 Task: Look for space in Carmelo, Uruguay from 6th September, 2023 to 12th September, 2023 for 4 adults in price range Rs.10000 to Rs.14000. Place can be private room with 4 bedrooms having 4 beds and 4 bathrooms. Property type can be house, flat, guest house. Amenities needed are: wifi, TV, free parkinig on premises, gym, breakfast. Booking option can be shelf check-in. Required host language is English.
Action: Mouse moved to (479, 113)
Screenshot: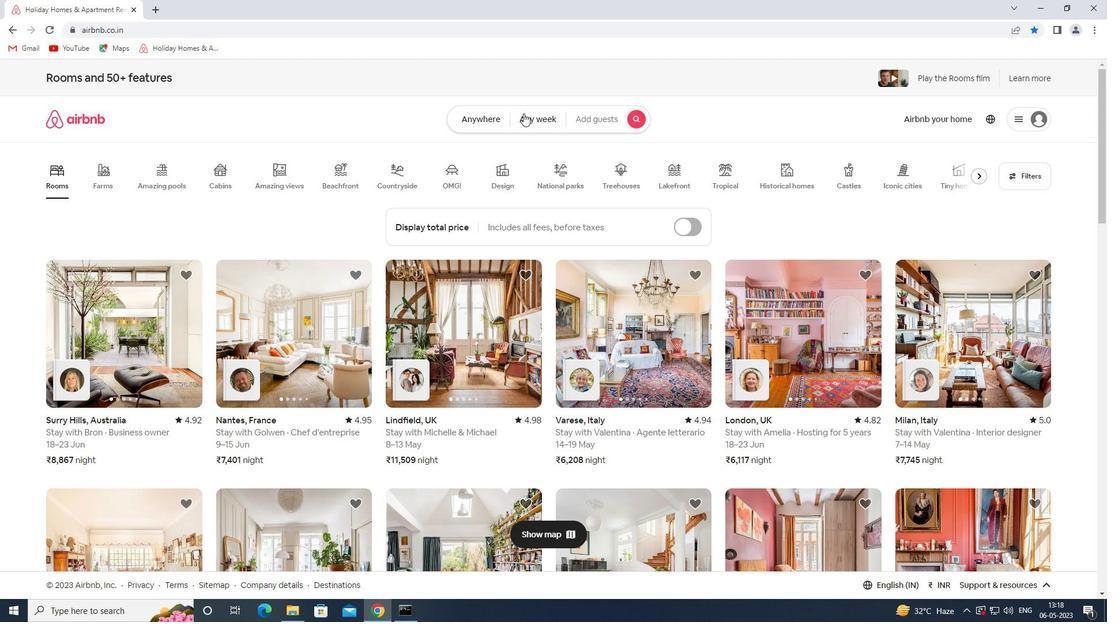 
Action: Mouse pressed left at (479, 113)
Screenshot: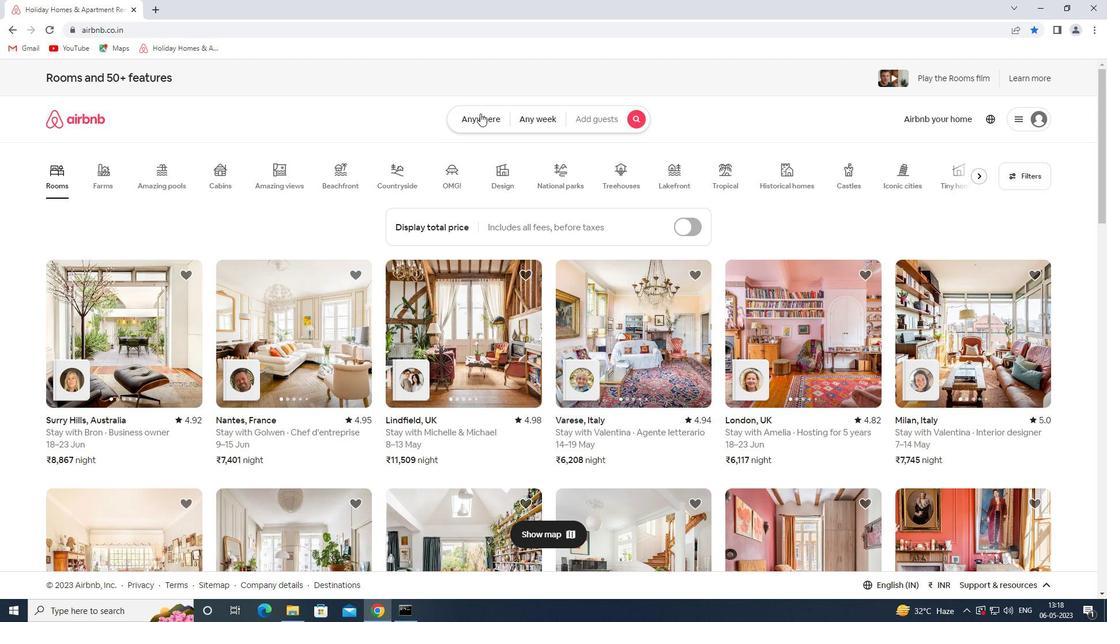 
Action: Mouse moved to (423, 166)
Screenshot: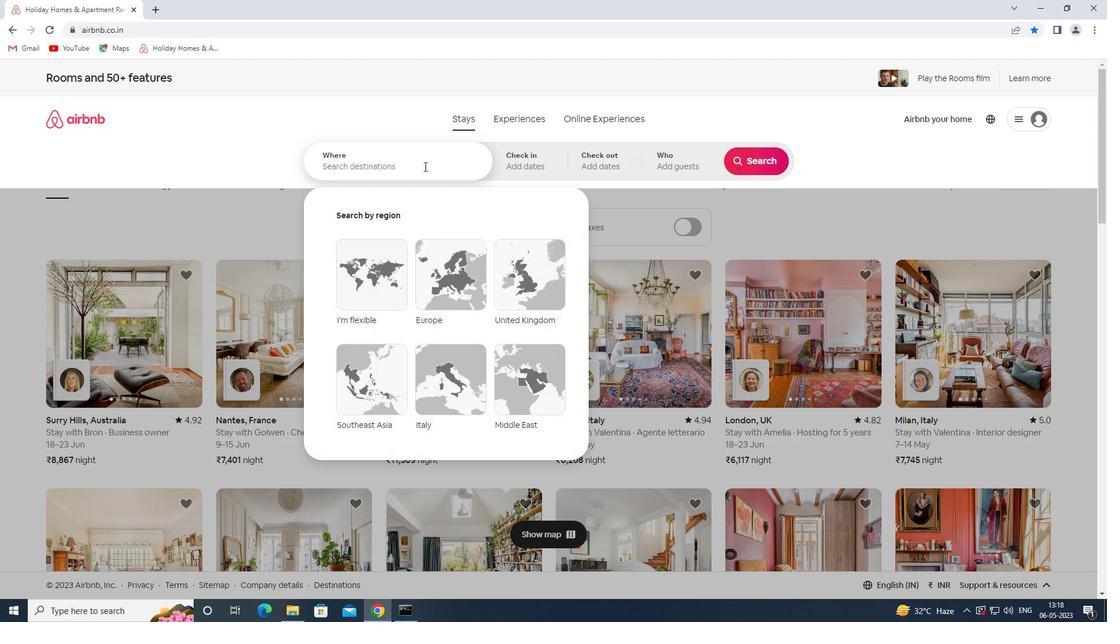 
Action: Mouse pressed left at (423, 166)
Screenshot: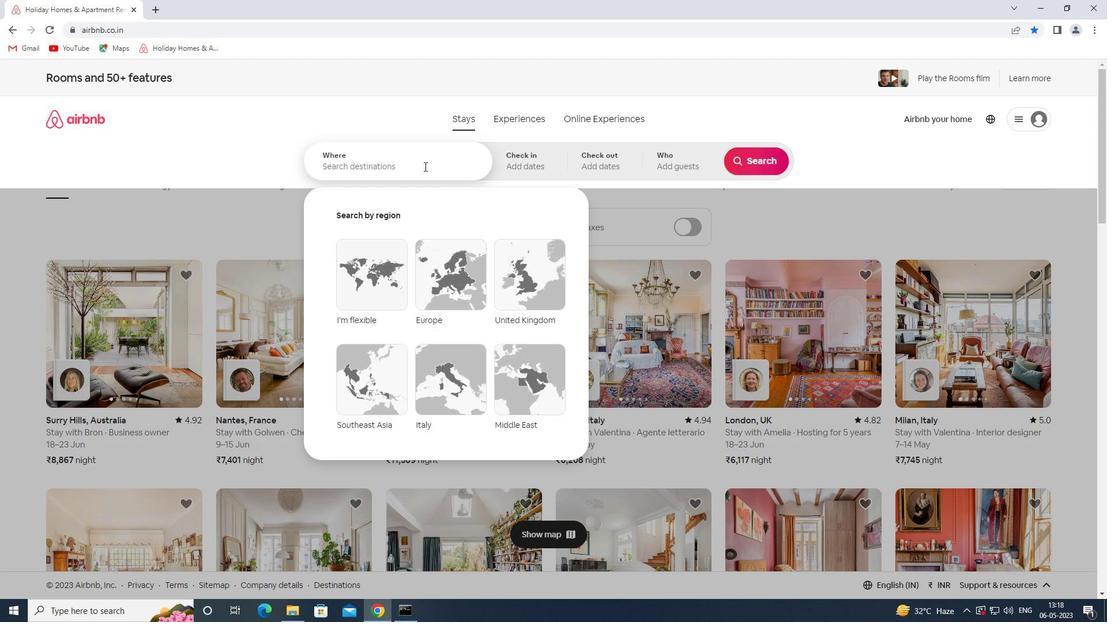 
Action: Key pressed carmelo<Key.space>uruguay<Key.space><Key.enter>
Screenshot: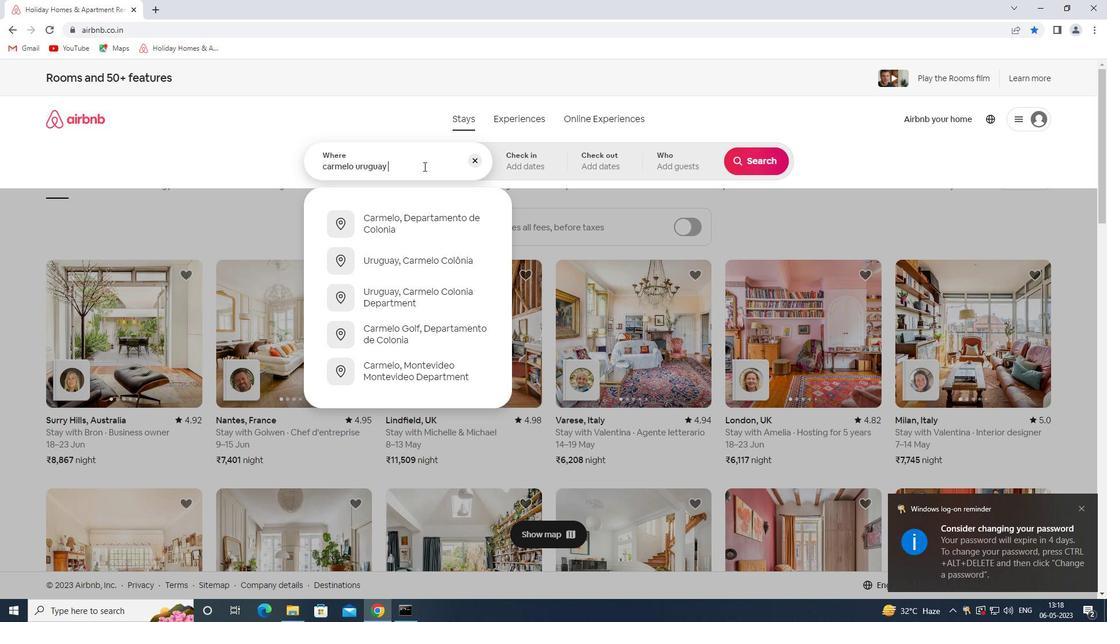 
Action: Mouse moved to (744, 253)
Screenshot: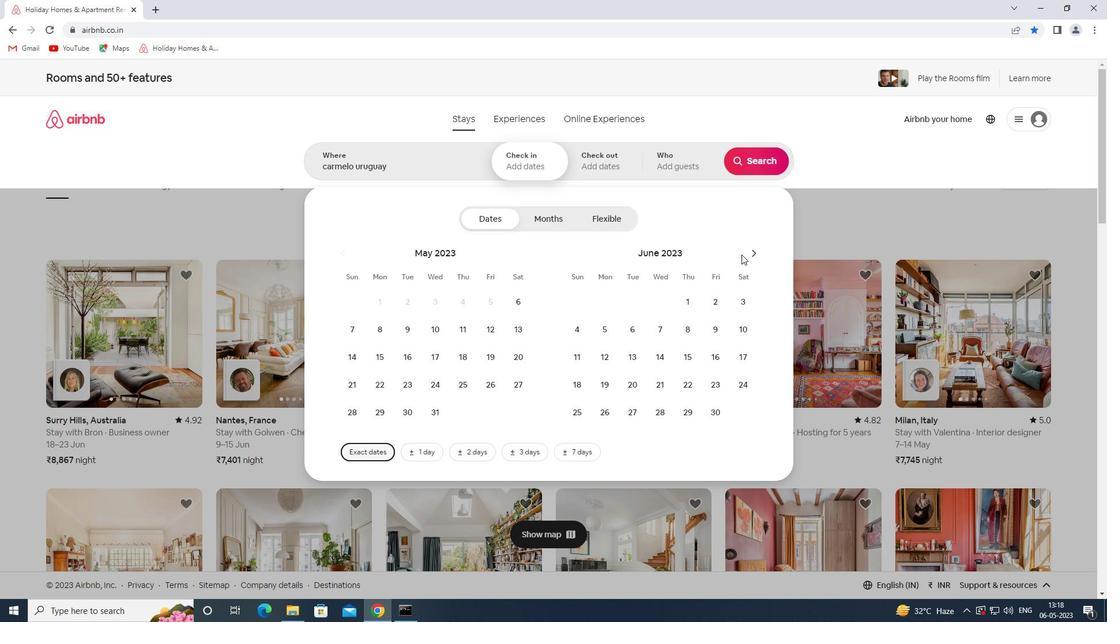
Action: Mouse pressed left at (744, 253)
Screenshot: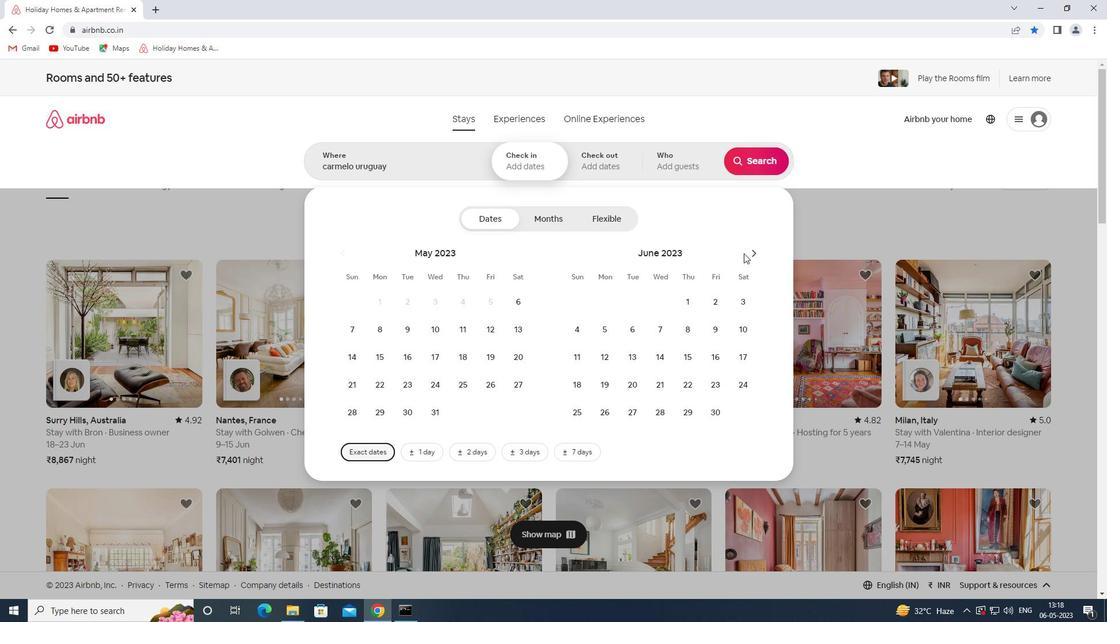 
Action: Mouse moved to (757, 254)
Screenshot: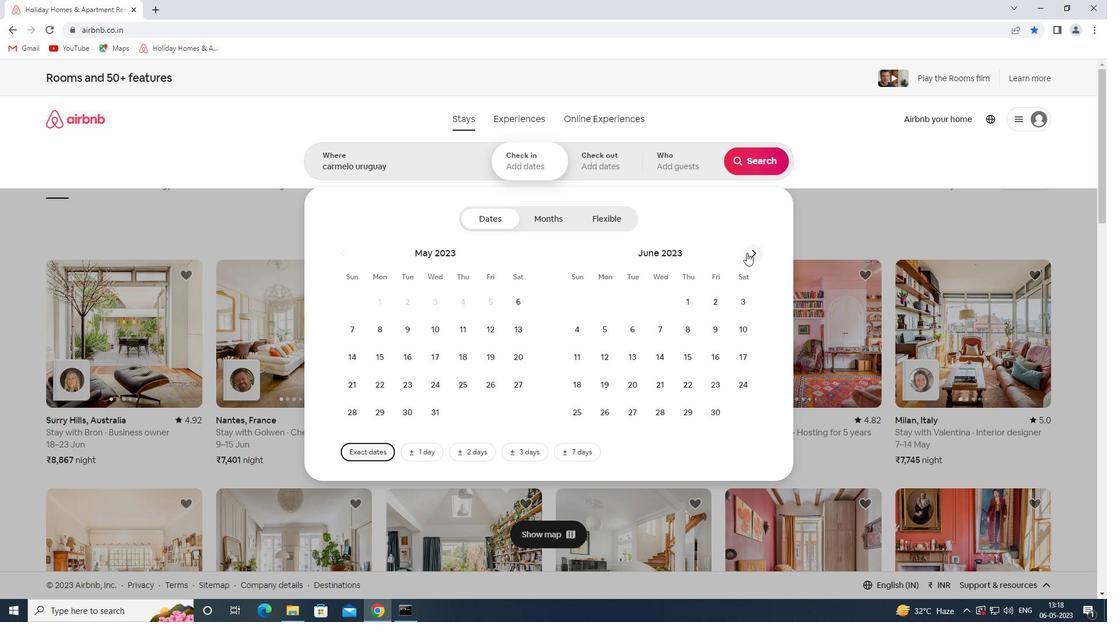 
Action: Mouse pressed left at (757, 254)
Screenshot: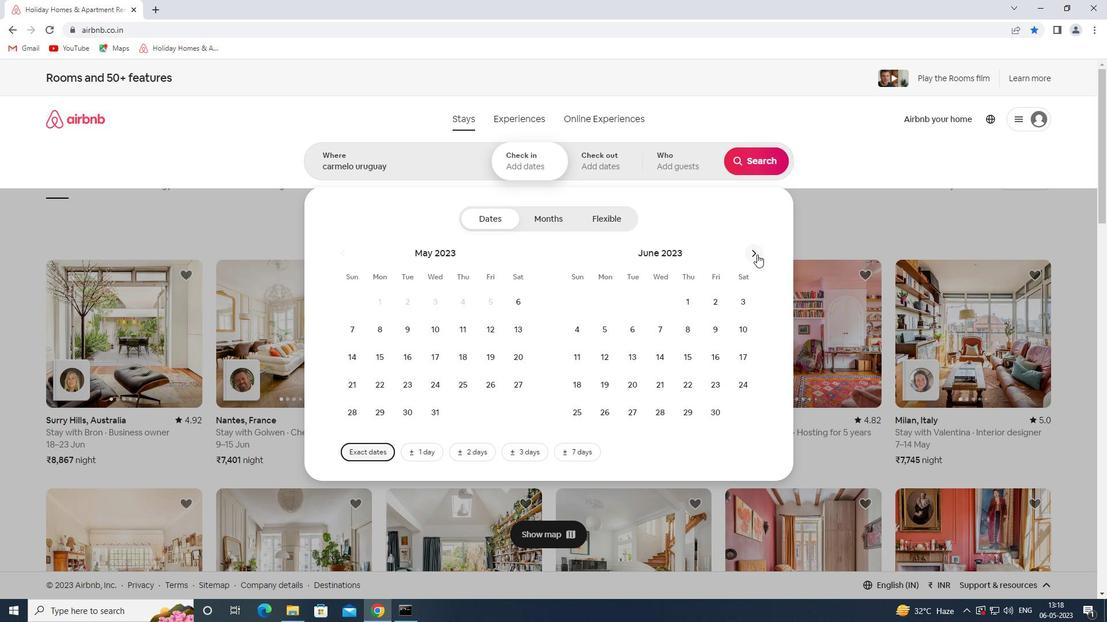 
Action: Mouse pressed left at (757, 254)
Screenshot: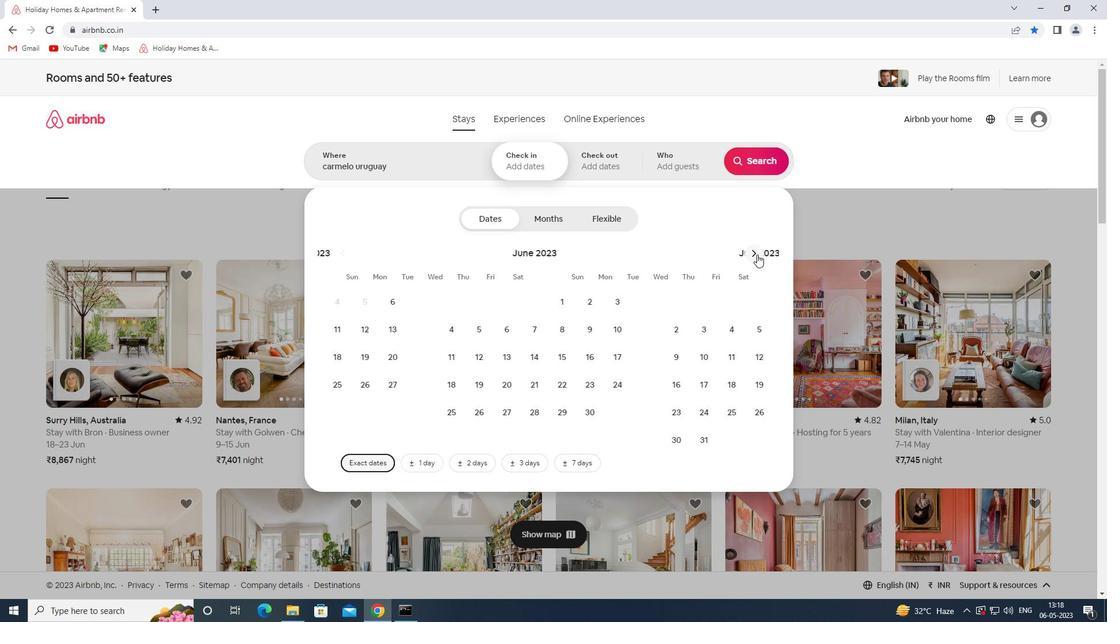 
Action: Mouse pressed left at (757, 254)
Screenshot: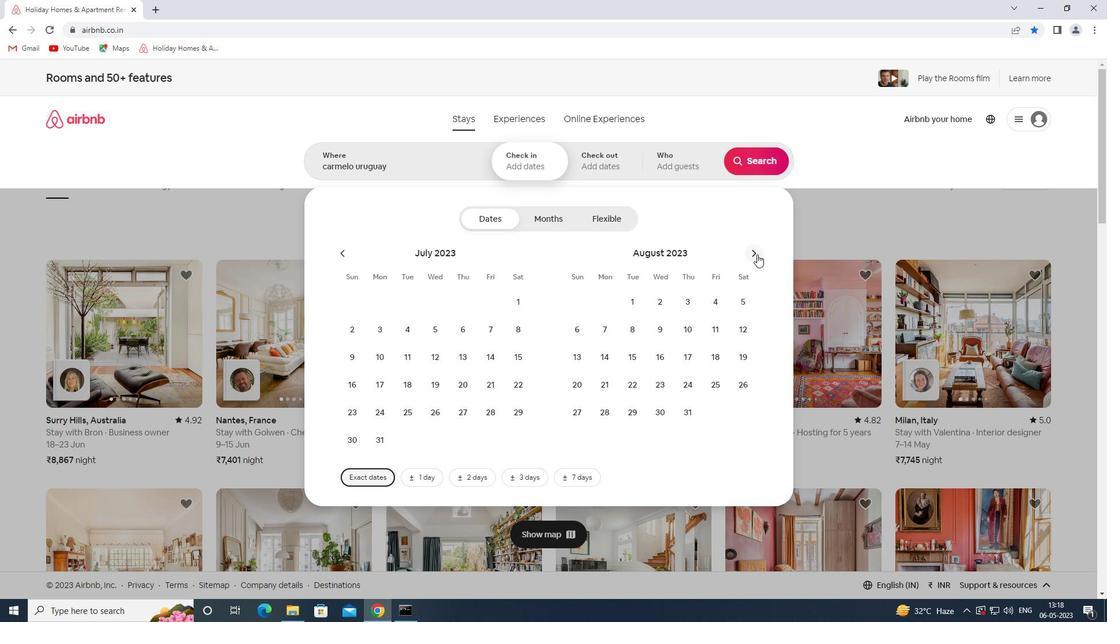 
Action: Mouse moved to (656, 329)
Screenshot: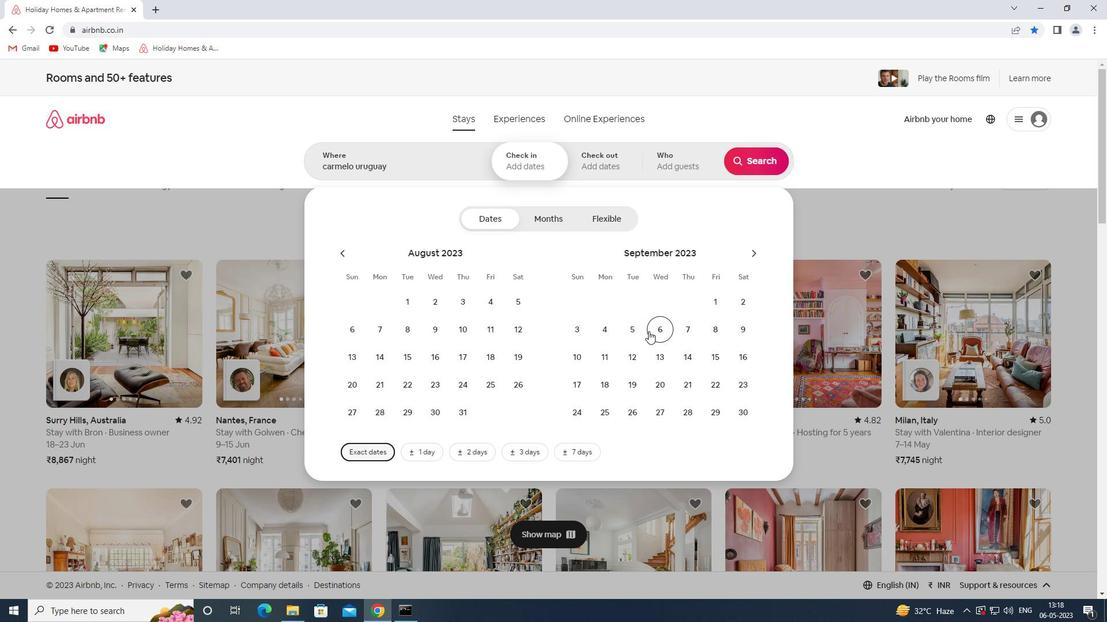 
Action: Mouse pressed left at (656, 329)
Screenshot: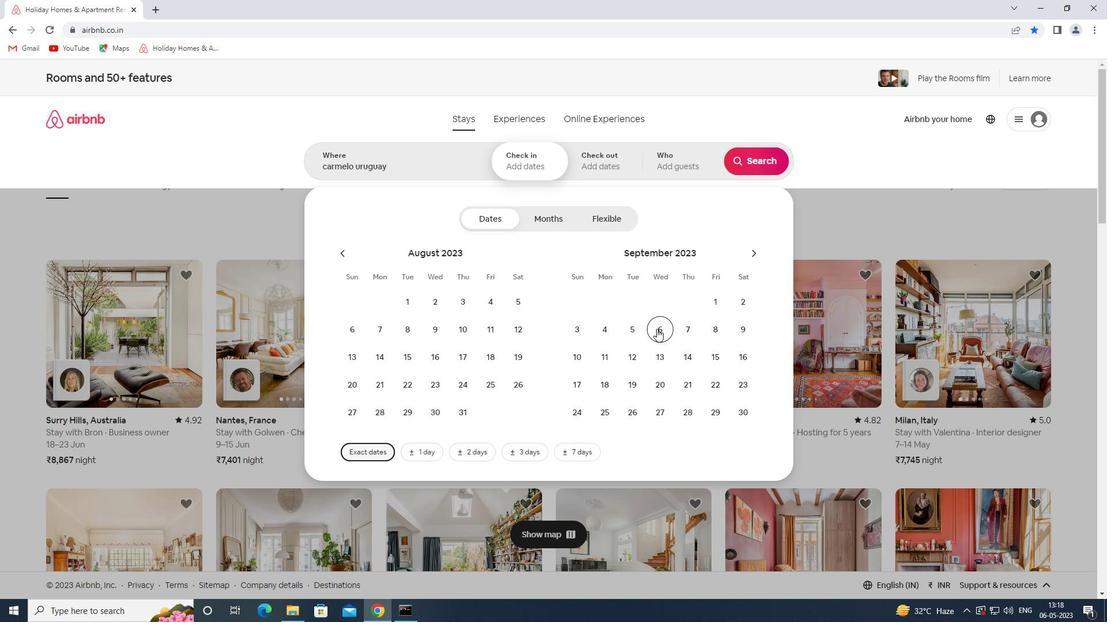 
Action: Mouse moved to (629, 362)
Screenshot: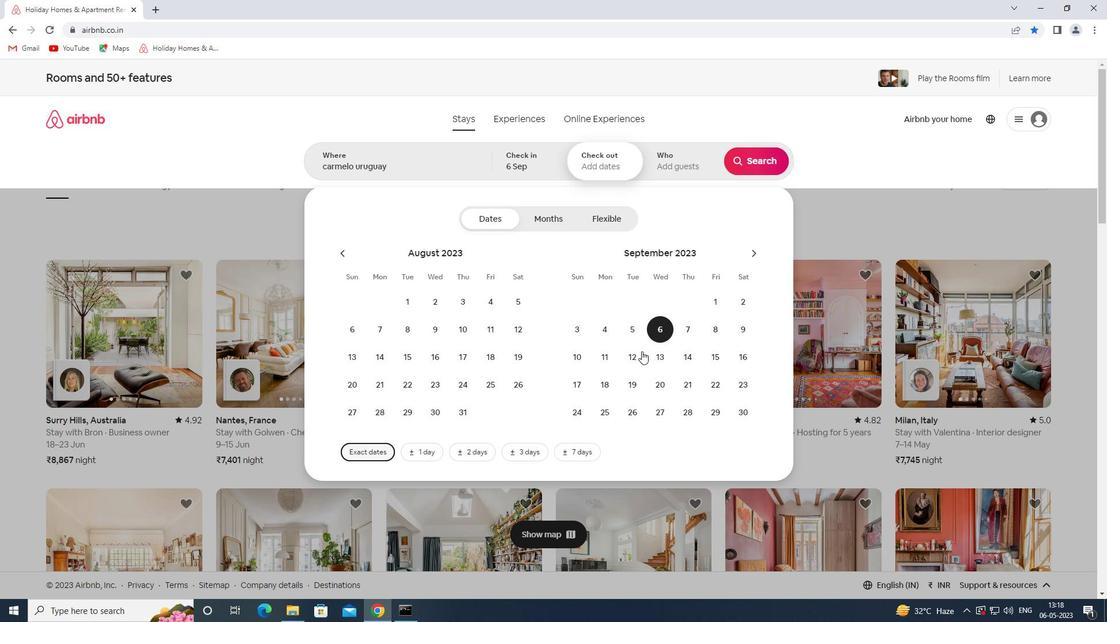 
Action: Mouse pressed left at (629, 362)
Screenshot: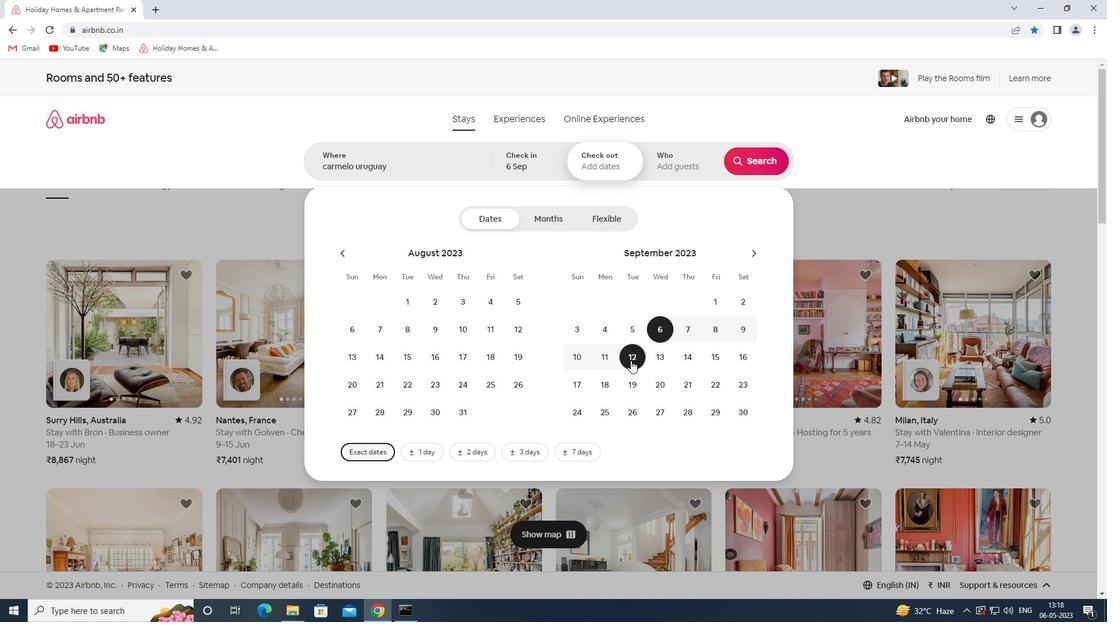 
Action: Mouse moved to (683, 169)
Screenshot: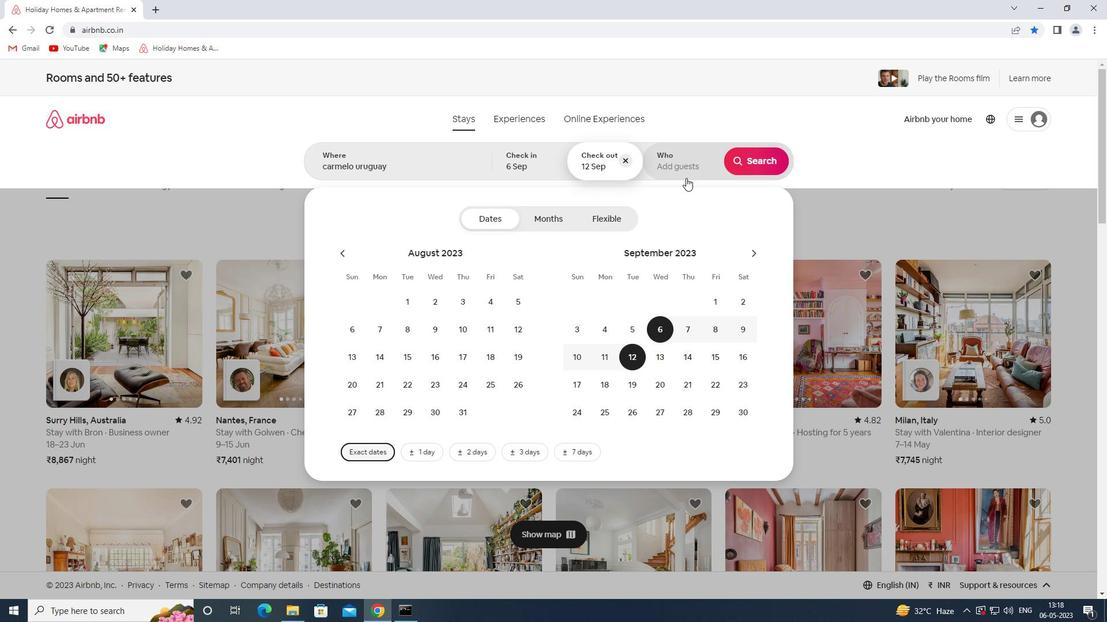 
Action: Mouse pressed left at (683, 169)
Screenshot: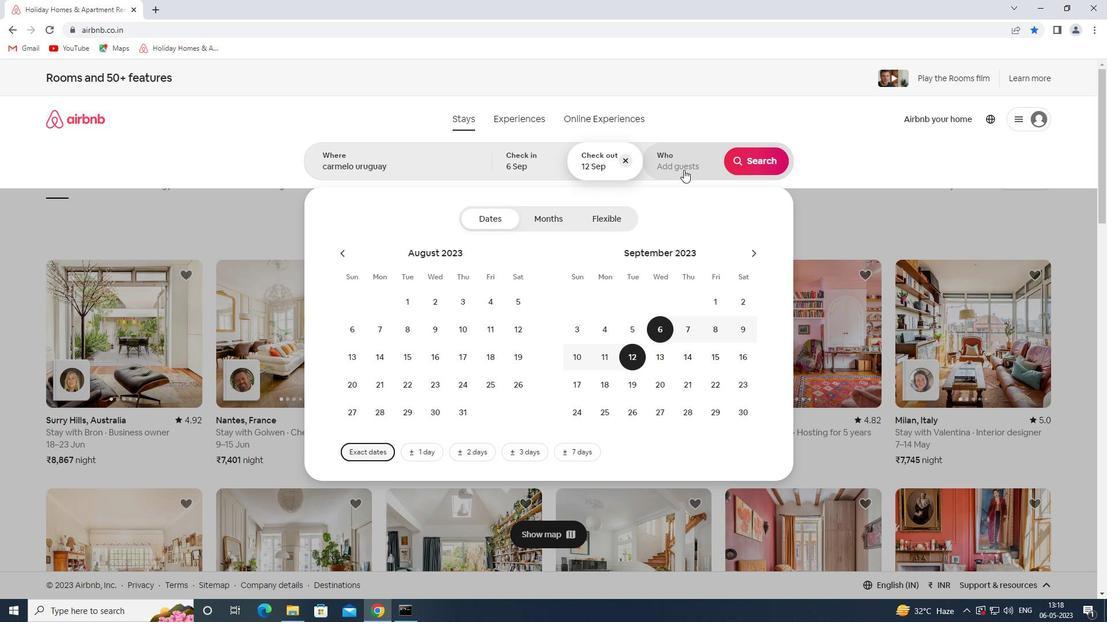 
Action: Mouse moved to (758, 220)
Screenshot: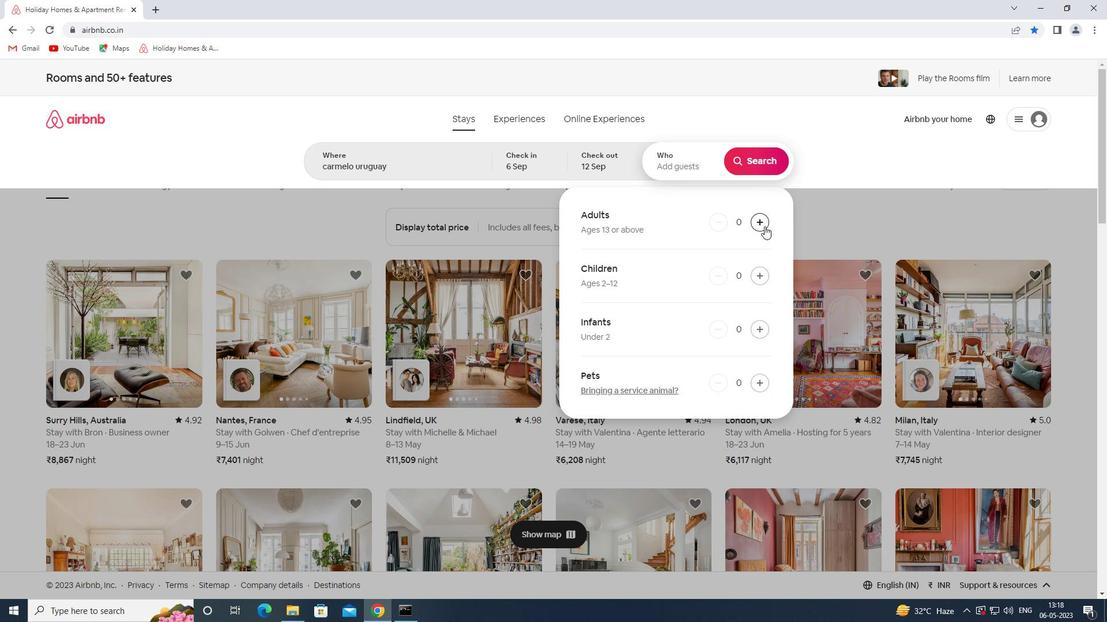 
Action: Mouse pressed left at (758, 220)
Screenshot: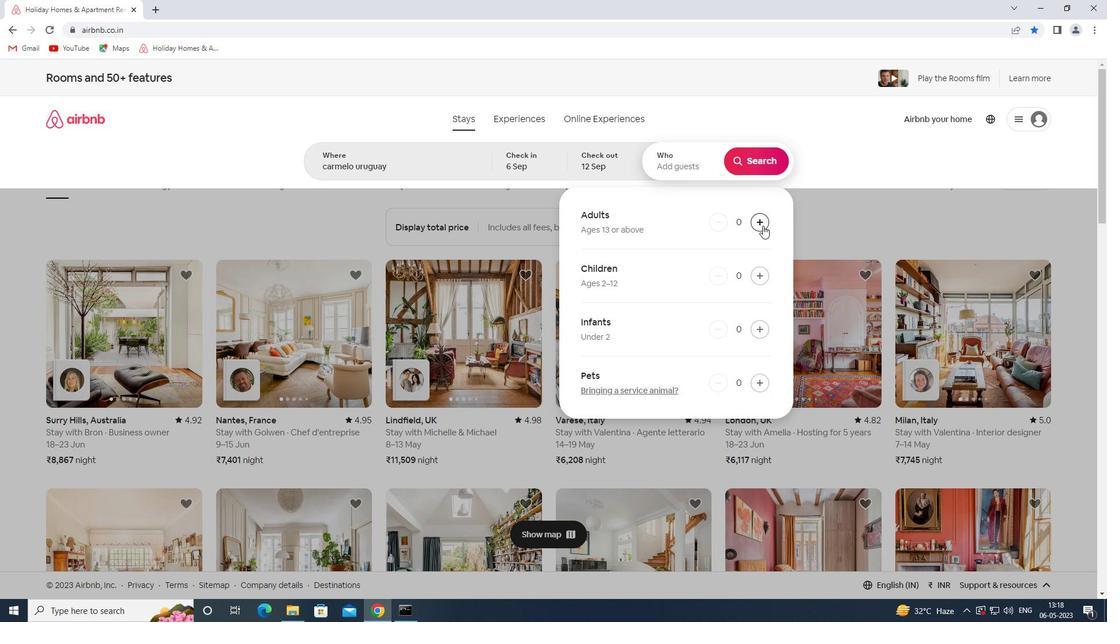 
Action: Mouse moved to (758, 219)
Screenshot: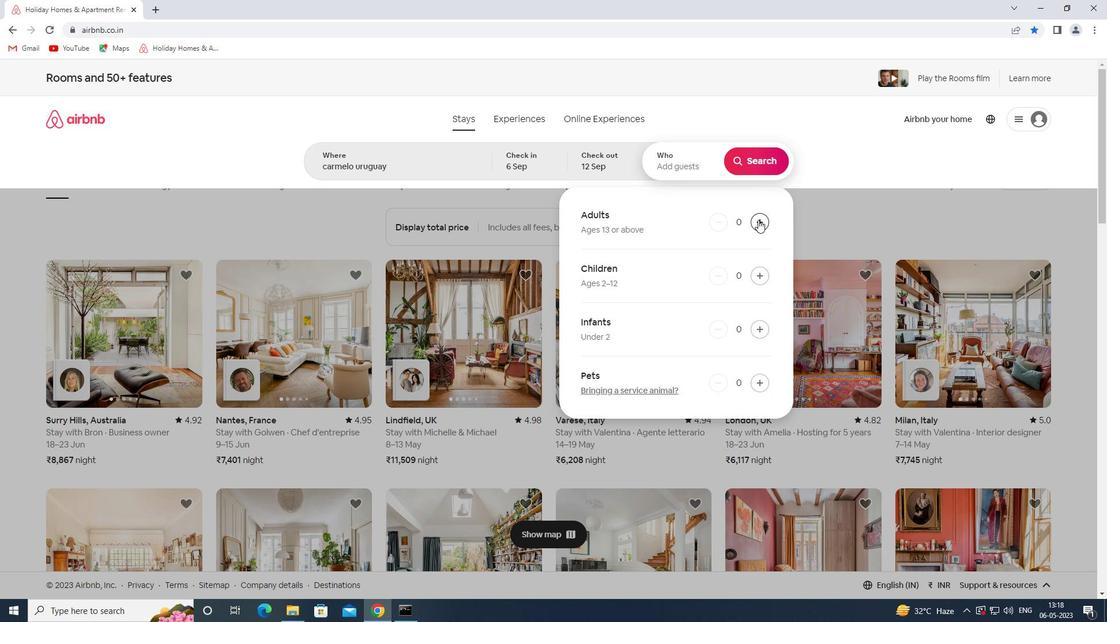 
Action: Mouse pressed left at (758, 219)
Screenshot: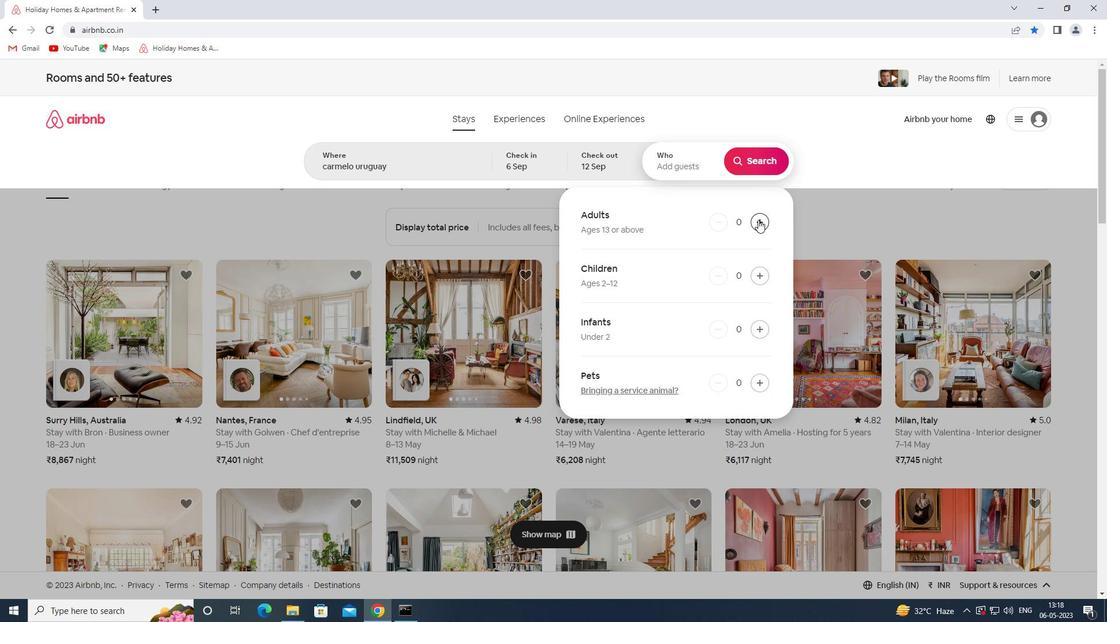 
Action: Mouse moved to (759, 219)
Screenshot: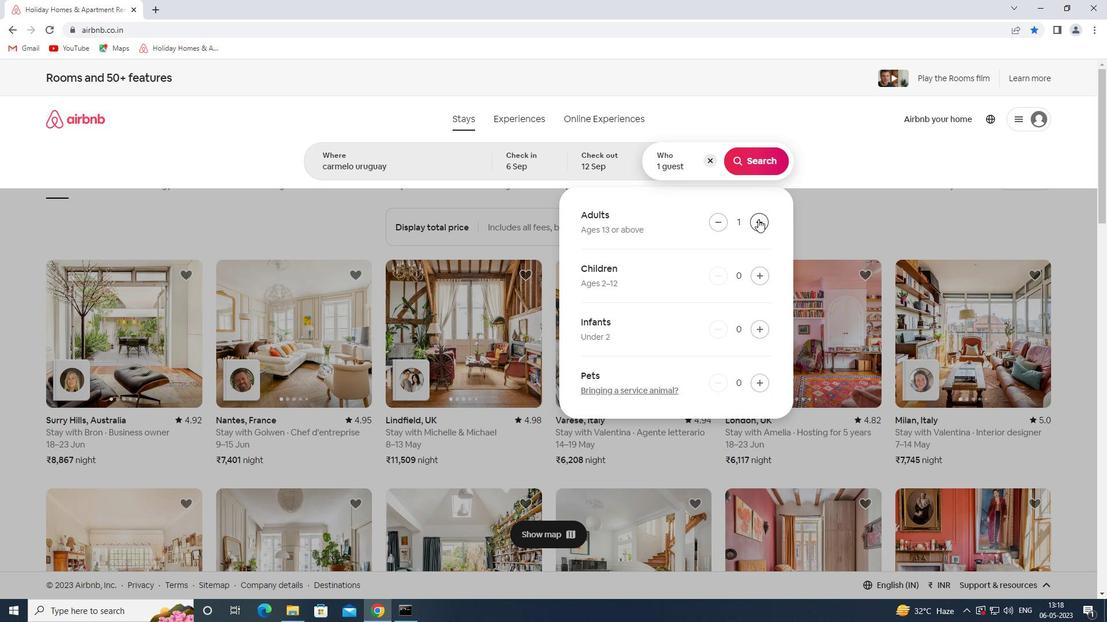 
Action: Mouse pressed left at (759, 219)
Screenshot: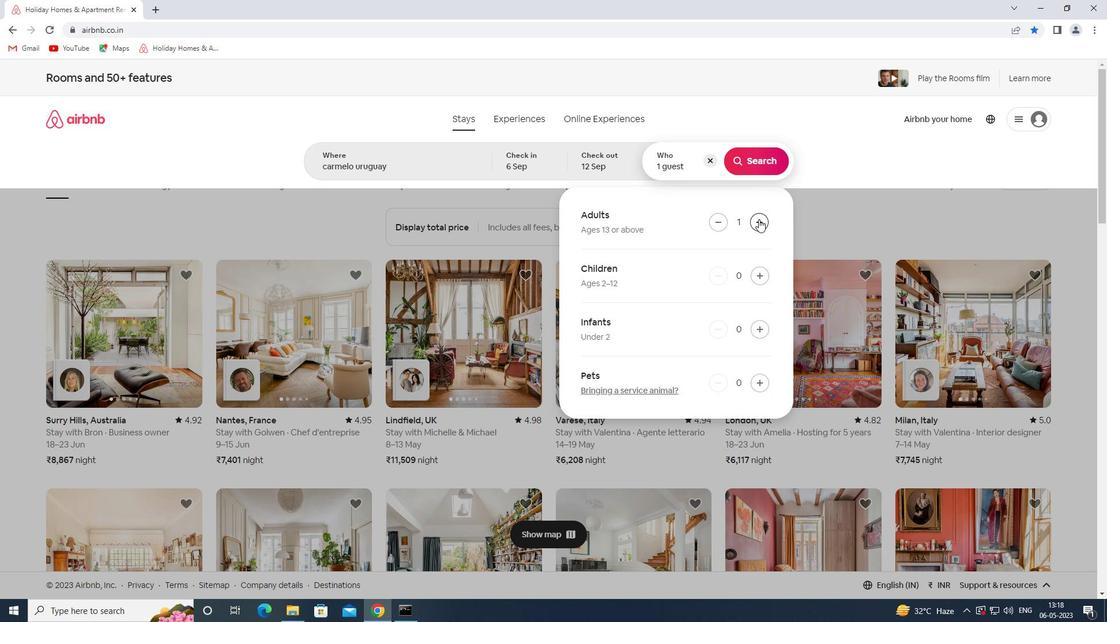 
Action: Mouse moved to (760, 219)
Screenshot: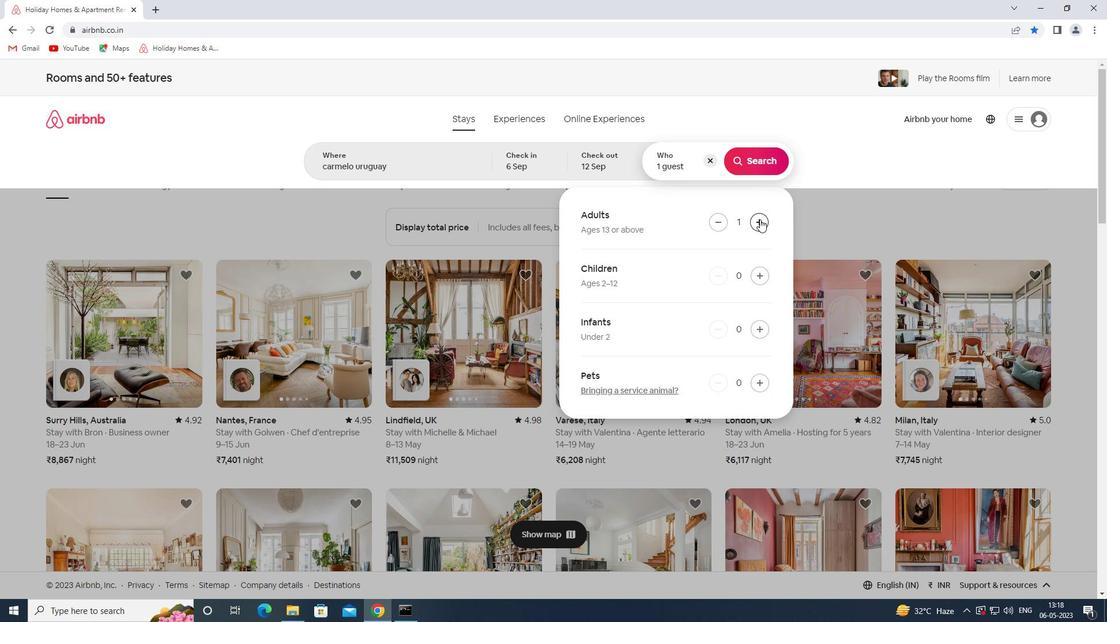
Action: Mouse pressed left at (760, 219)
Screenshot: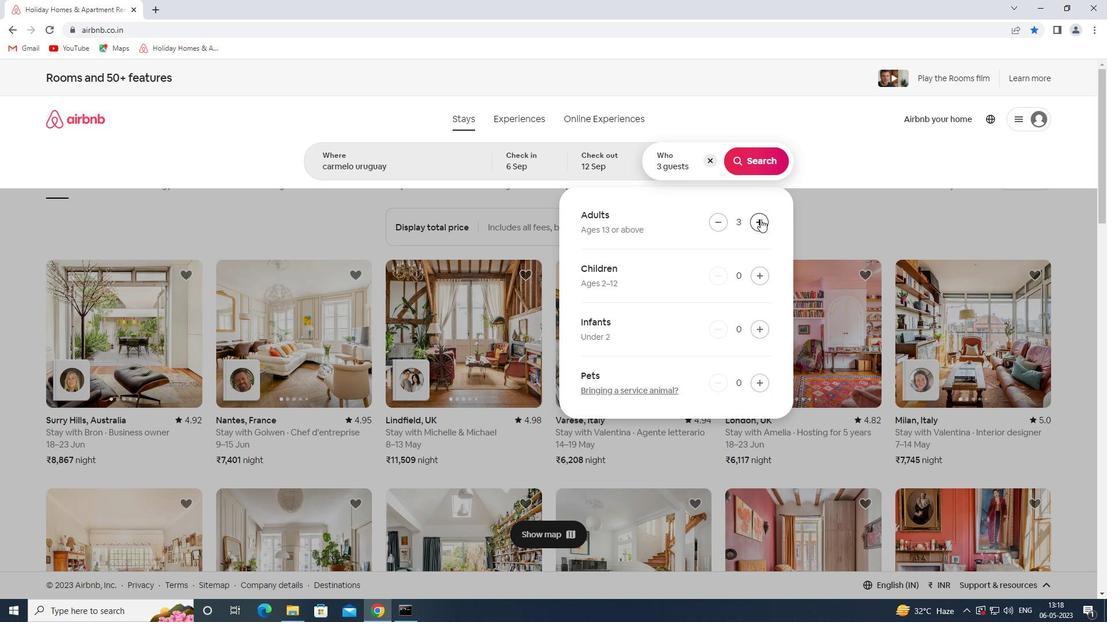 
Action: Mouse moved to (761, 166)
Screenshot: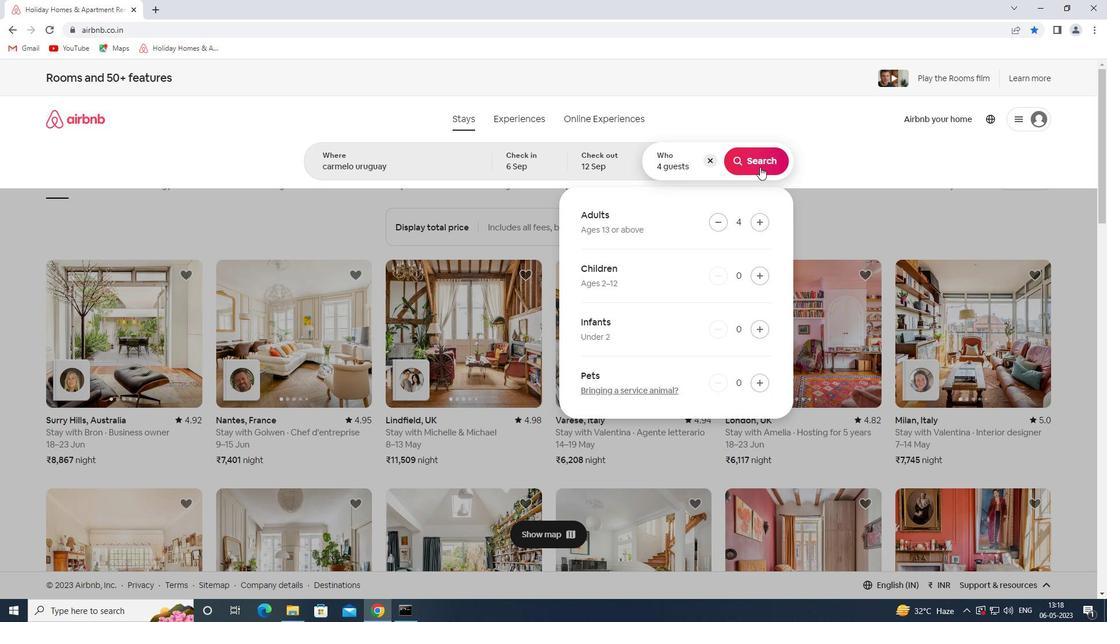 
Action: Mouse pressed left at (761, 166)
Screenshot: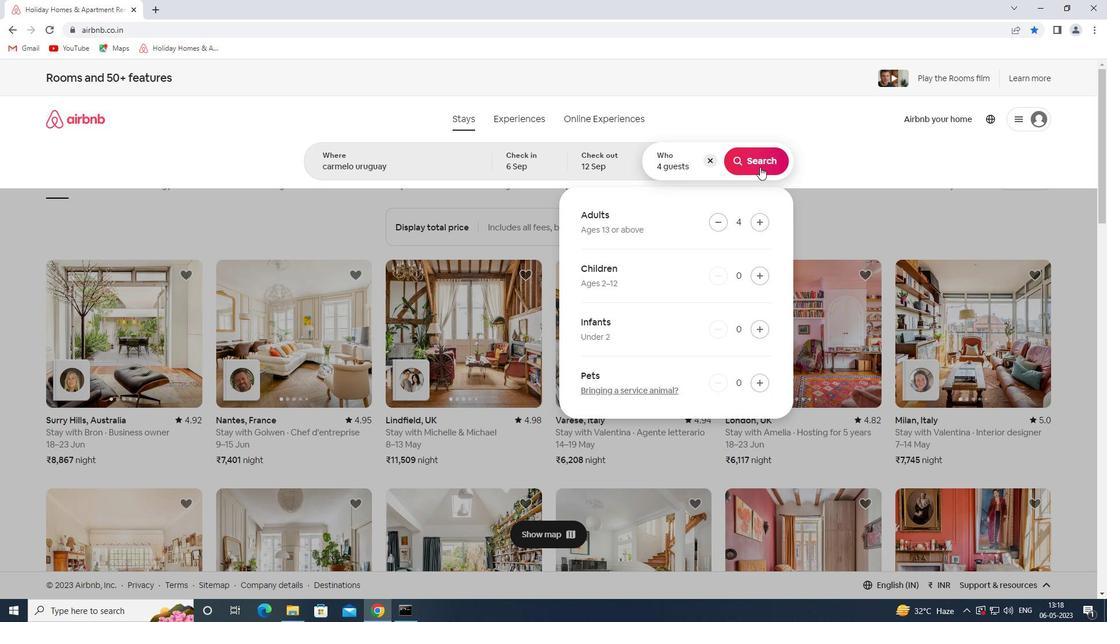 
Action: Mouse moved to (1055, 122)
Screenshot: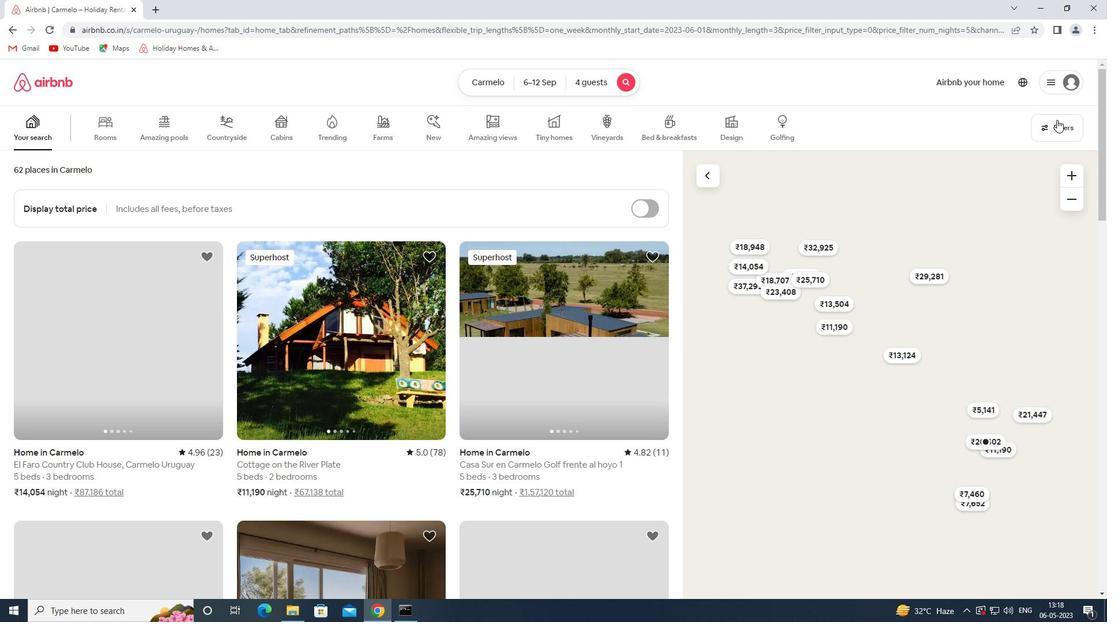 
Action: Mouse pressed left at (1055, 122)
Screenshot: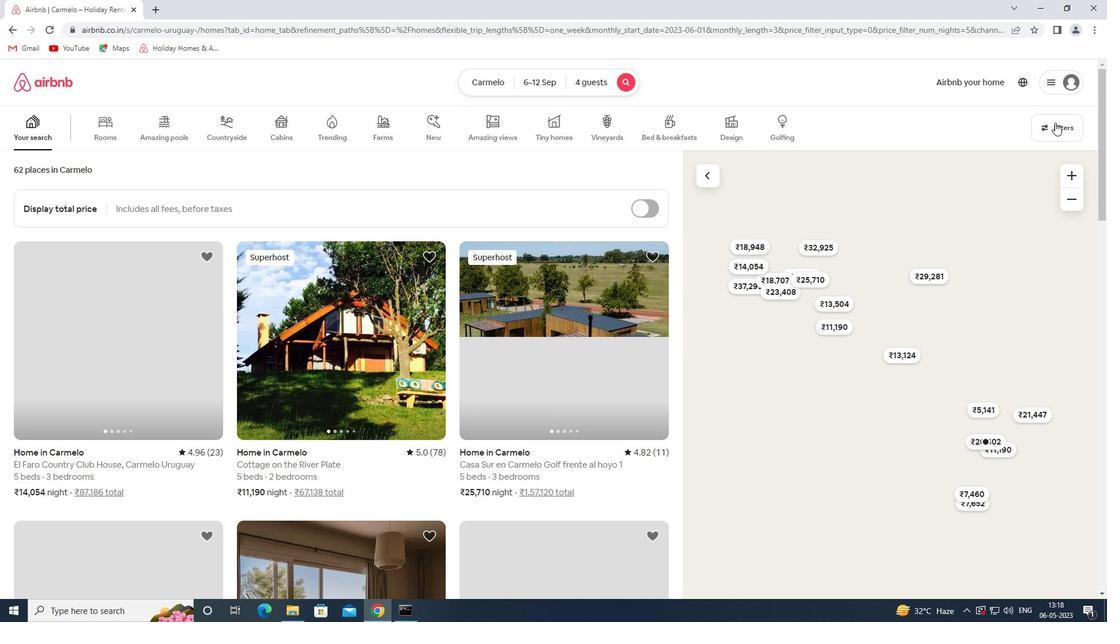 
Action: Mouse moved to (403, 410)
Screenshot: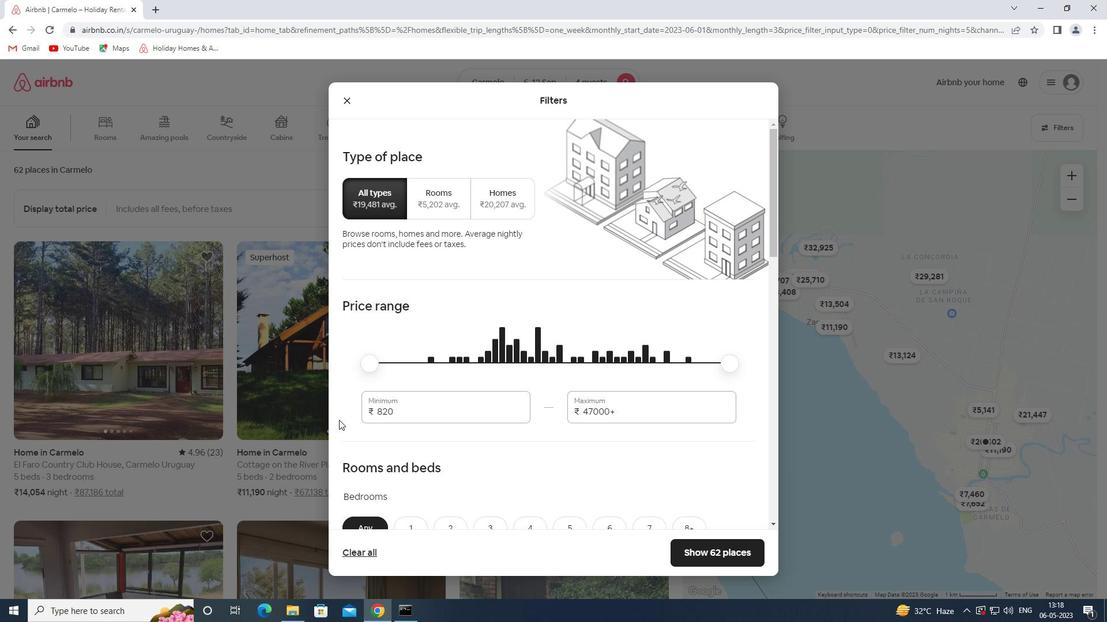 
Action: Mouse pressed left at (403, 410)
Screenshot: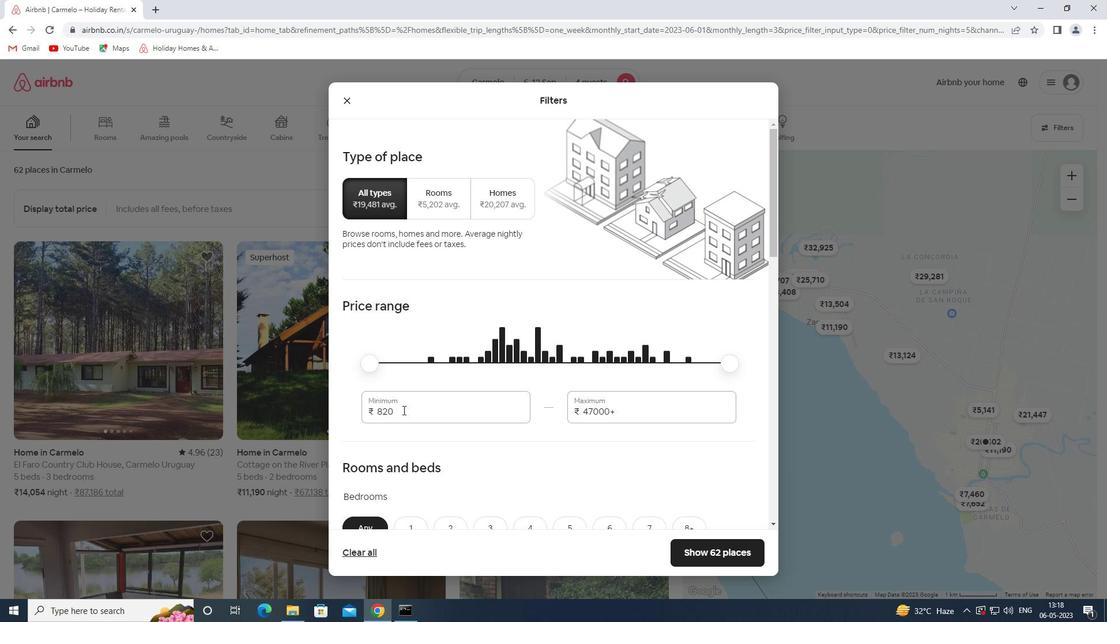 
Action: Mouse pressed left at (403, 410)
Screenshot: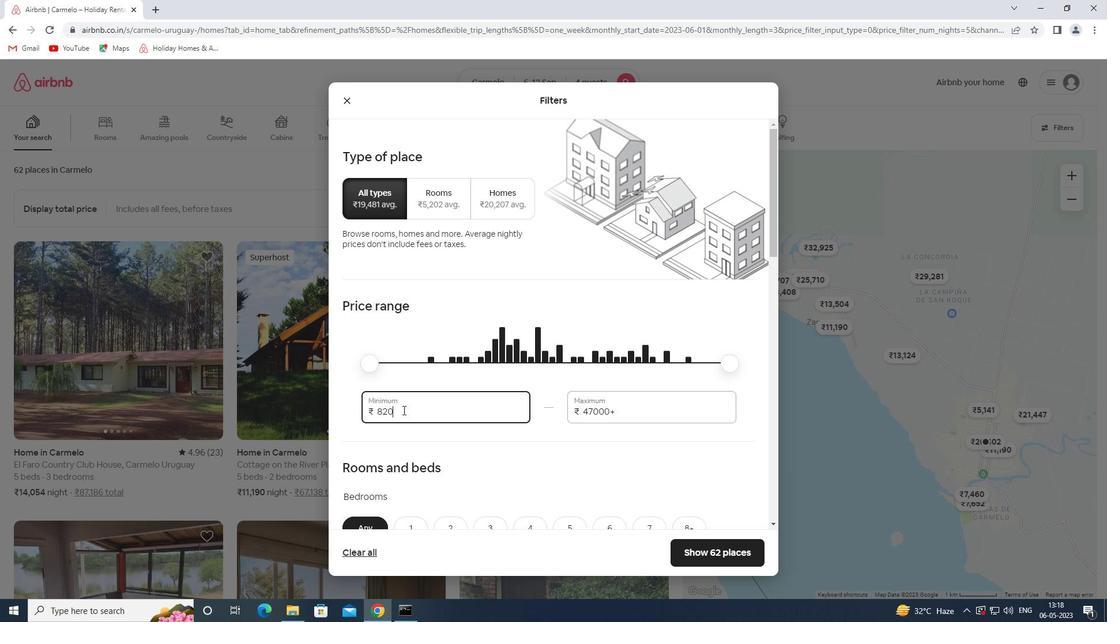 
Action: Key pressed 10000<Key.tab>14000
Screenshot: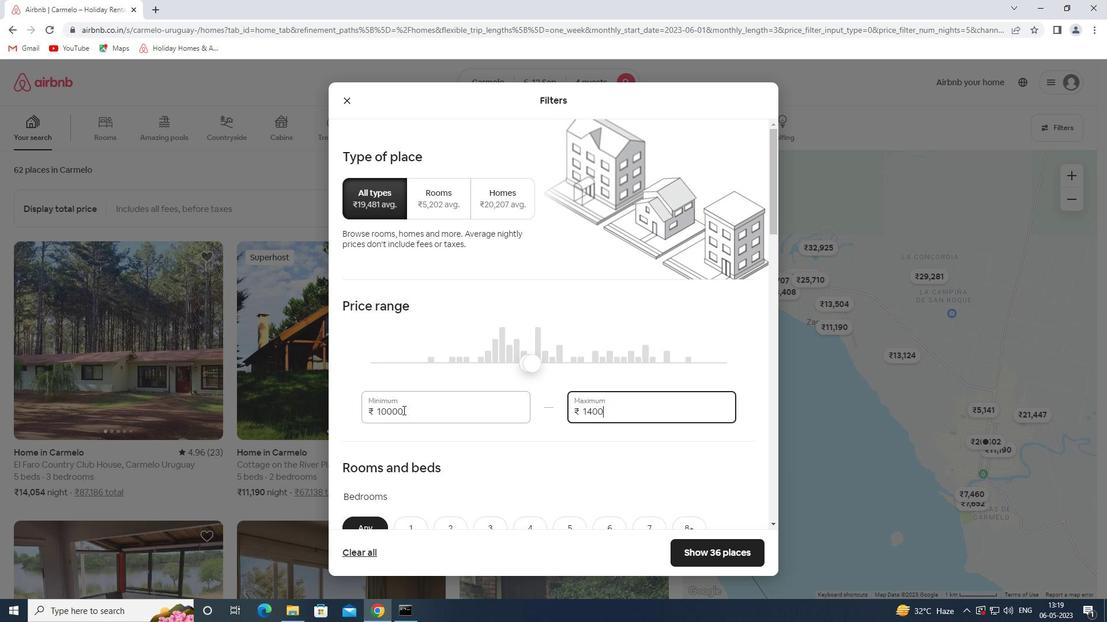
Action: Mouse moved to (487, 471)
Screenshot: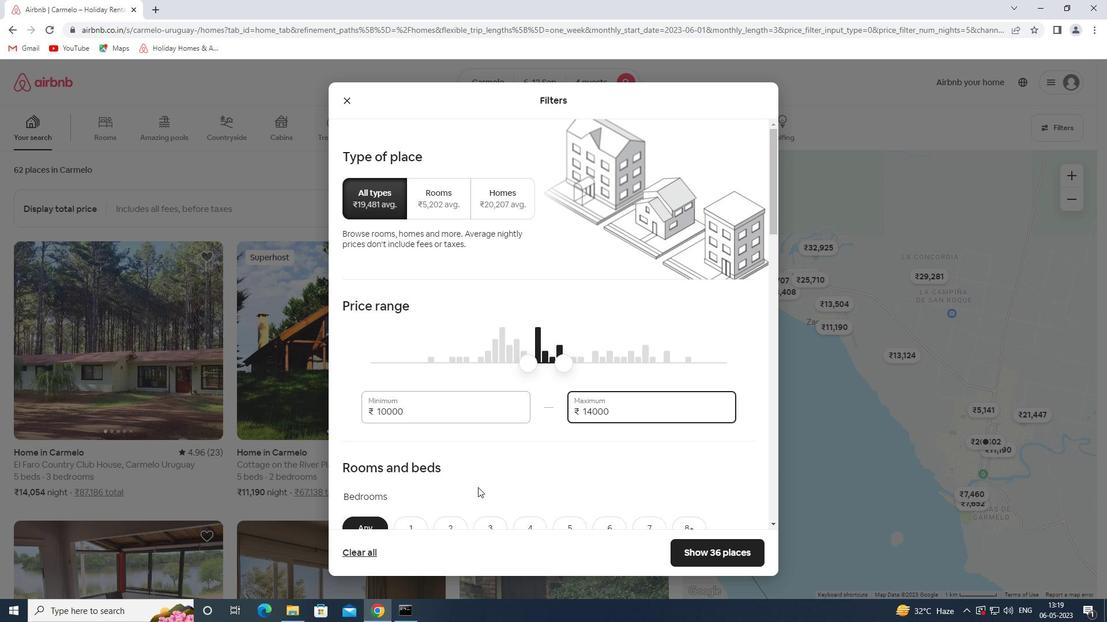 
Action: Mouse scrolled (487, 470) with delta (0, 0)
Screenshot: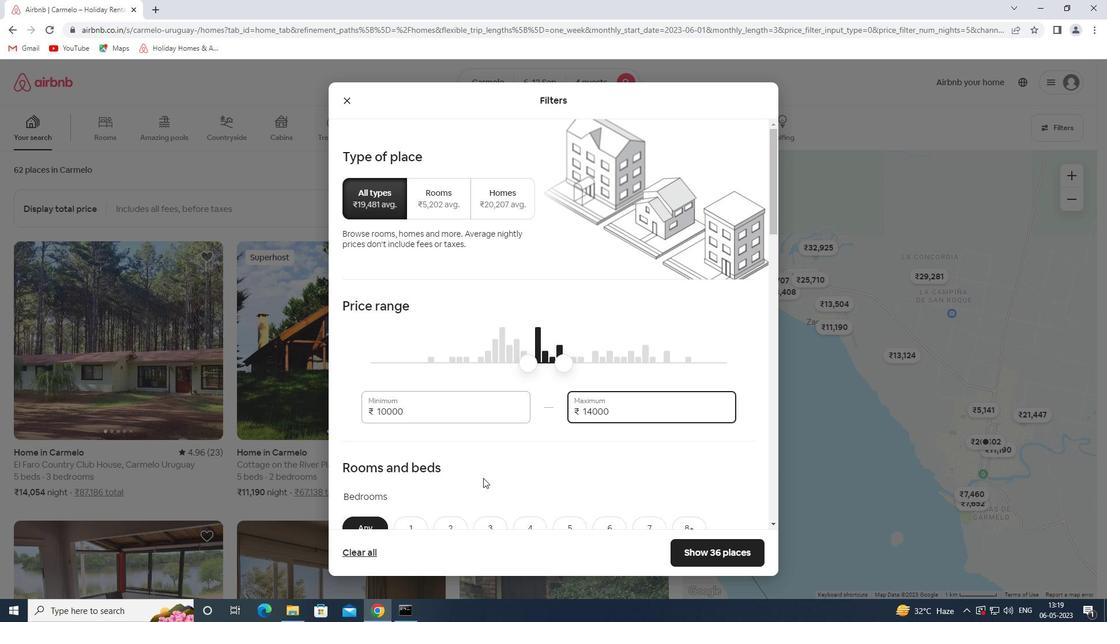 
Action: Mouse scrolled (487, 470) with delta (0, 0)
Screenshot: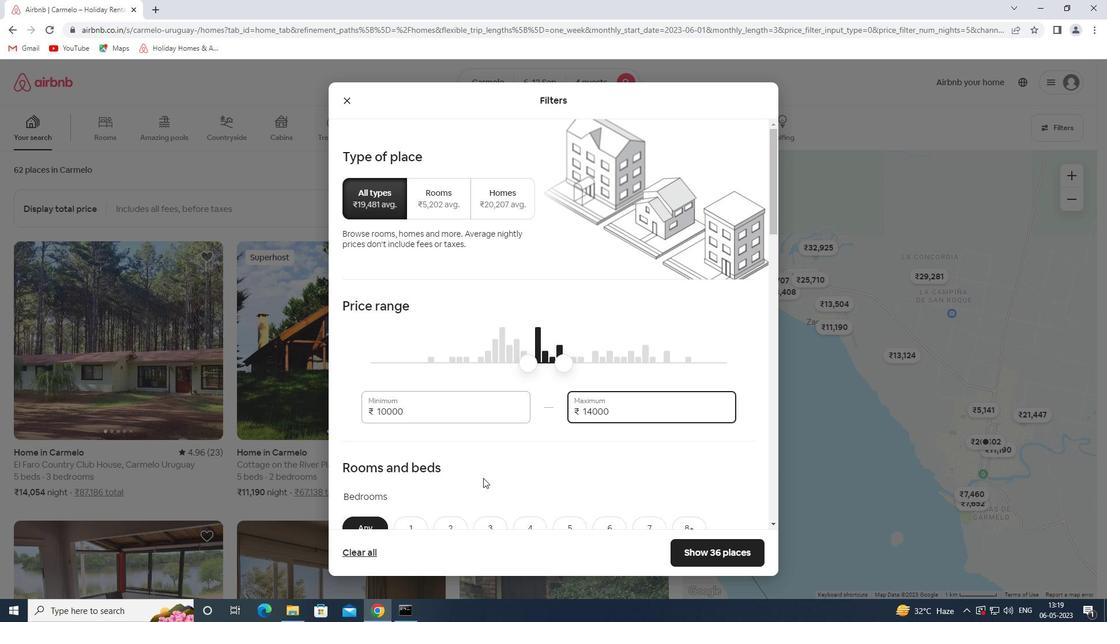
Action: Mouse moved to (490, 468)
Screenshot: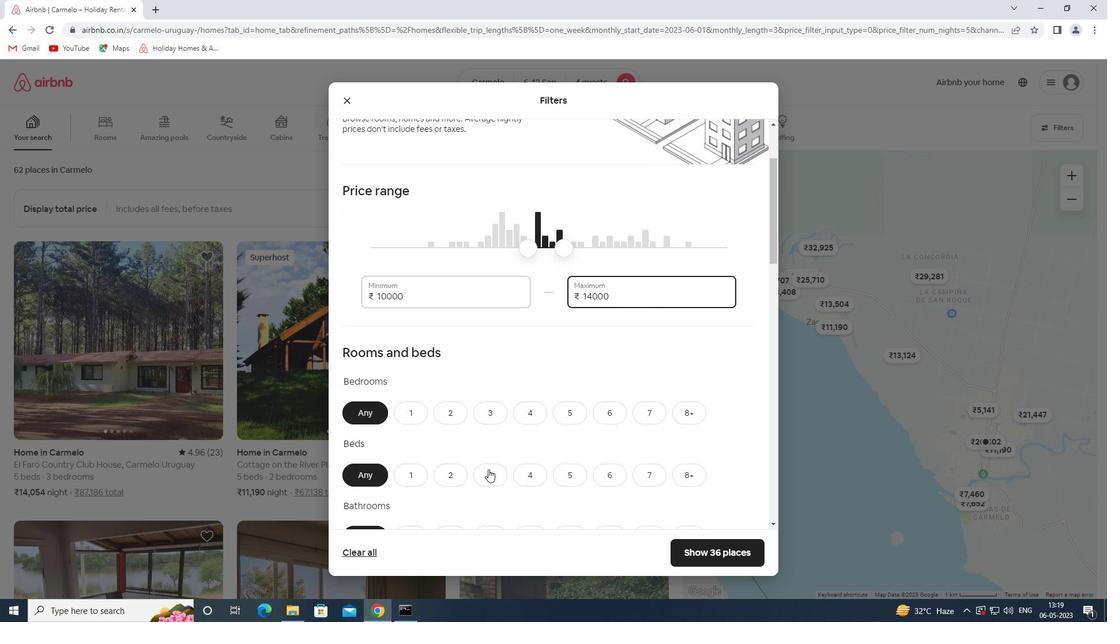 
Action: Mouse scrolled (490, 467) with delta (0, 0)
Screenshot: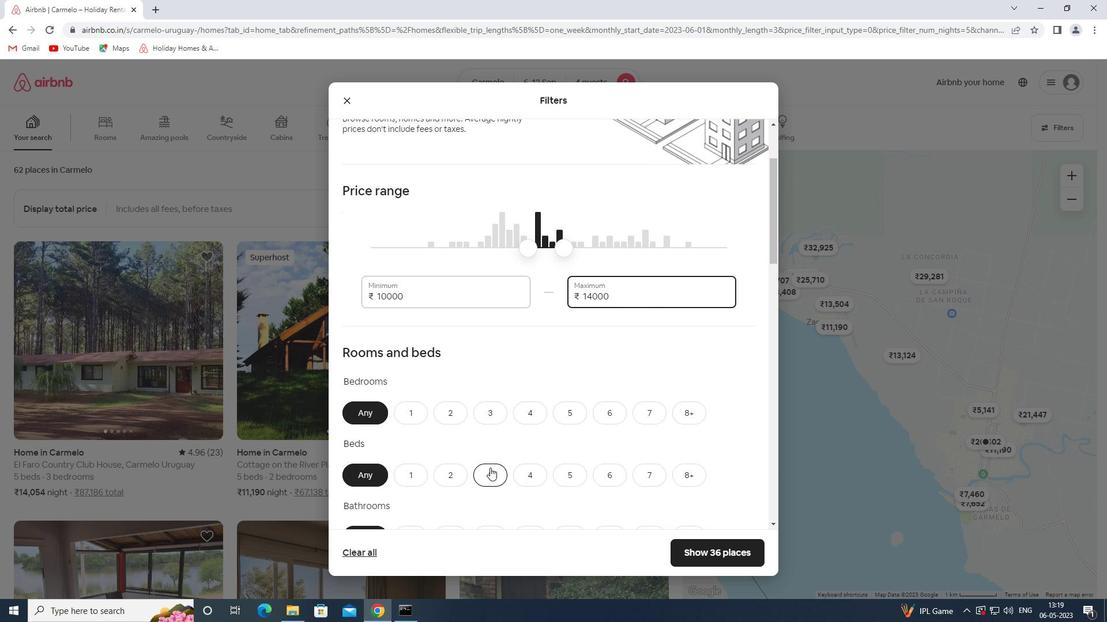 
Action: Mouse scrolled (490, 467) with delta (0, 0)
Screenshot: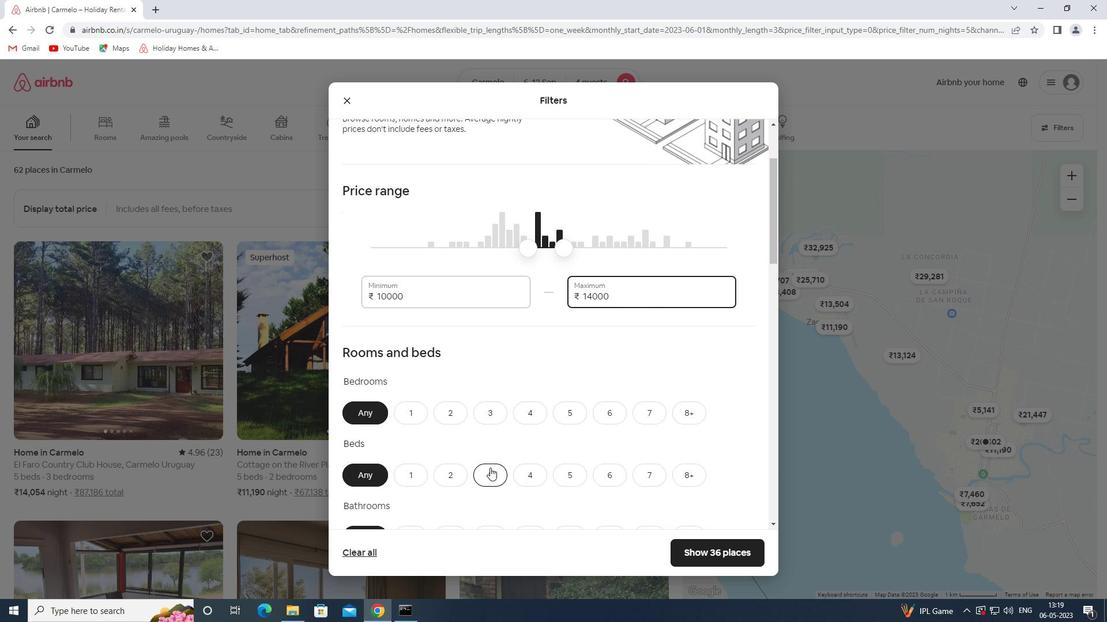 
Action: Mouse scrolled (490, 467) with delta (0, 0)
Screenshot: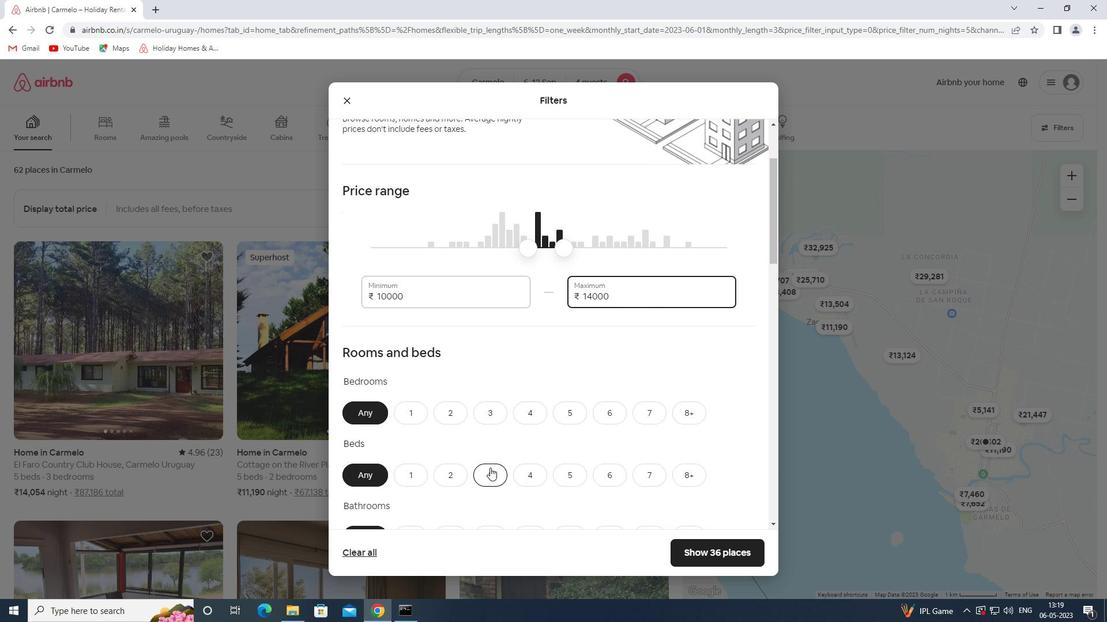 
Action: Mouse moved to (533, 246)
Screenshot: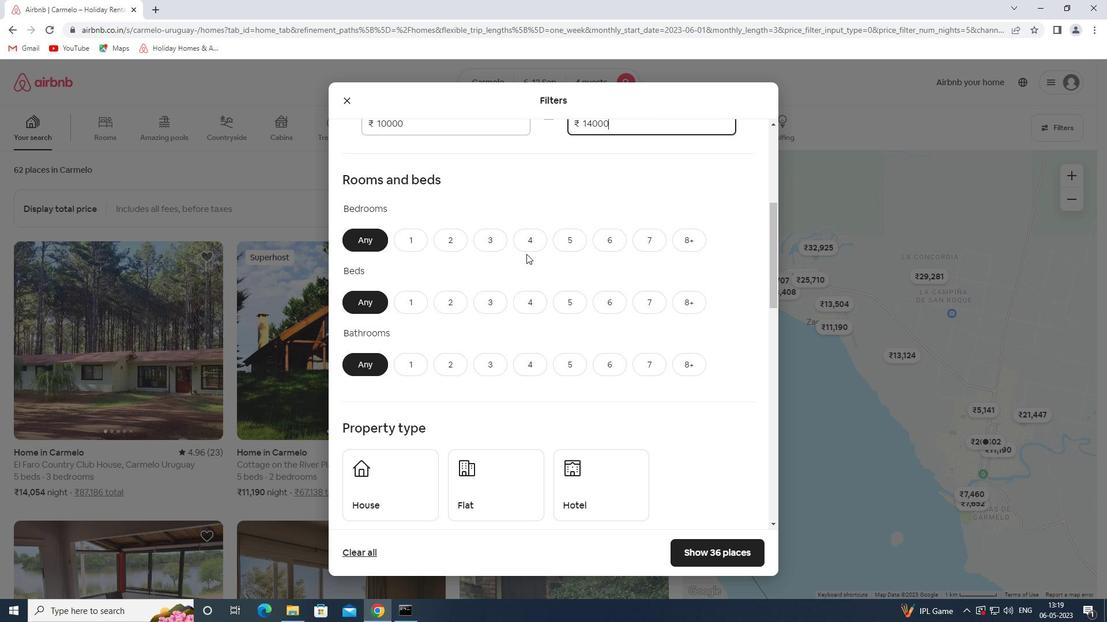 
Action: Mouse pressed left at (533, 246)
Screenshot: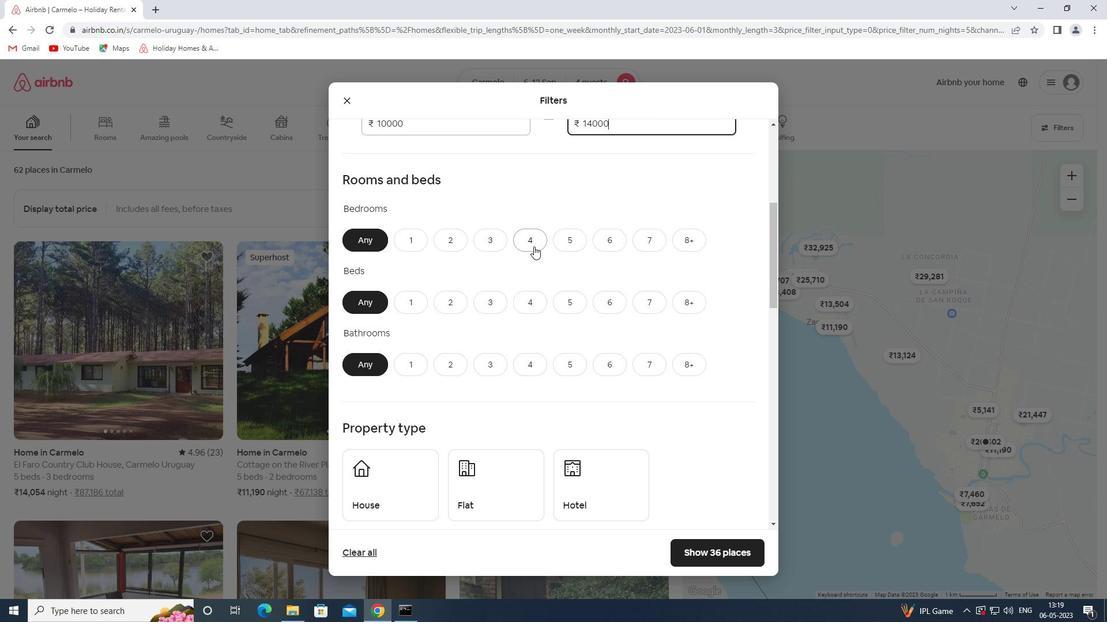 
Action: Mouse moved to (533, 296)
Screenshot: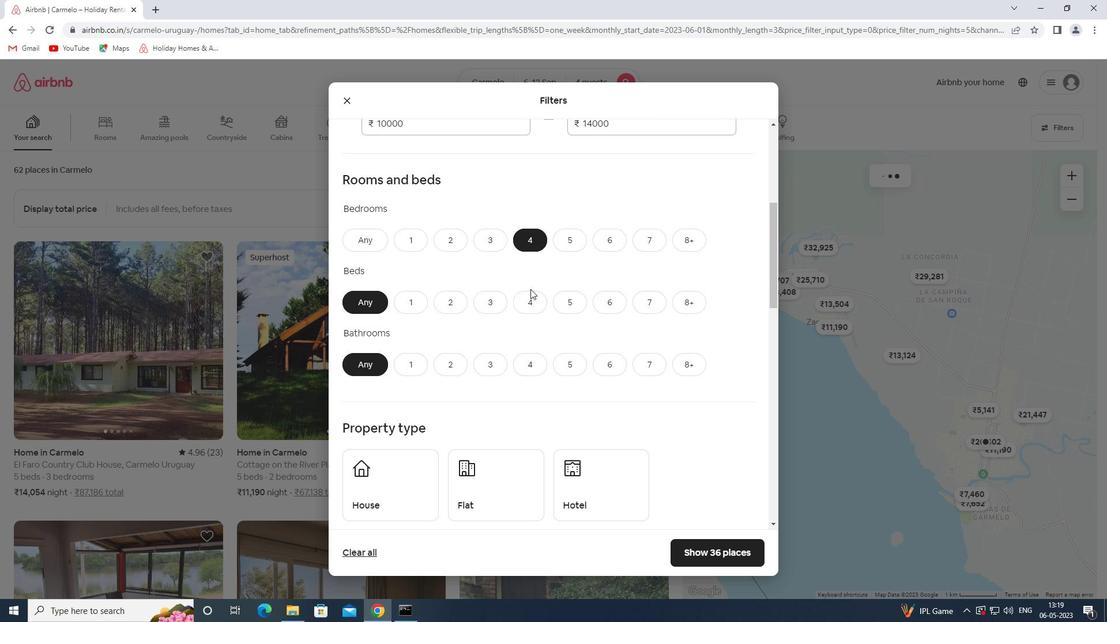 
Action: Mouse pressed left at (533, 296)
Screenshot: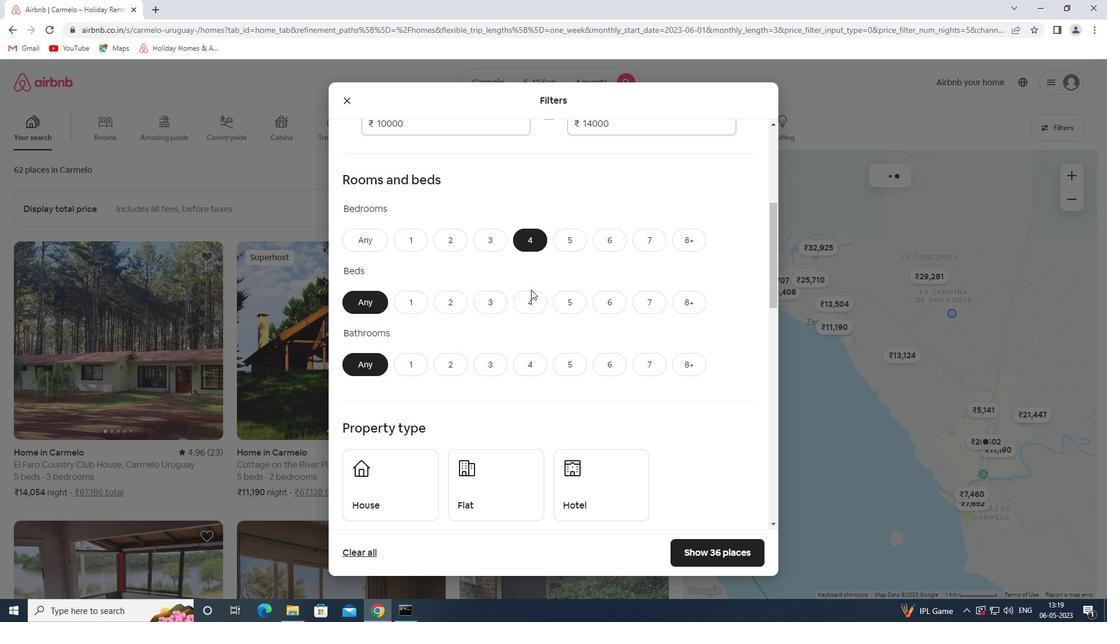 
Action: Mouse moved to (531, 362)
Screenshot: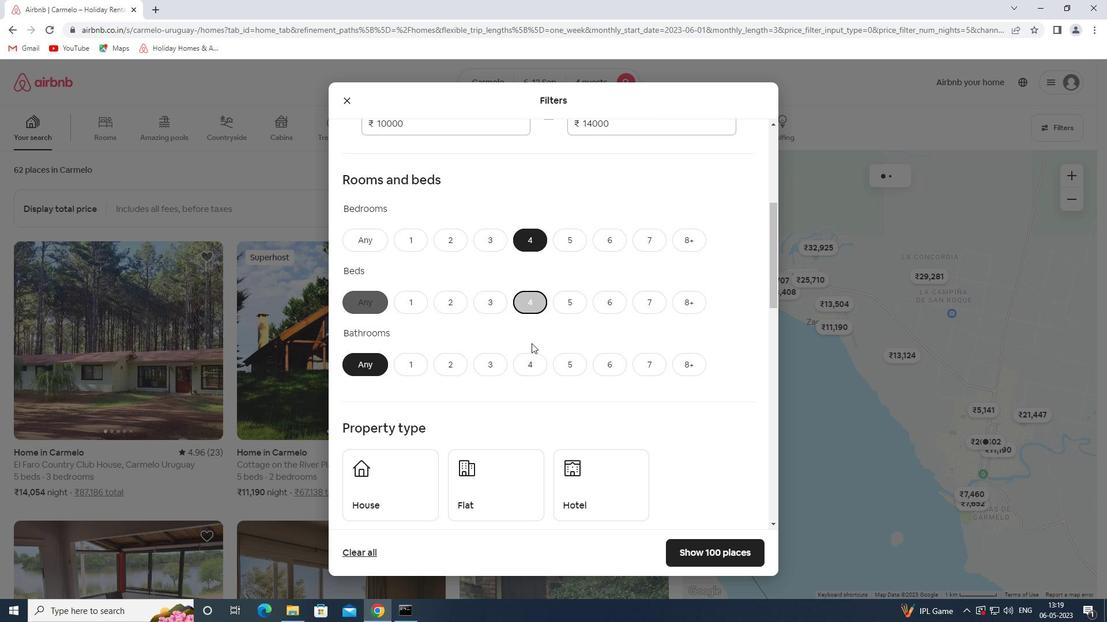 
Action: Mouse pressed left at (531, 362)
Screenshot: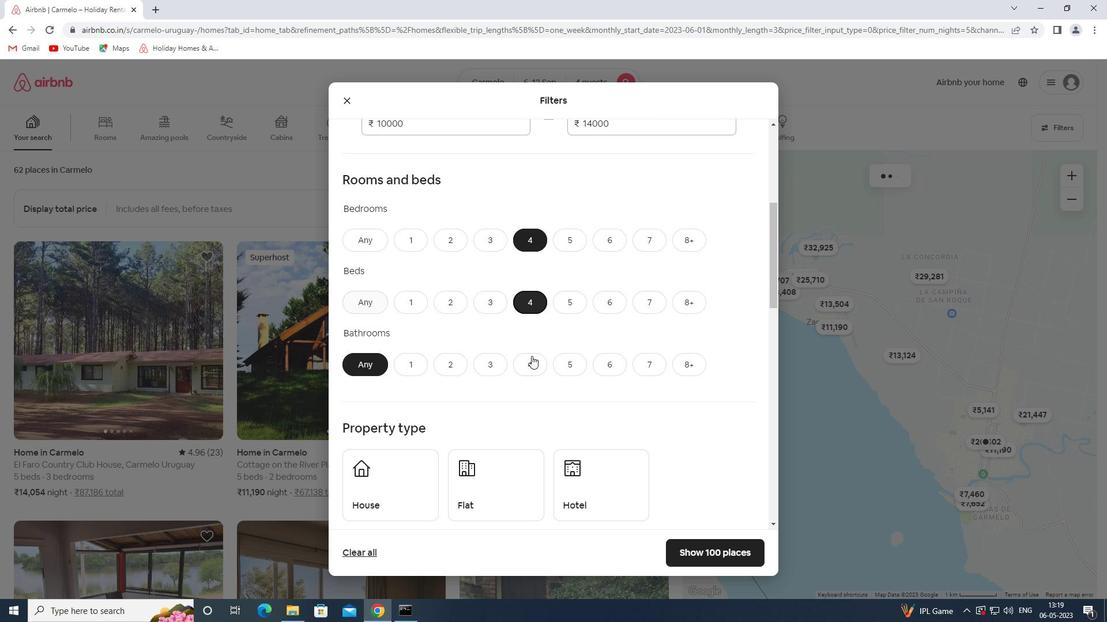 
Action: Mouse moved to (494, 396)
Screenshot: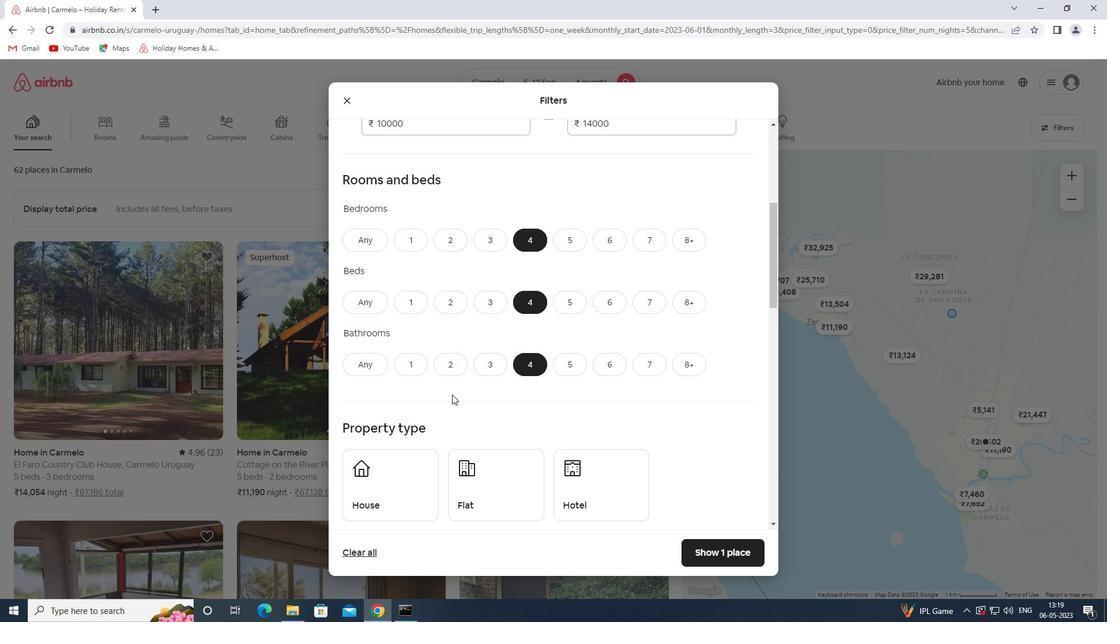 
Action: Mouse scrolled (494, 395) with delta (0, 0)
Screenshot: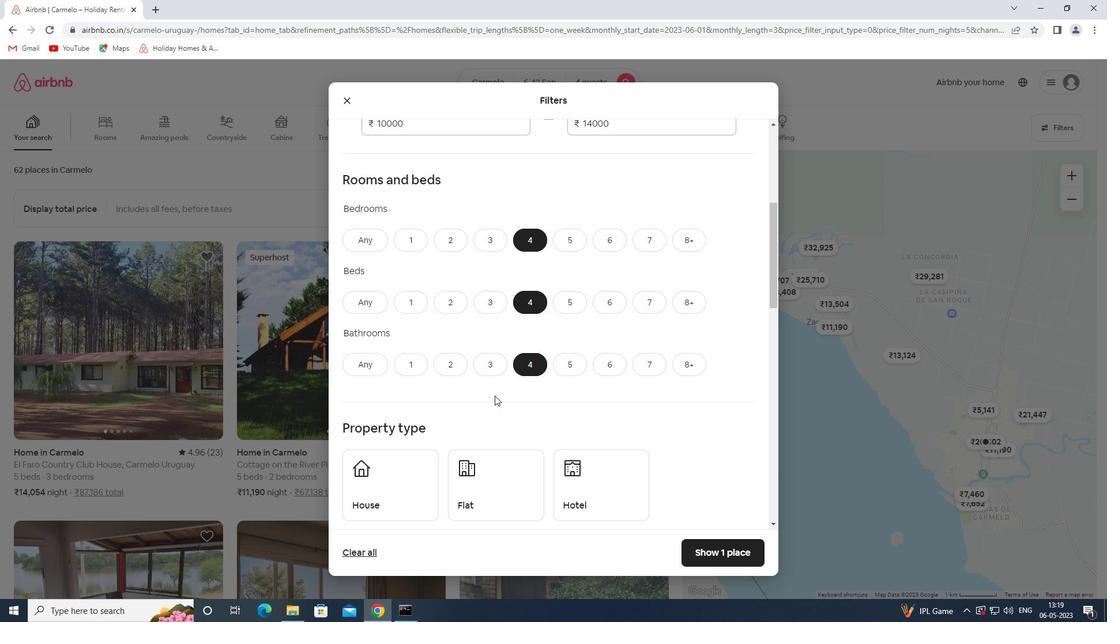 
Action: Mouse moved to (430, 424)
Screenshot: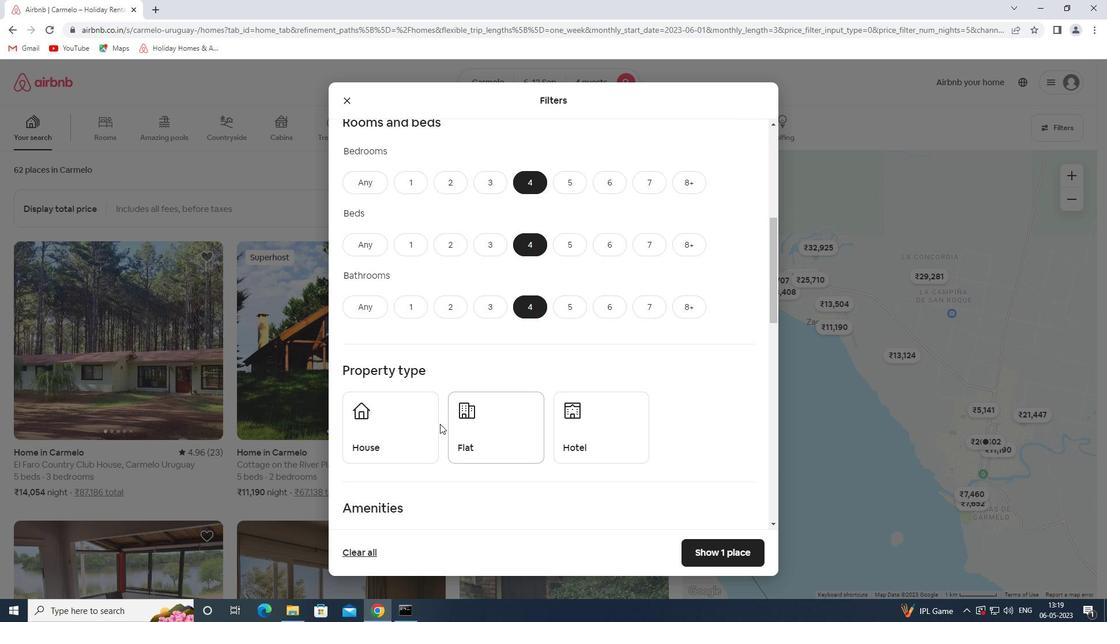 
Action: Mouse pressed left at (430, 424)
Screenshot: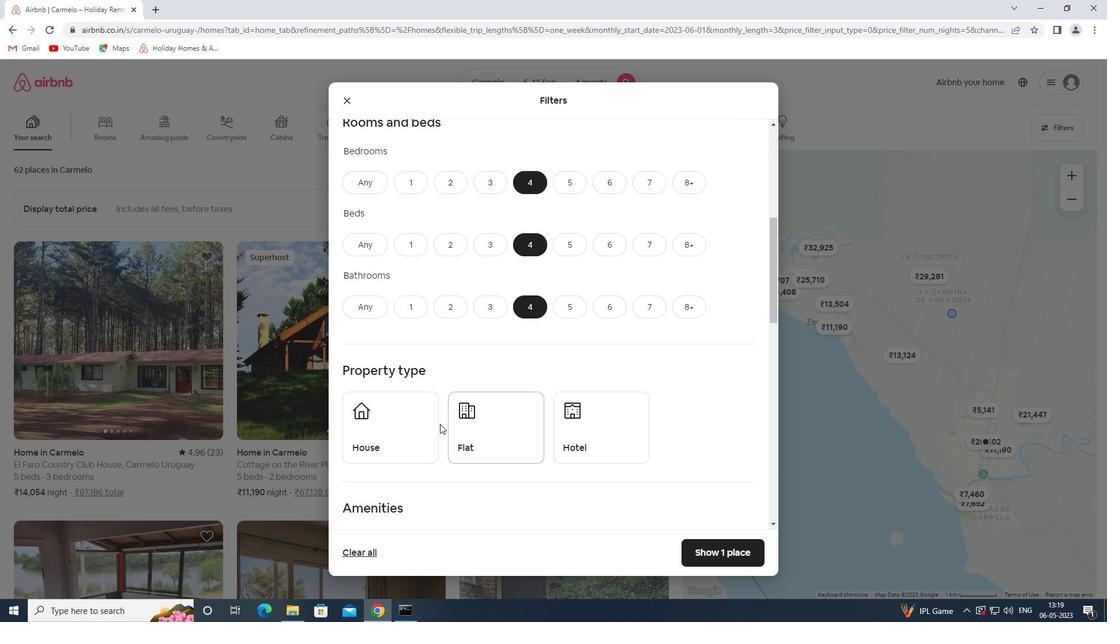 
Action: Mouse moved to (485, 427)
Screenshot: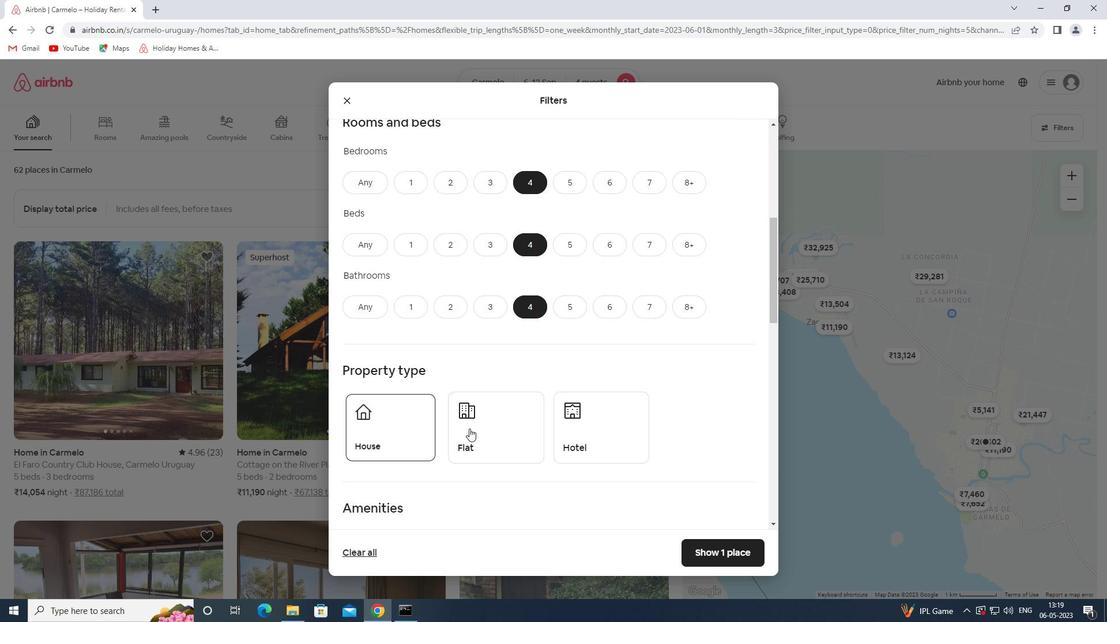 
Action: Mouse pressed left at (485, 427)
Screenshot: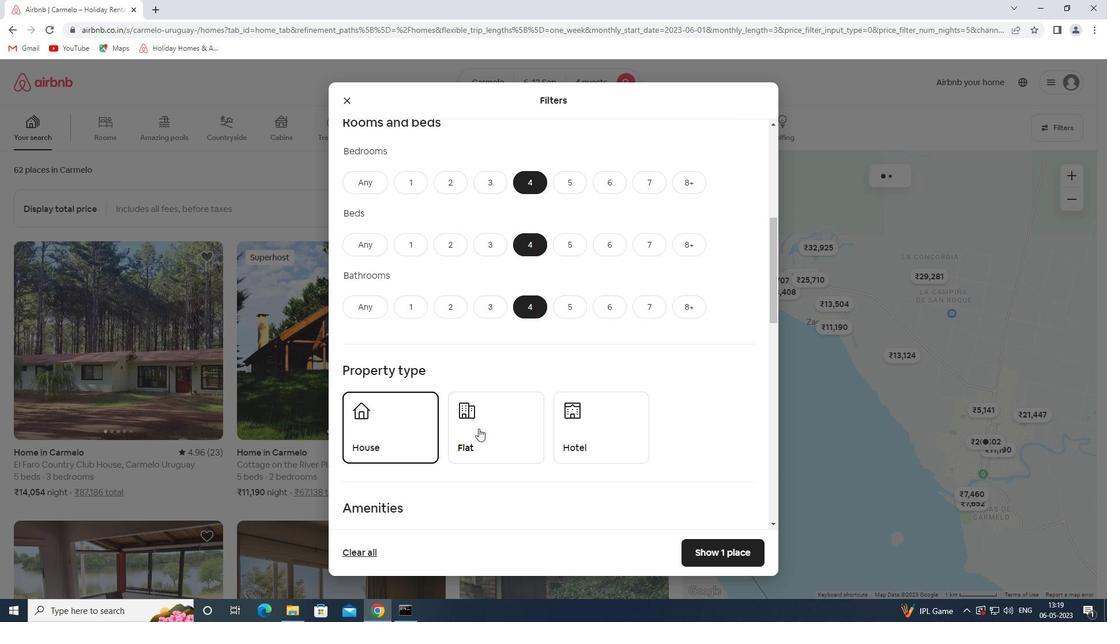 
Action: Mouse moved to (517, 425)
Screenshot: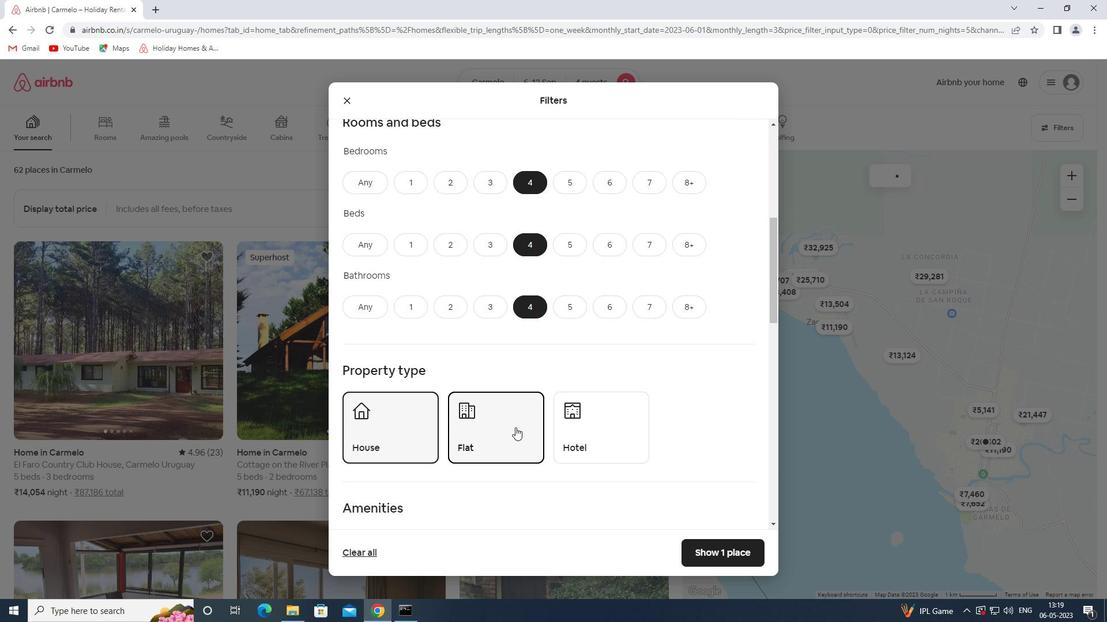 
Action: Mouse scrolled (517, 424) with delta (0, 0)
Screenshot: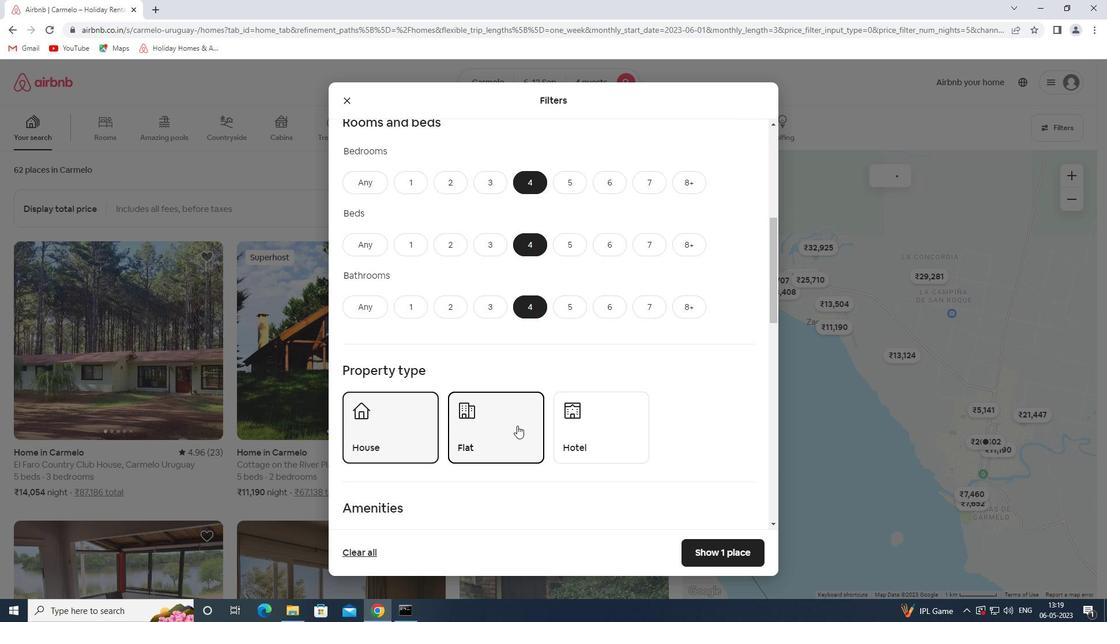 
Action: Mouse scrolled (517, 424) with delta (0, 0)
Screenshot: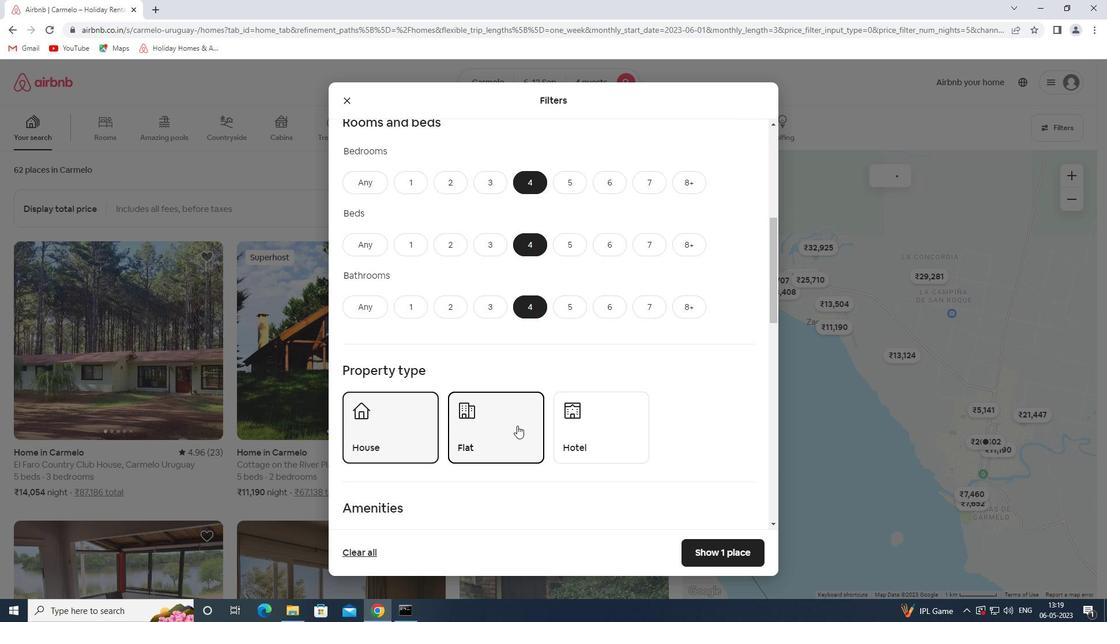 
Action: Mouse scrolled (517, 424) with delta (0, 0)
Screenshot: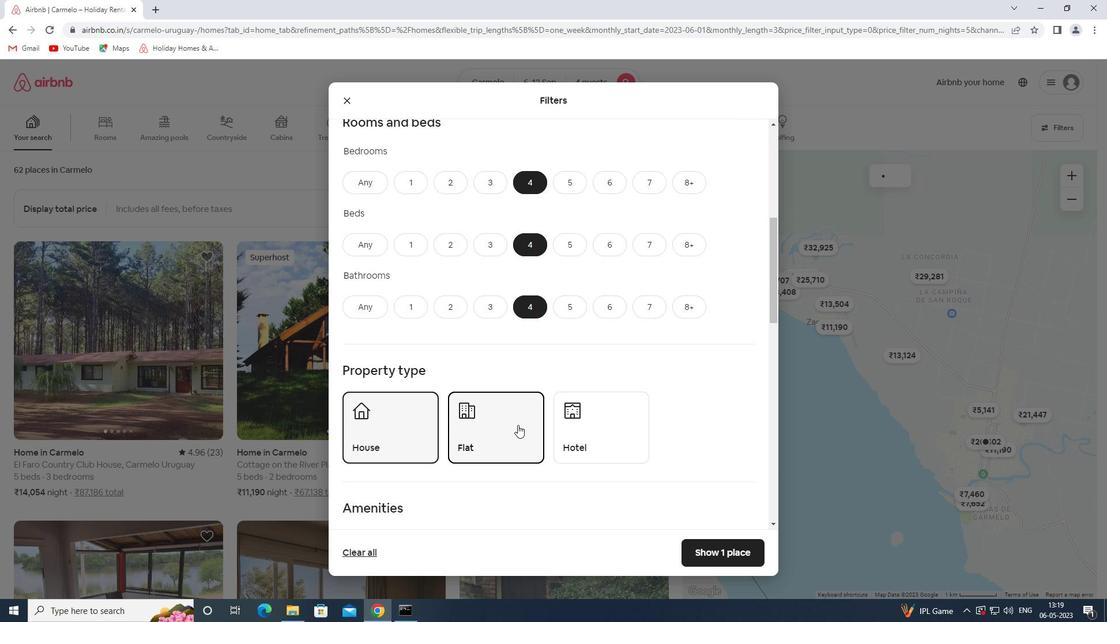 
Action: Mouse moved to (379, 418)
Screenshot: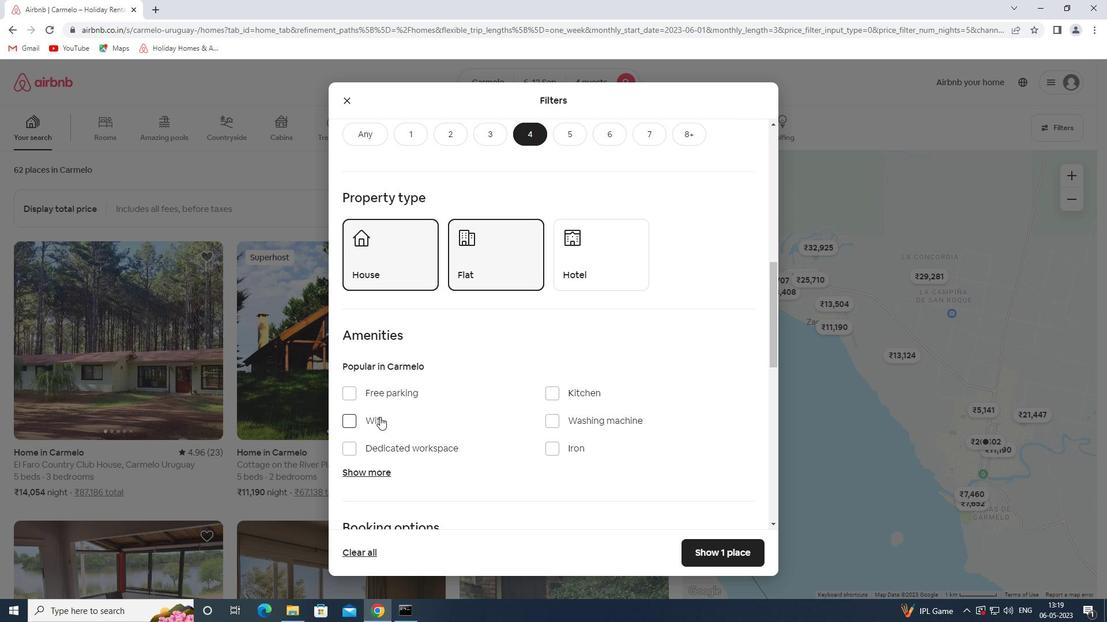 
Action: Mouse pressed left at (379, 418)
Screenshot: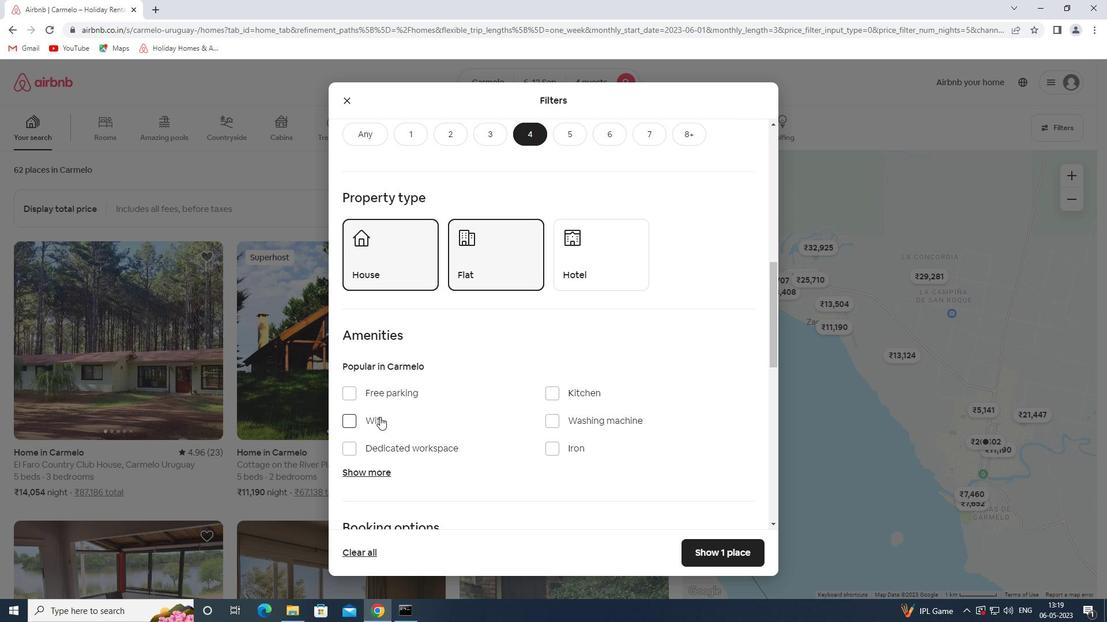 
Action: Mouse moved to (474, 407)
Screenshot: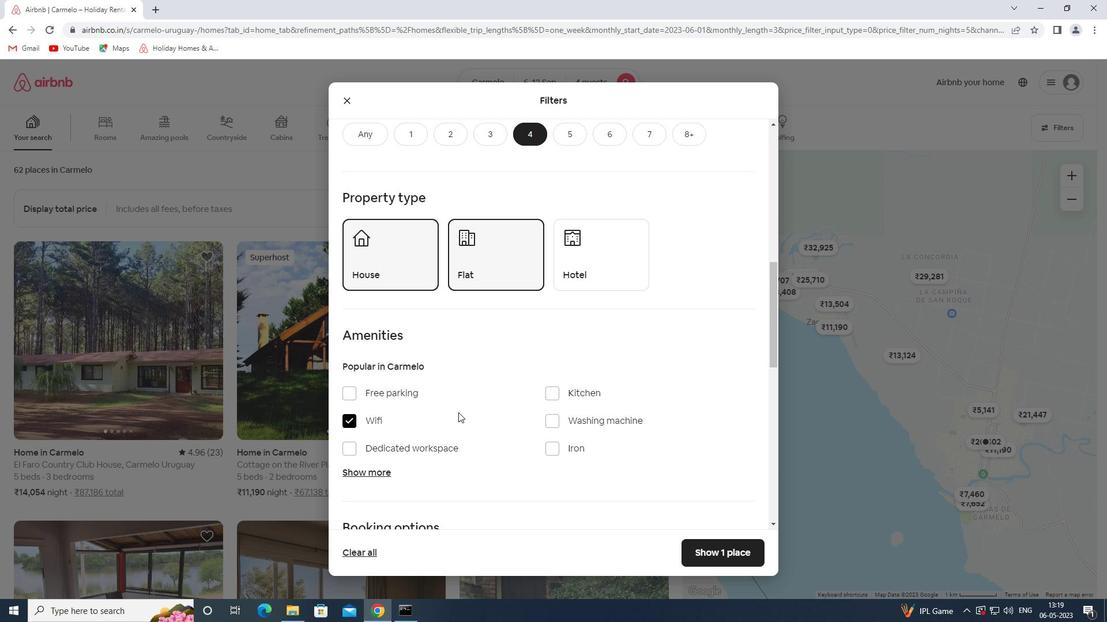 
Action: Mouse scrolled (474, 407) with delta (0, 0)
Screenshot: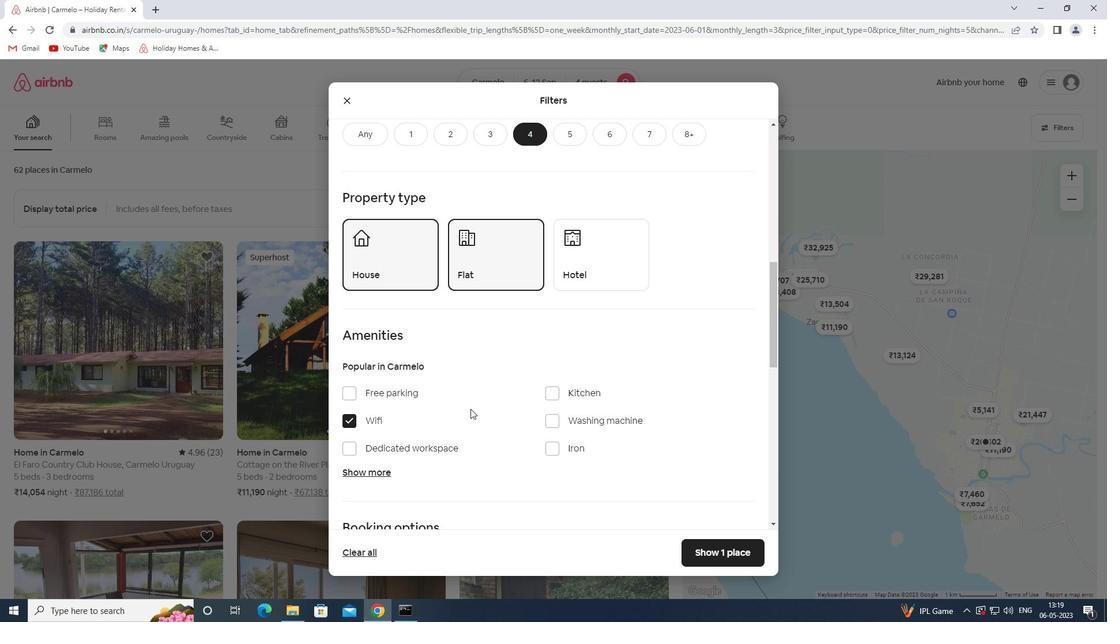 
Action: Mouse scrolled (474, 407) with delta (0, 0)
Screenshot: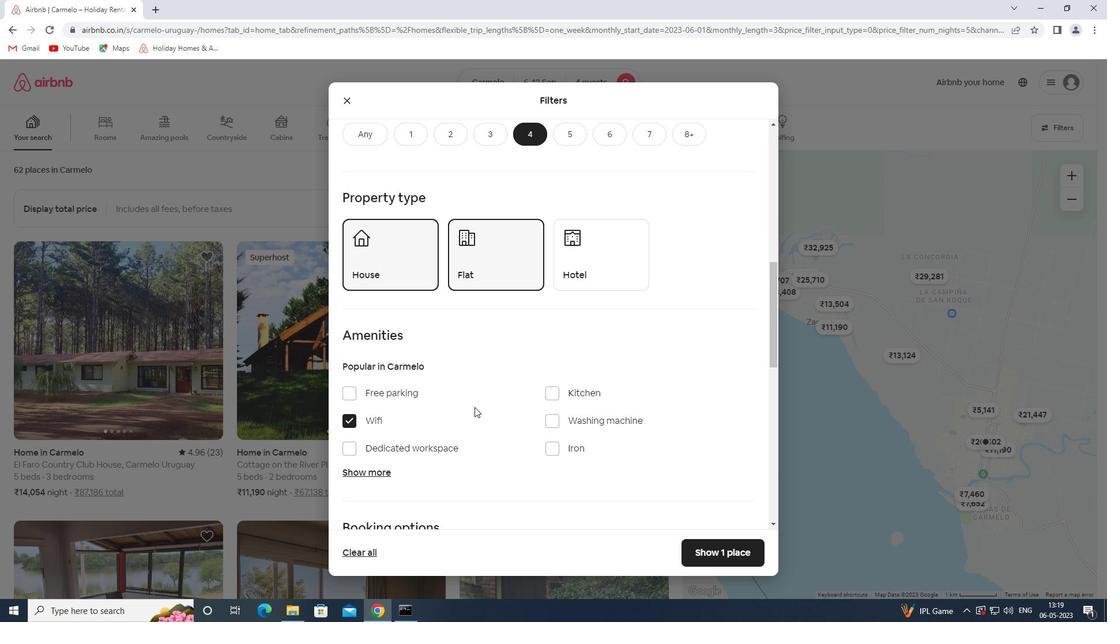 
Action: Mouse scrolled (474, 407) with delta (0, 0)
Screenshot: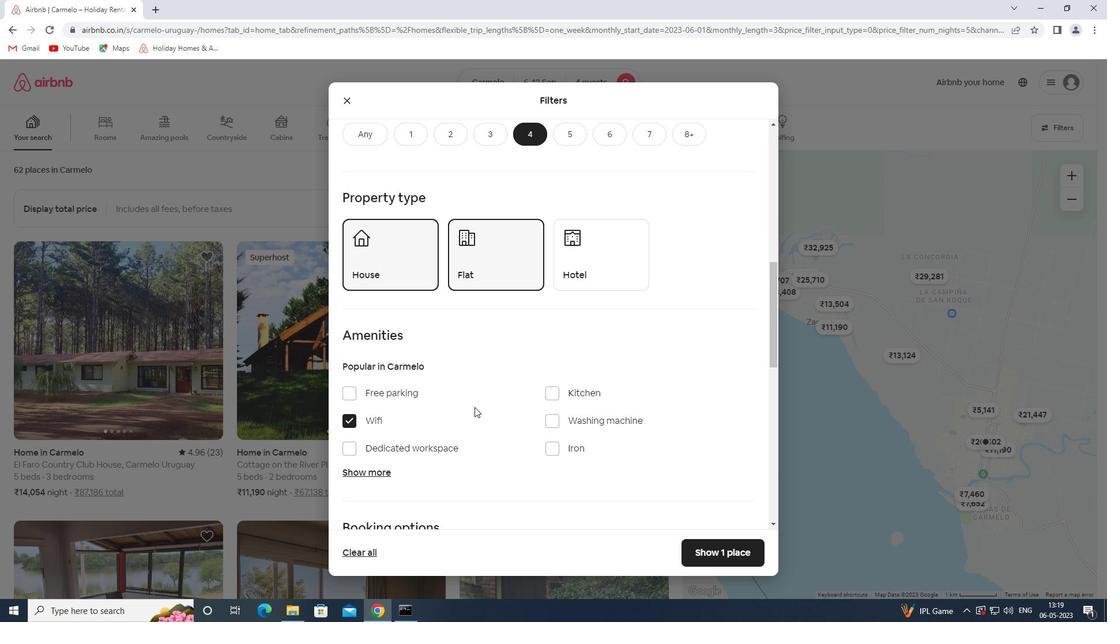 
Action: Mouse moved to (371, 299)
Screenshot: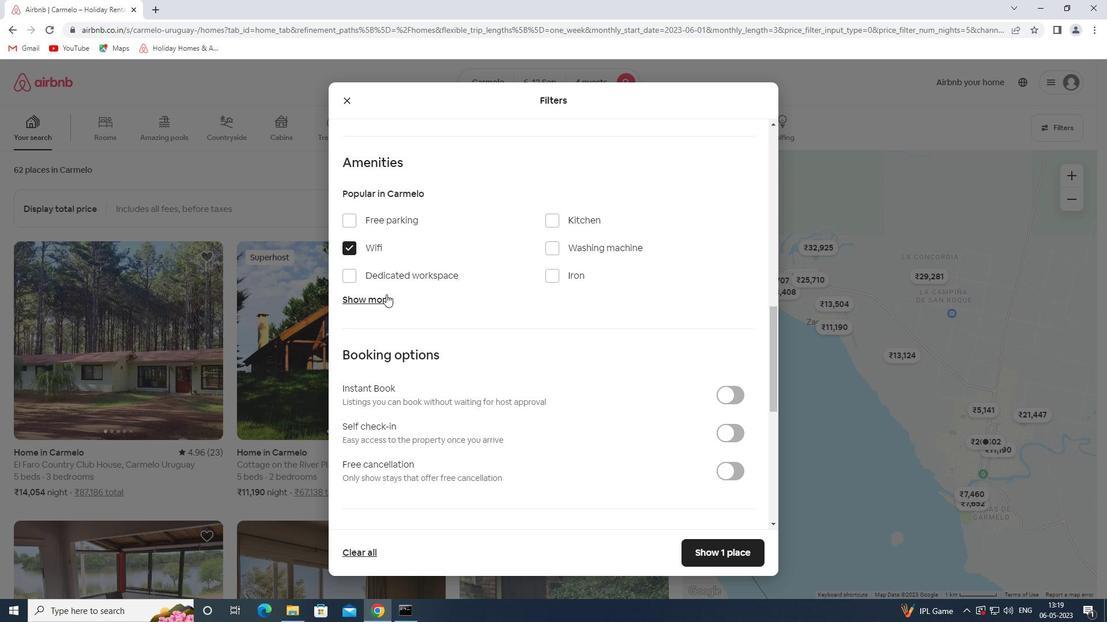 
Action: Mouse pressed left at (371, 299)
Screenshot: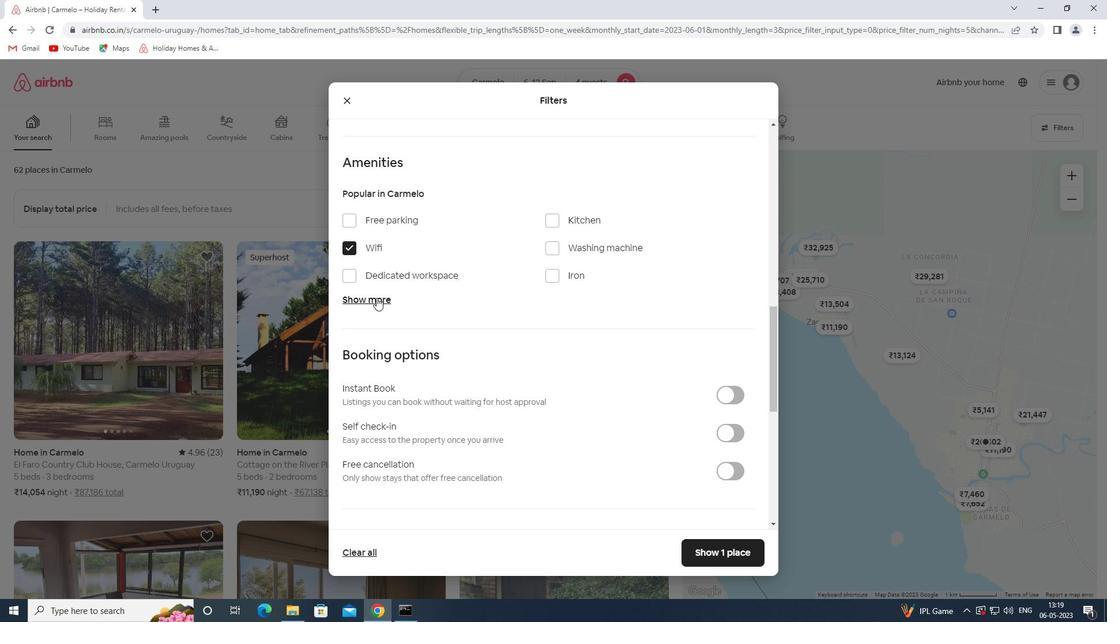 
Action: Mouse moved to (552, 361)
Screenshot: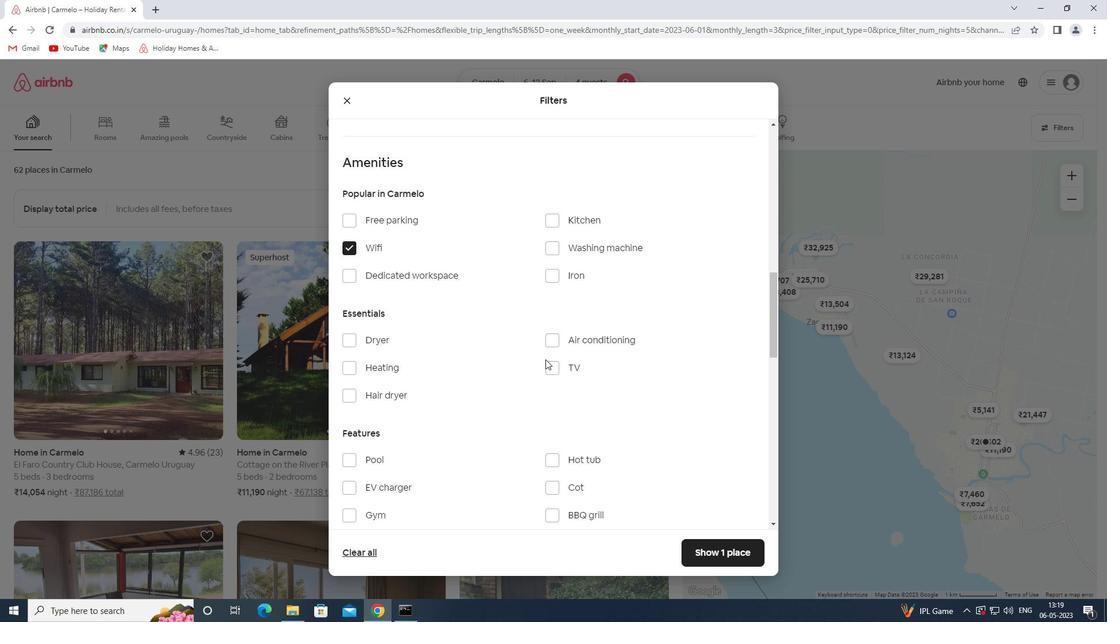 
Action: Mouse pressed left at (552, 361)
Screenshot: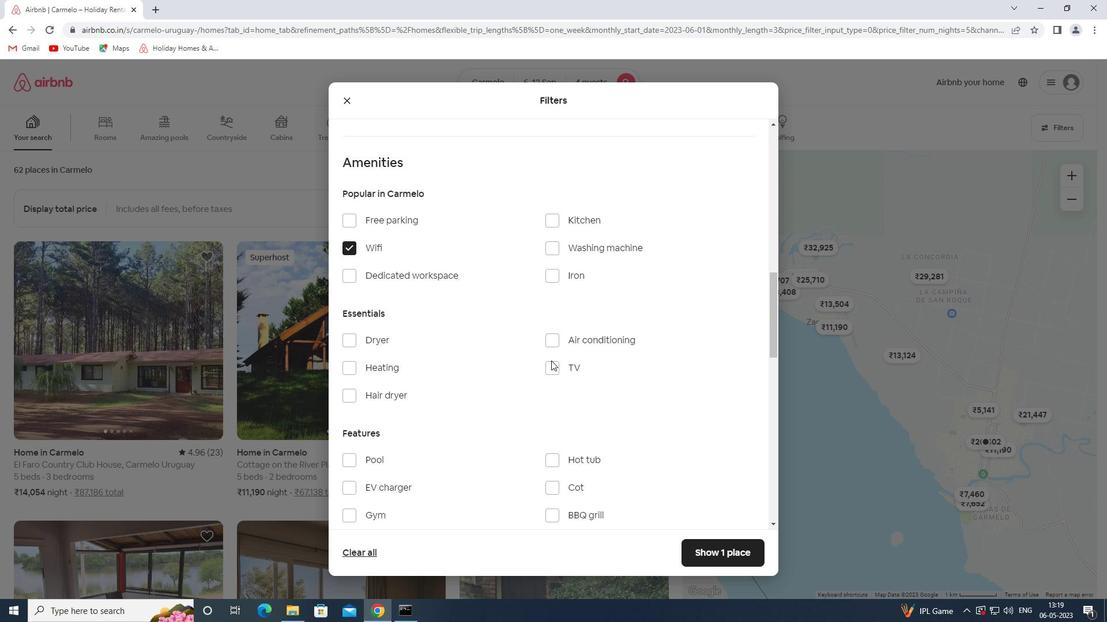
Action: Mouse moved to (498, 426)
Screenshot: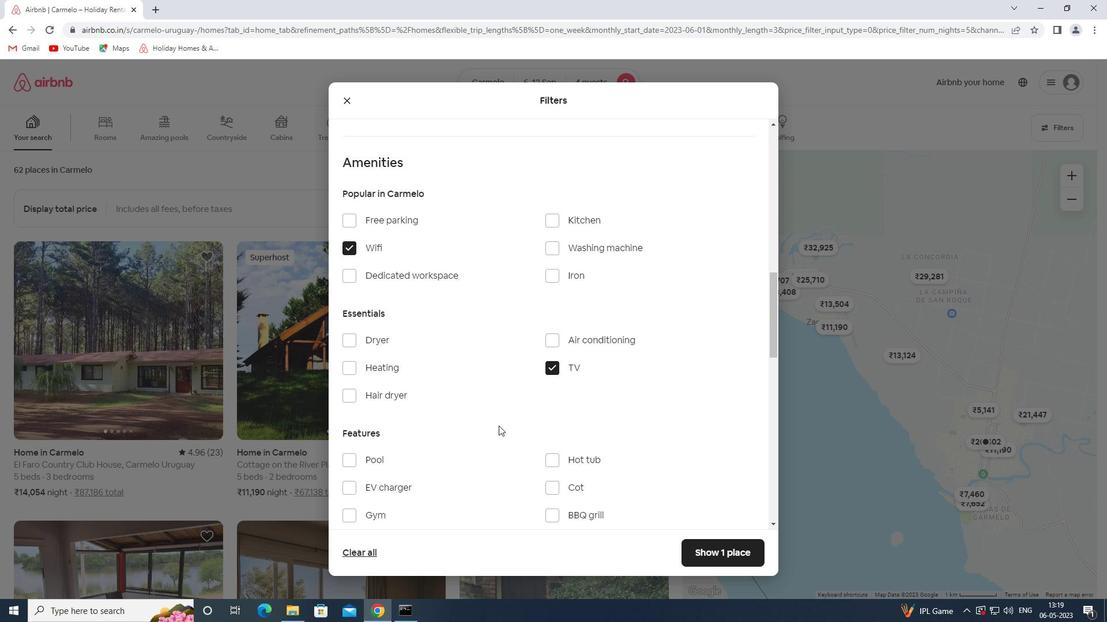 
Action: Mouse scrolled (498, 425) with delta (0, 0)
Screenshot: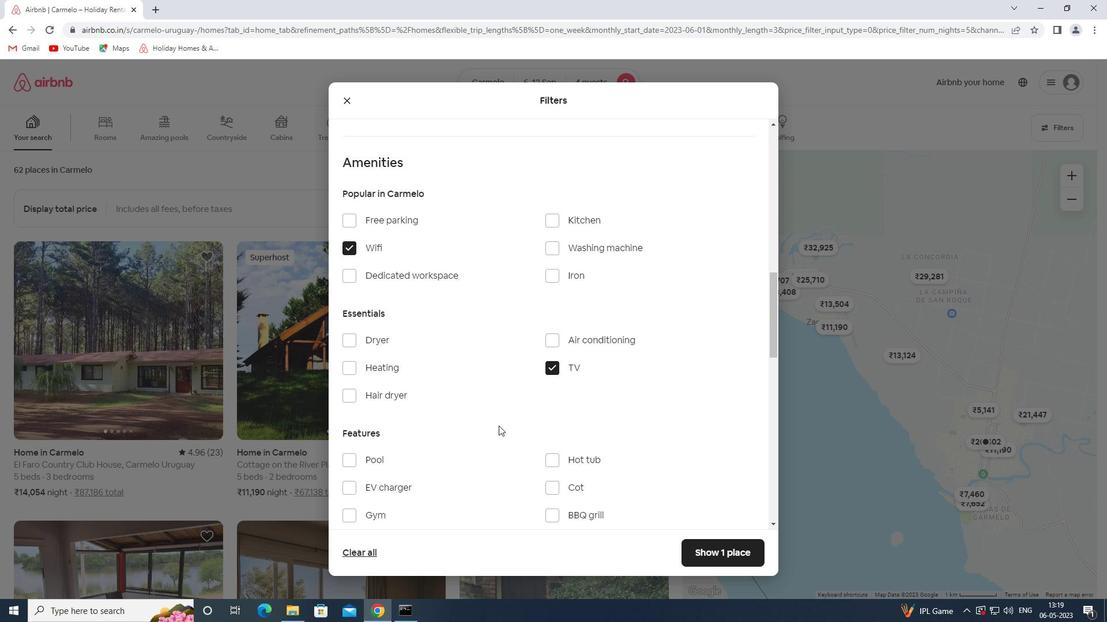 
Action: Mouse moved to (496, 426)
Screenshot: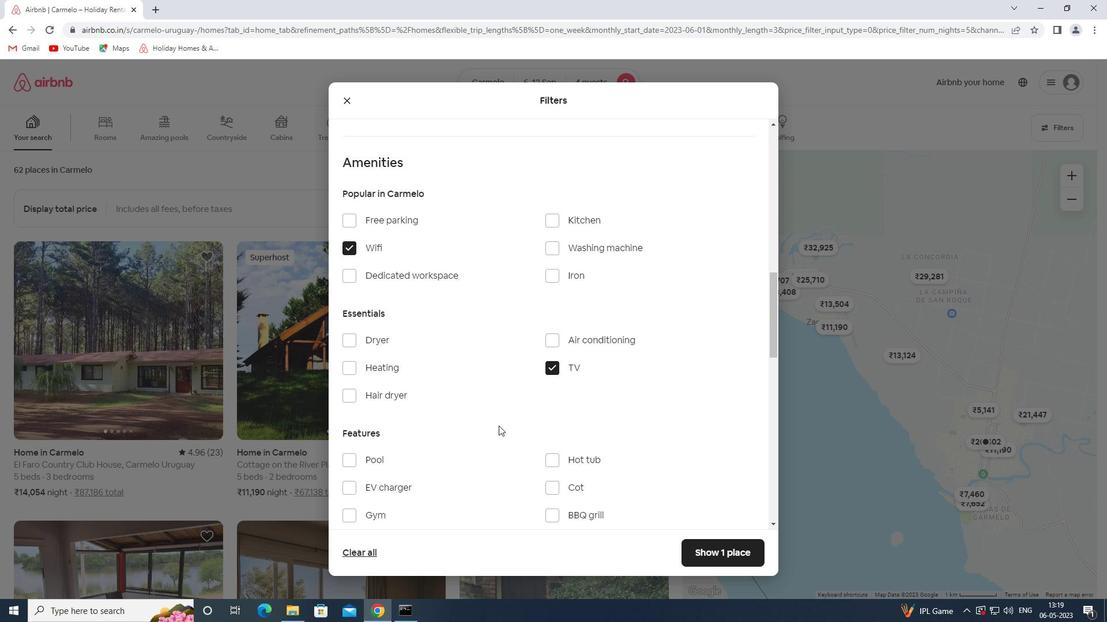 
Action: Mouse scrolled (496, 425) with delta (0, 0)
Screenshot: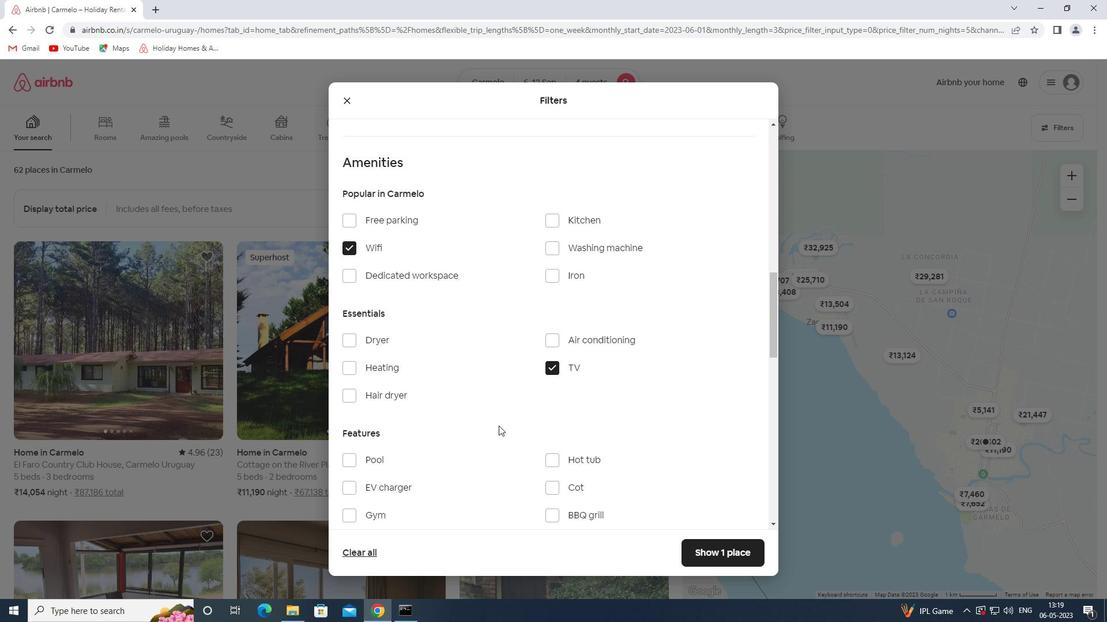 
Action: Mouse moved to (493, 425)
Screenshot: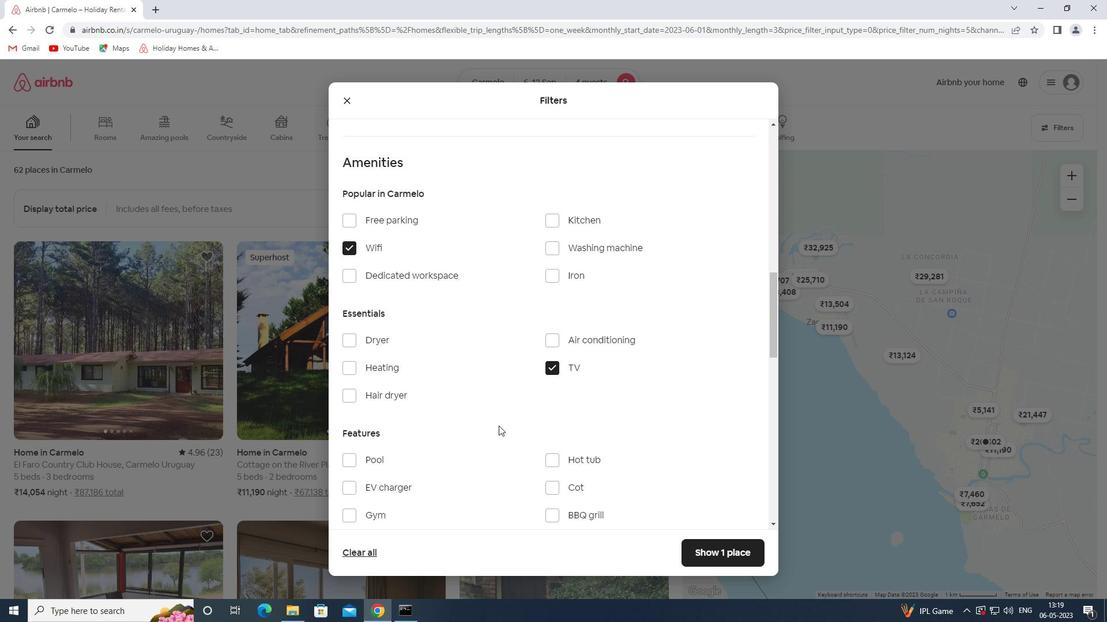 
Action: Mouse scrolled (493, 424) with delta (0, 0)
Screenshot: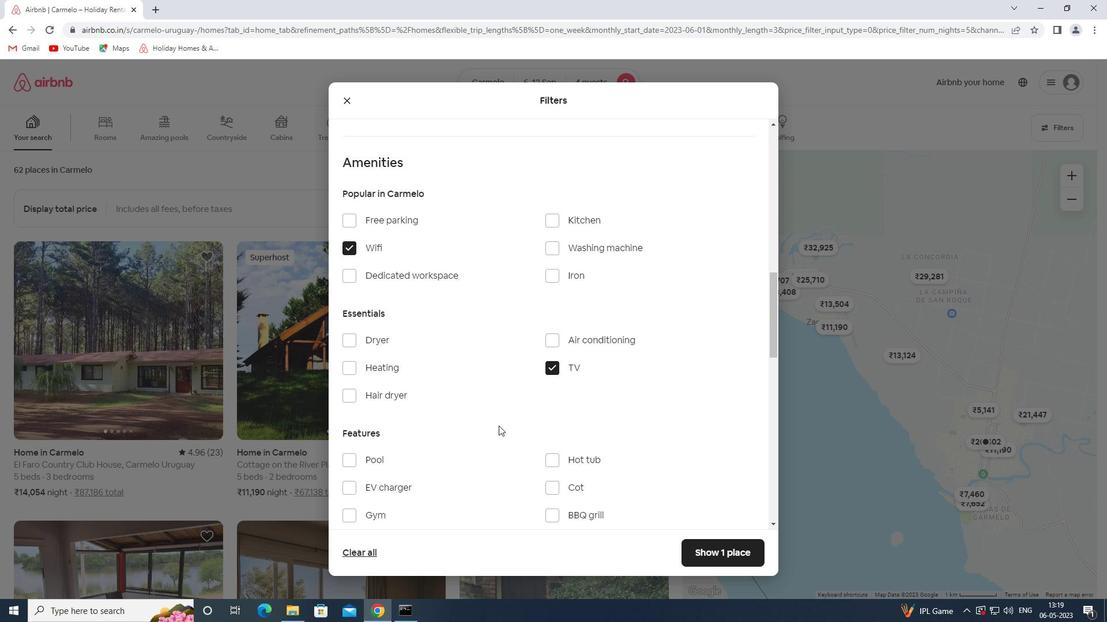 
Action: Mouse moved to (381, 338)
Screenshot: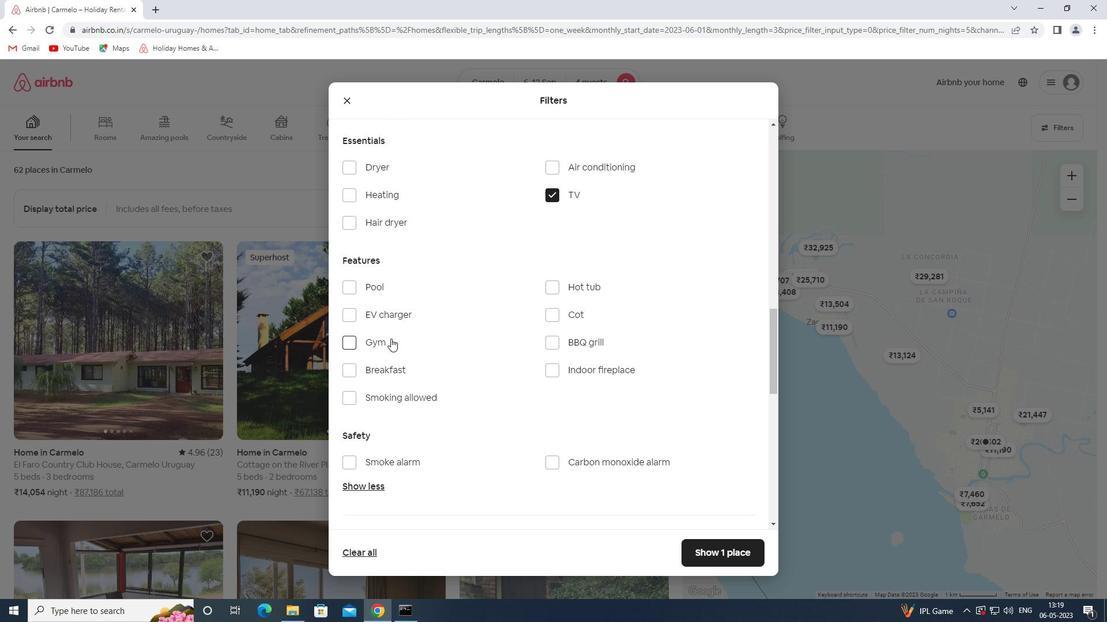 
Action: Mouse scrolled (381, 339) with delta (0, 0)
Screenshot: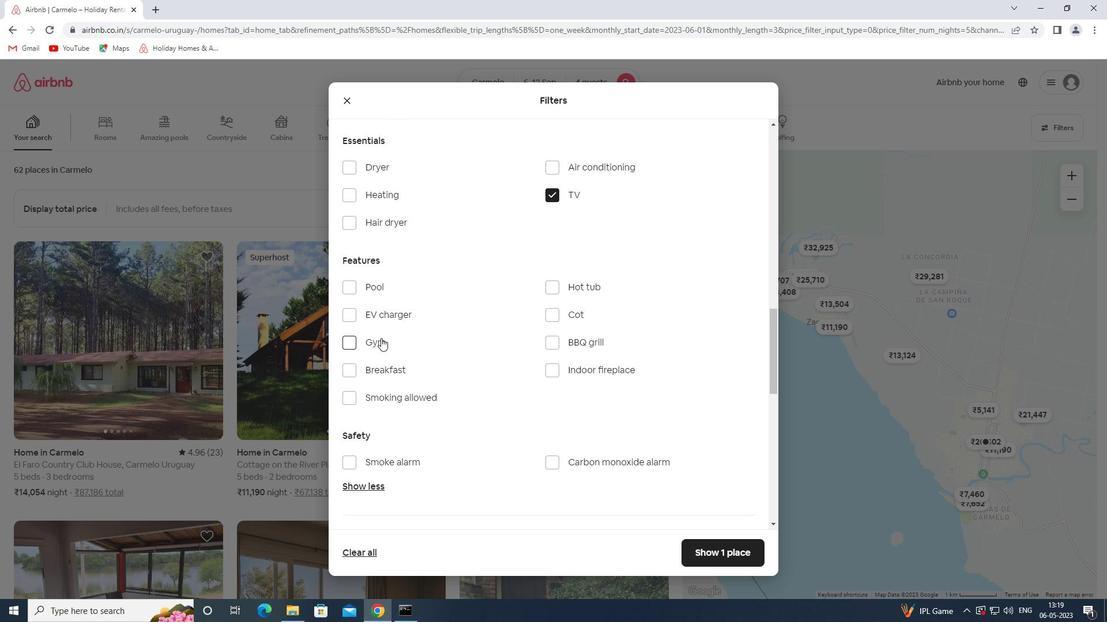 
Action: Mouse scrolled (381, 339) with delta (0, 0)
Screenshot: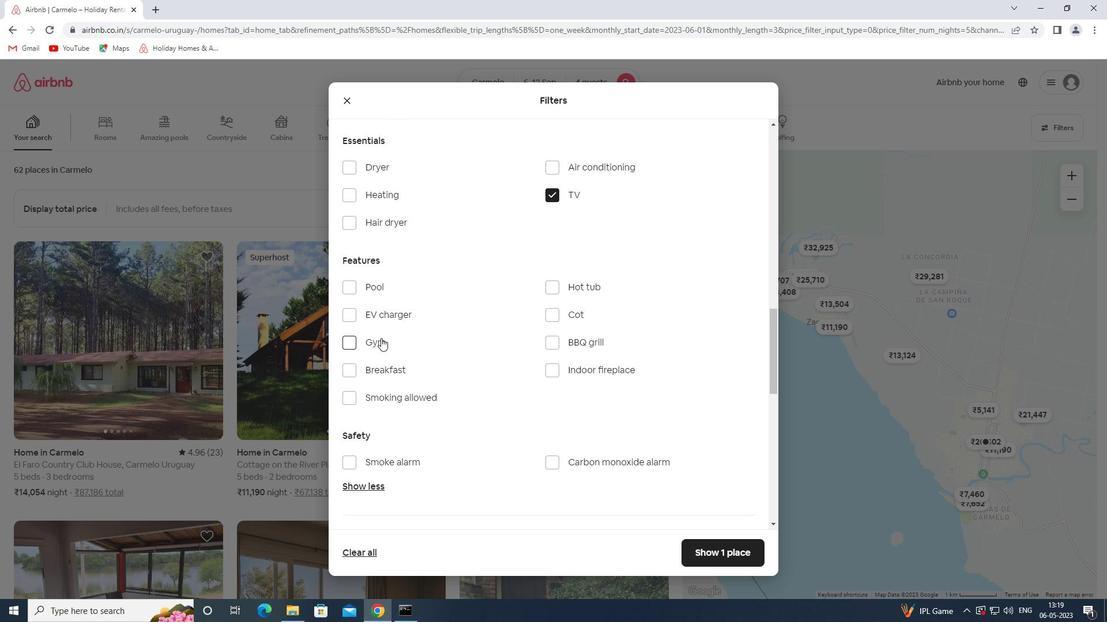
Action: Mouse moved to (406, 170)
Screenshot: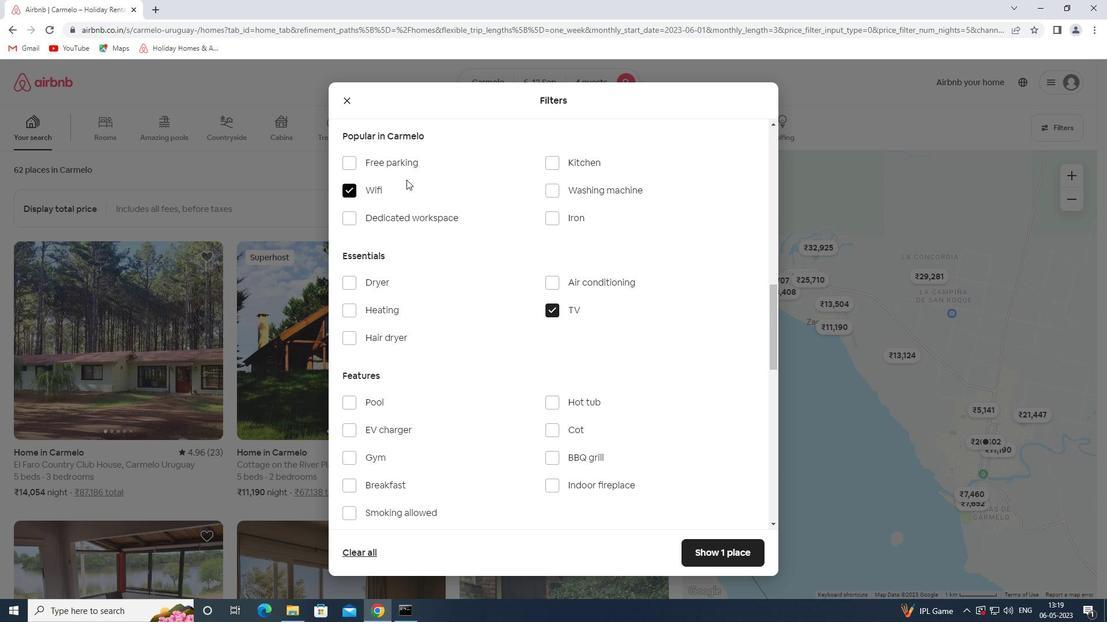 
Action: Mouse pressed left at (406, 170)
Screenshot: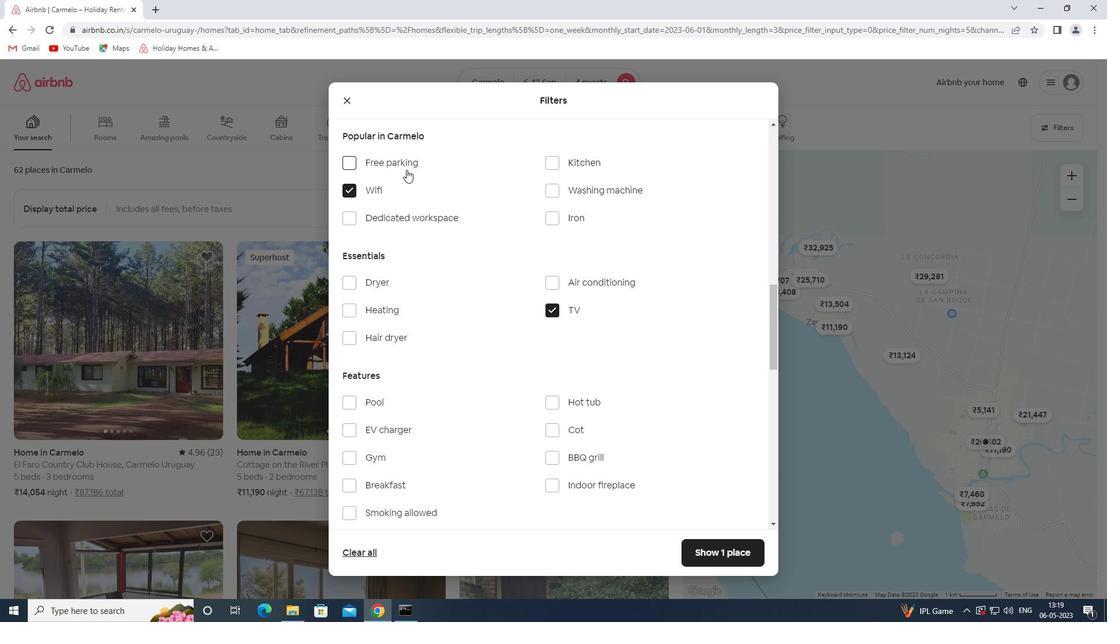 
Action: Mouse moved to (549, 458)
Screenshot: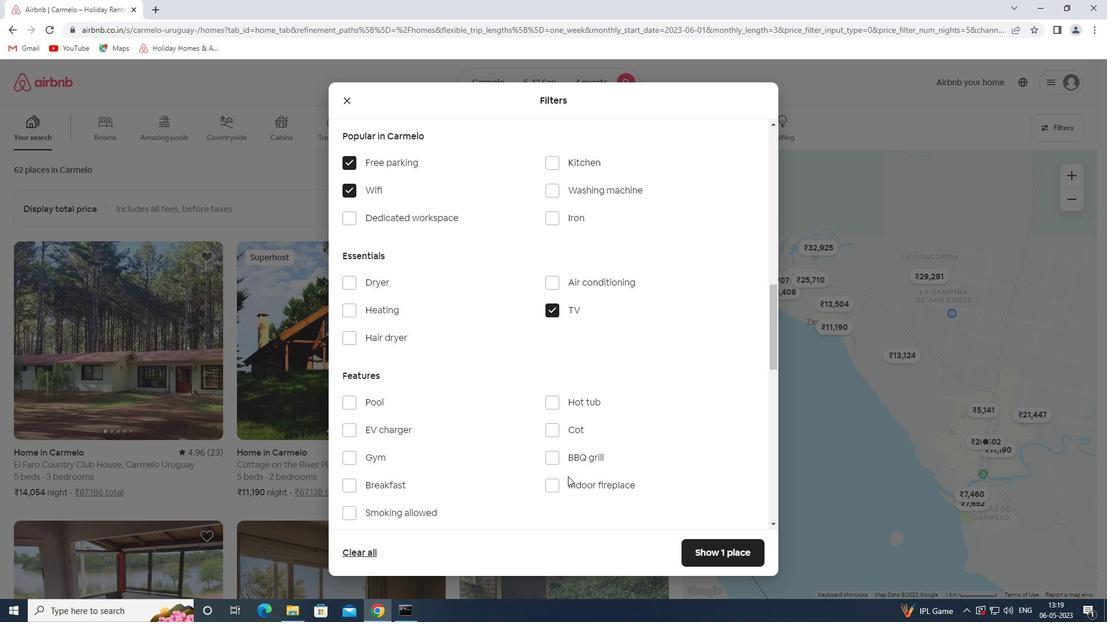 
Action: Mouse scrolled (549, 457) with delta (0, 0)
Screenshot: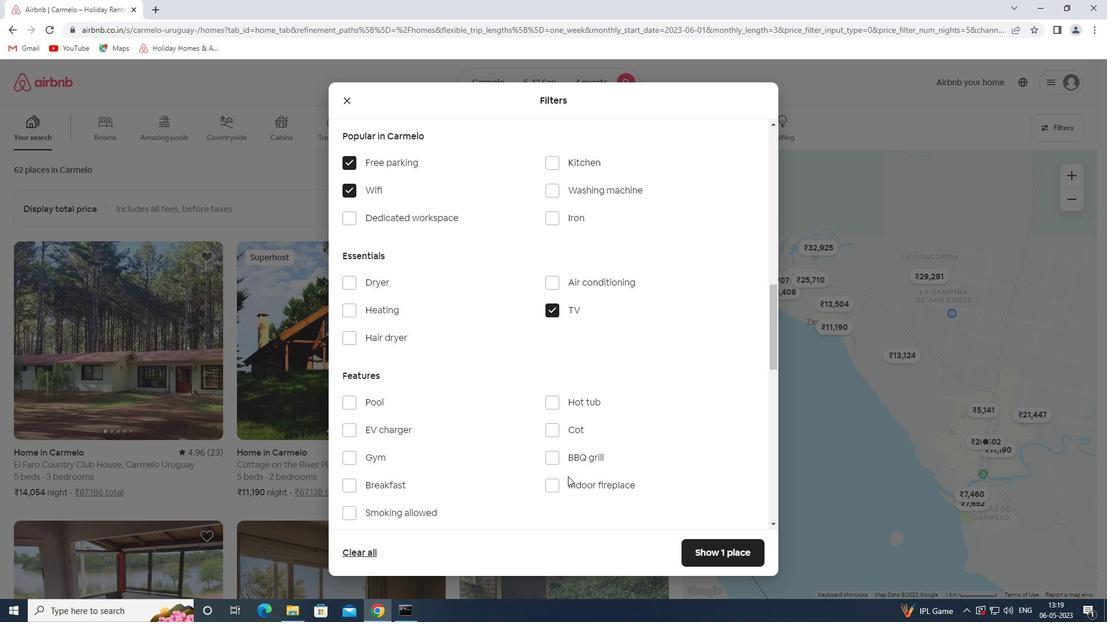 
Action: Mouse moved to (546, 456)
Screenshot: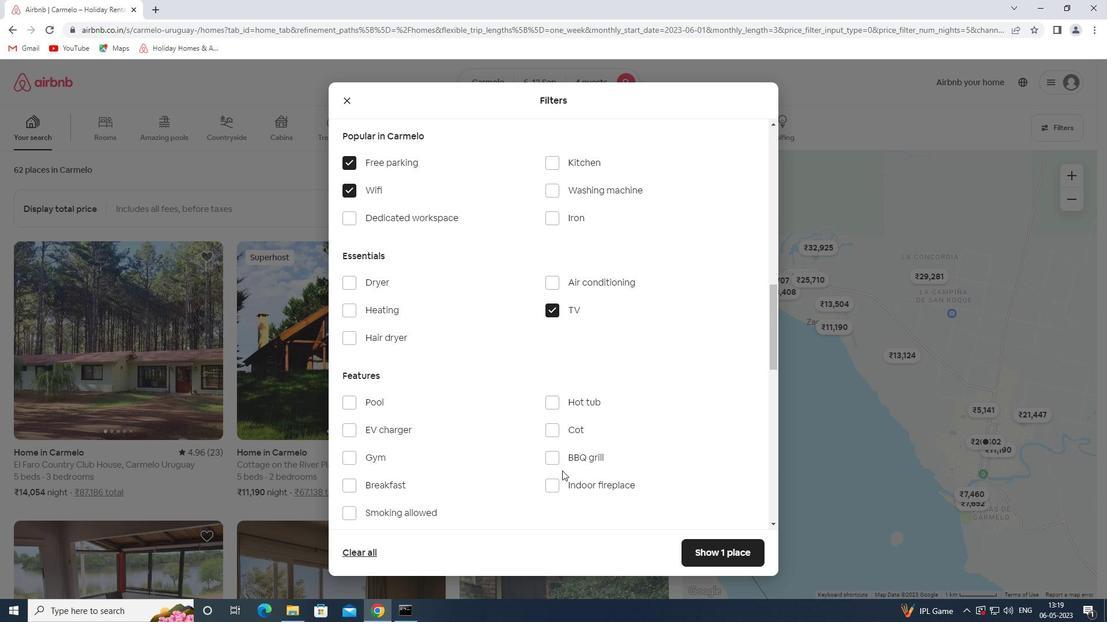 
Action: Mouse scrolled (546, 455) with delta (0, 0)
Screenshot: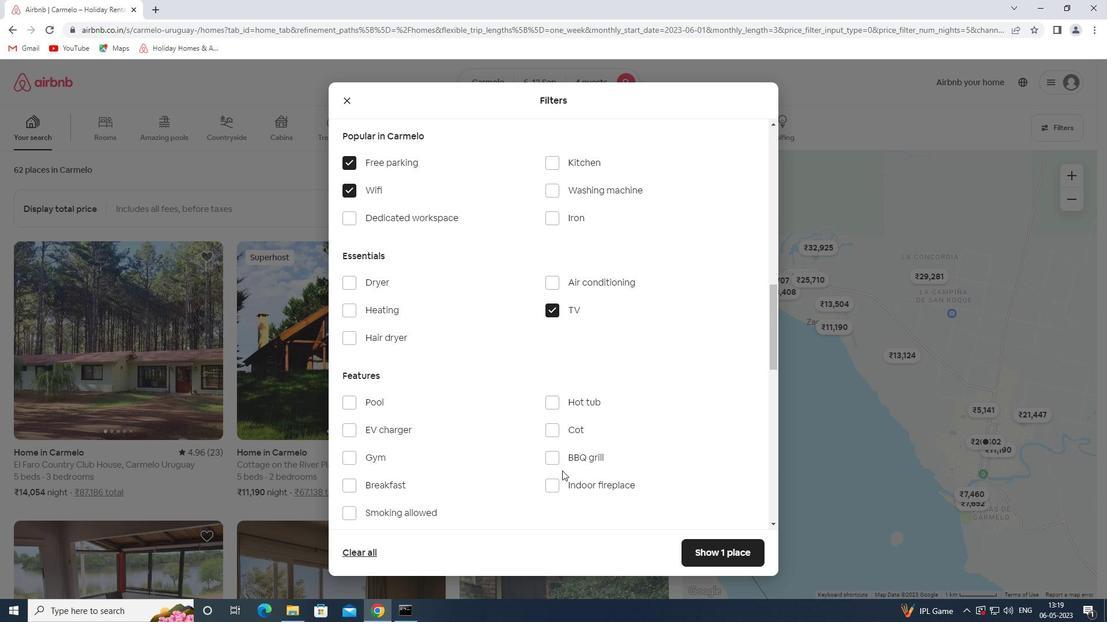 
Action: Mouse moved to (384, 369)
Screenshot: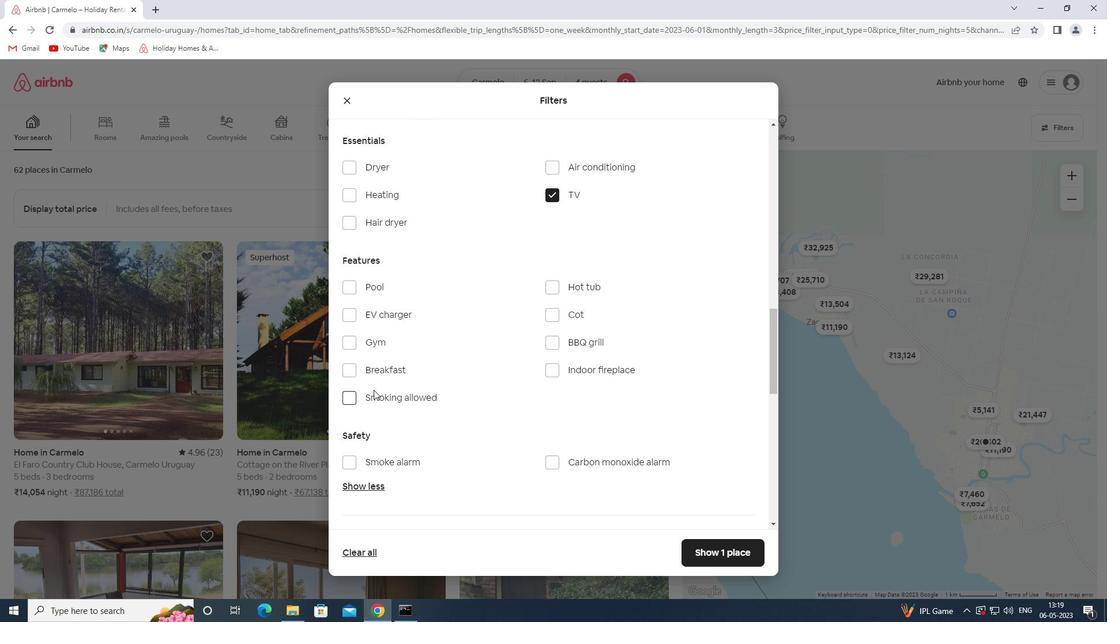
Action: Mouse pressed left at (384, 369)
Screenshot: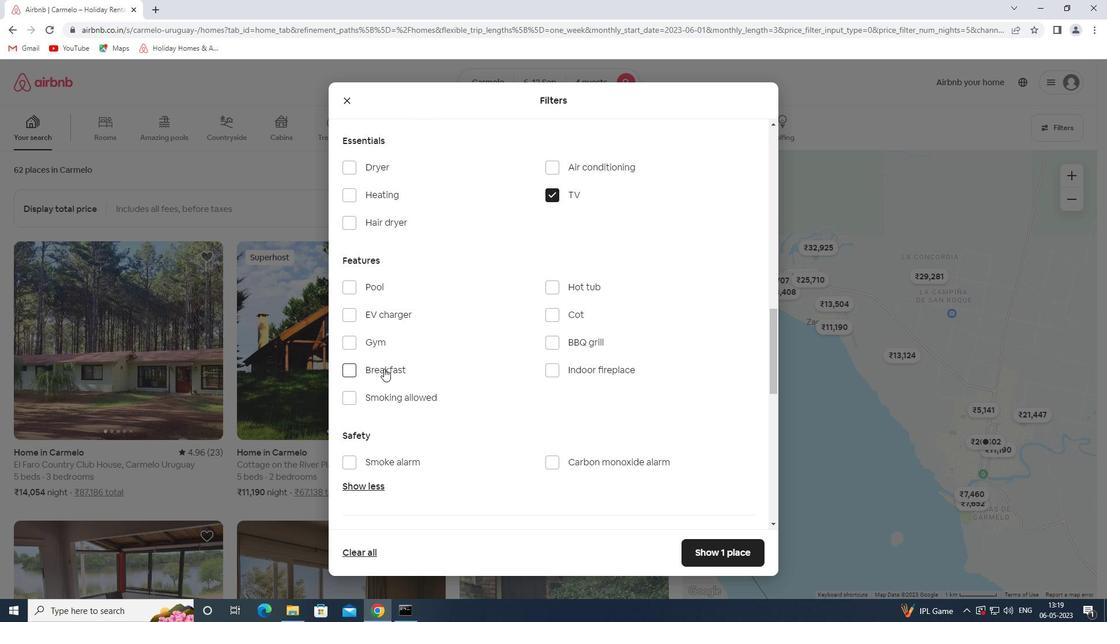 
Action: Mouse moved to (379, 343)
Screenshot: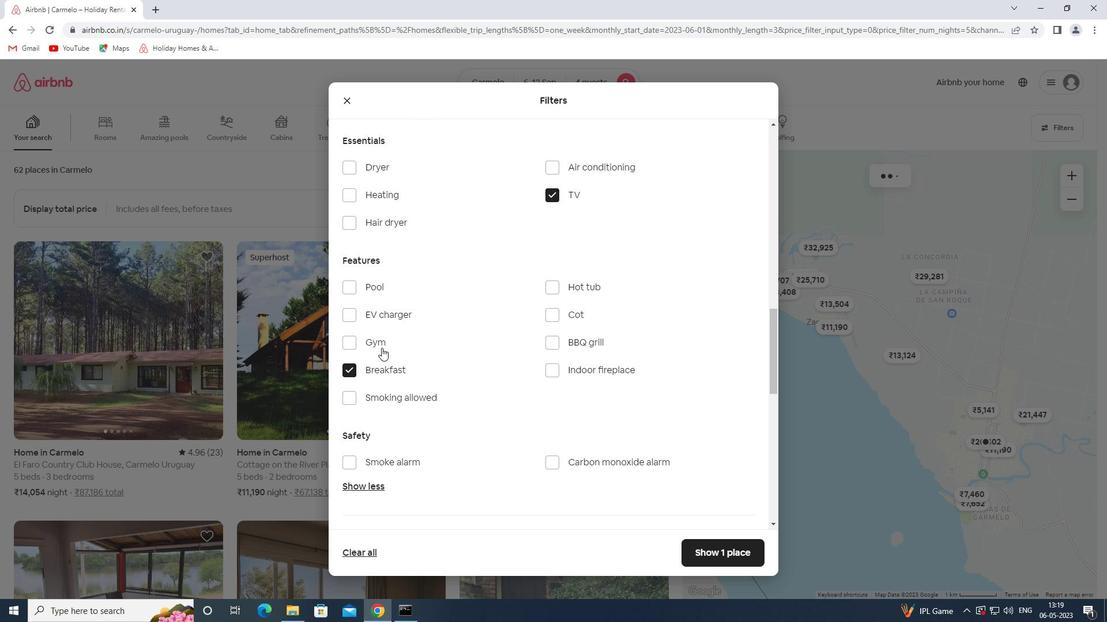 
Action: Mouse pressed left at (379, 343)
Screenshot: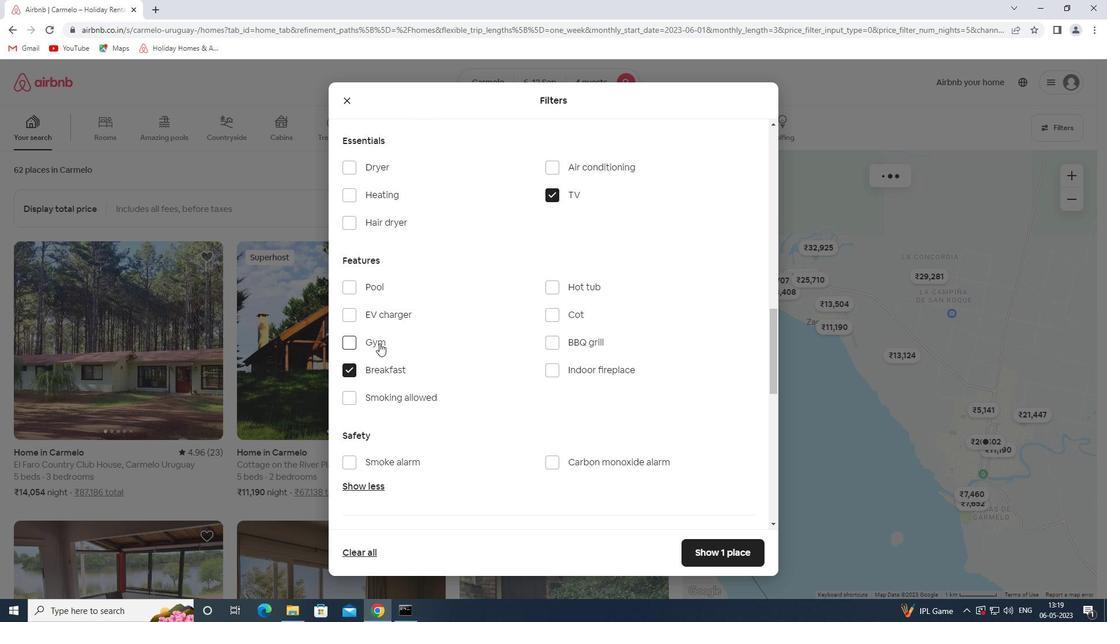 
Action: Mouse moved to (606, 401)
Screenshot: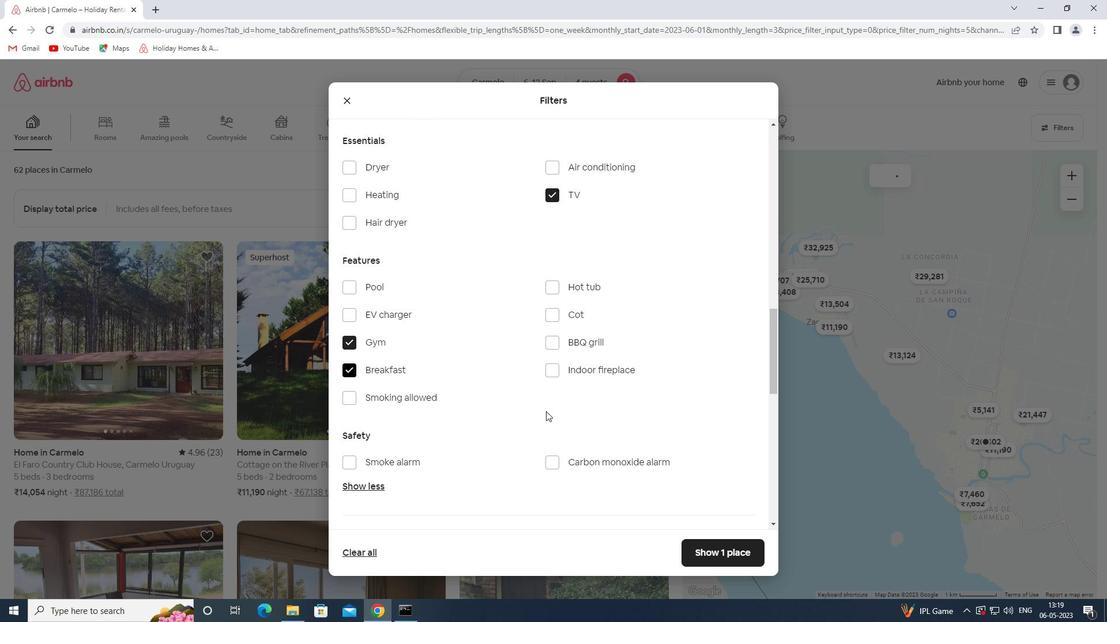 
Action: Mouse scrolled (606, 400) with delta (0, 0)
Screenshot: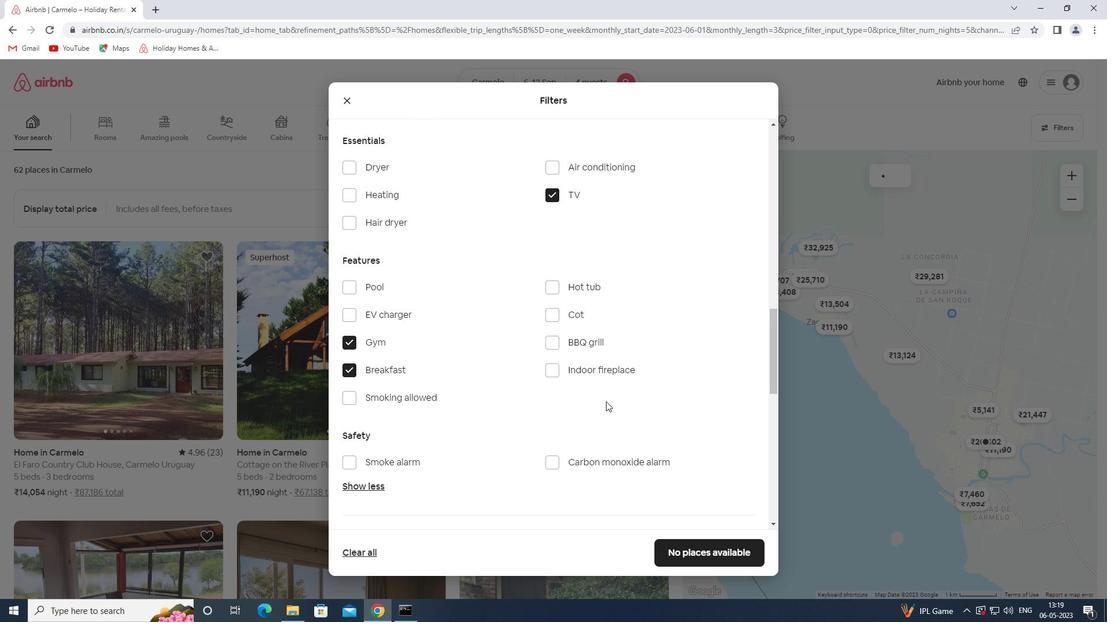 
Action: Mouse scrolled (606, 400) with delta (0, 0)
Screenshot: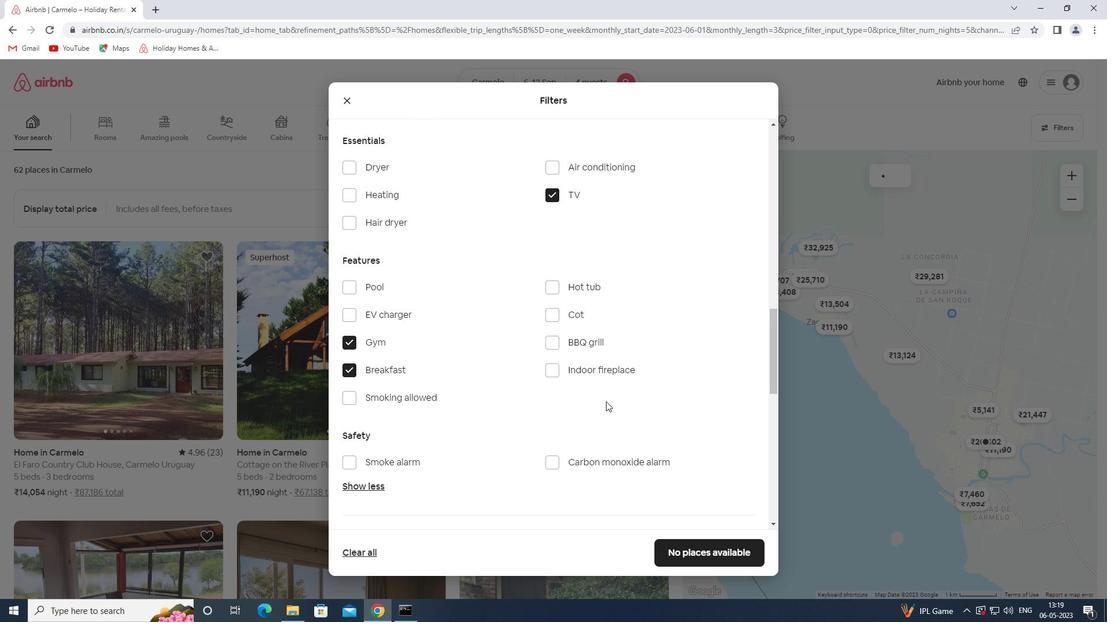 
Action: Mouse scrolled (606, 400) with delta (0, 0)
Screenshot: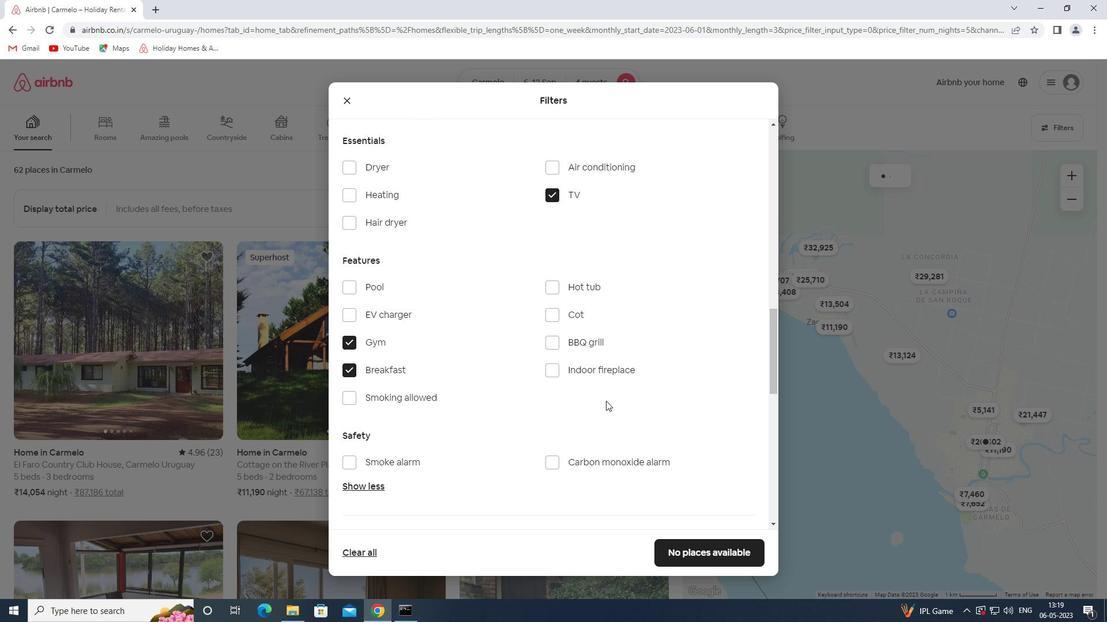 
Action: Mouse scrolled (606, 400) with delta (0, 0)
Screenshot: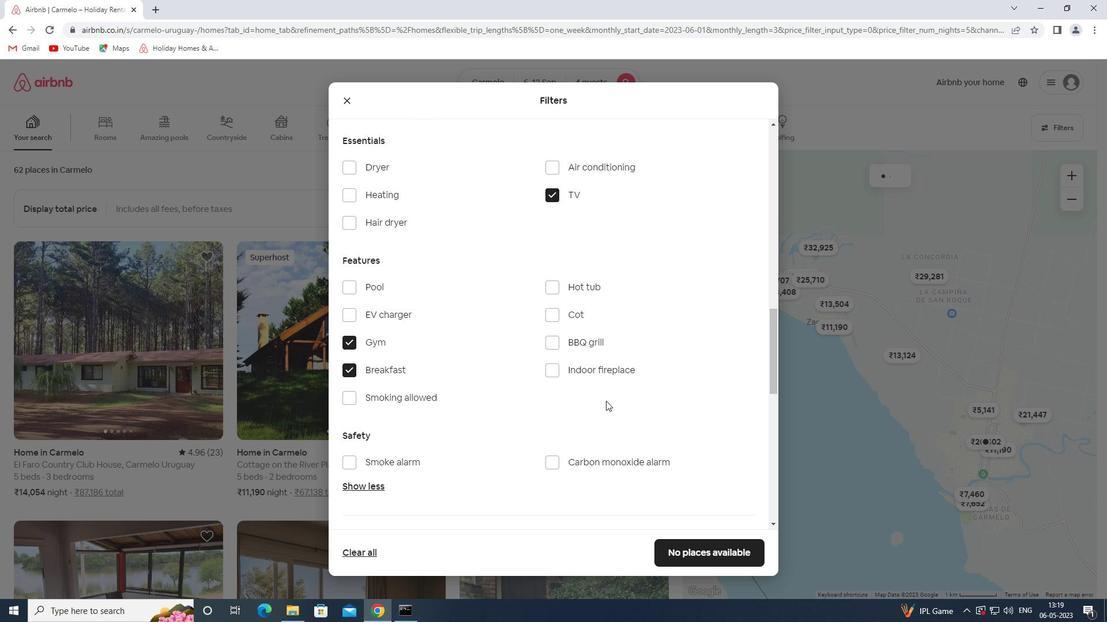 
Action: Mouse scrolled (606, 400) with delta (0, 0)
Screenshot: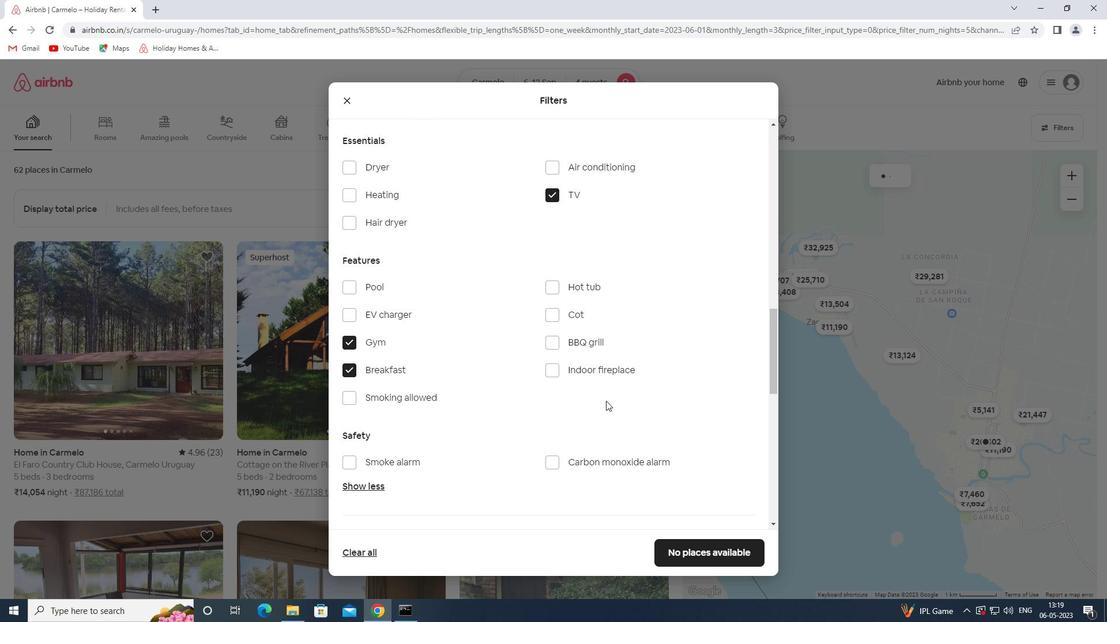 
Action: Mouse moved to (731, 341)
Screenshot: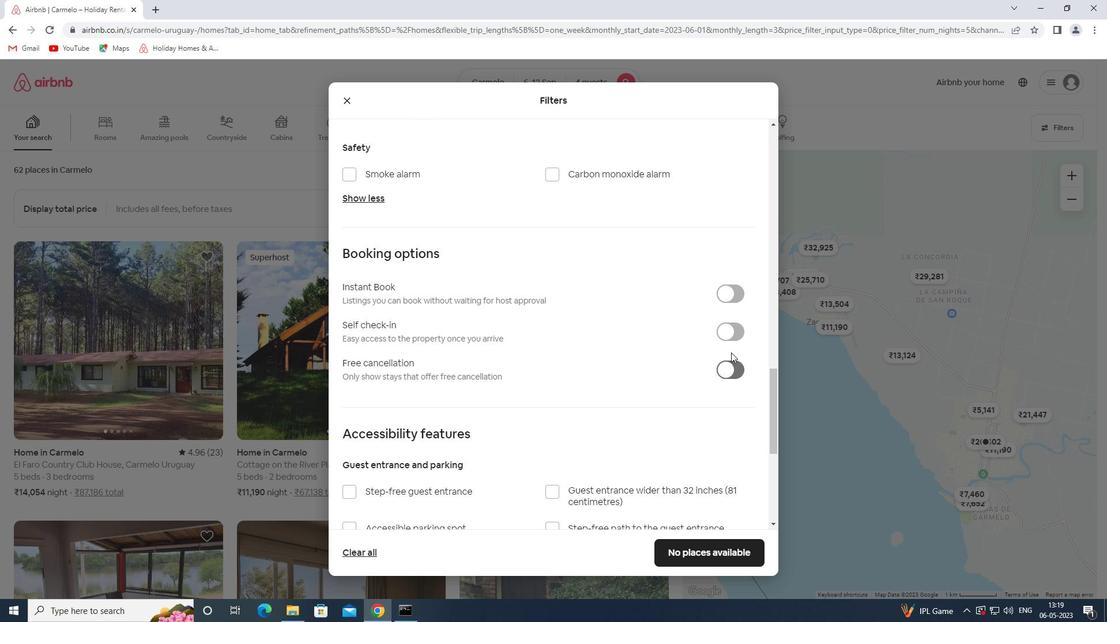 
Action: Mouse pressed left at (731, 341)
Screenshot: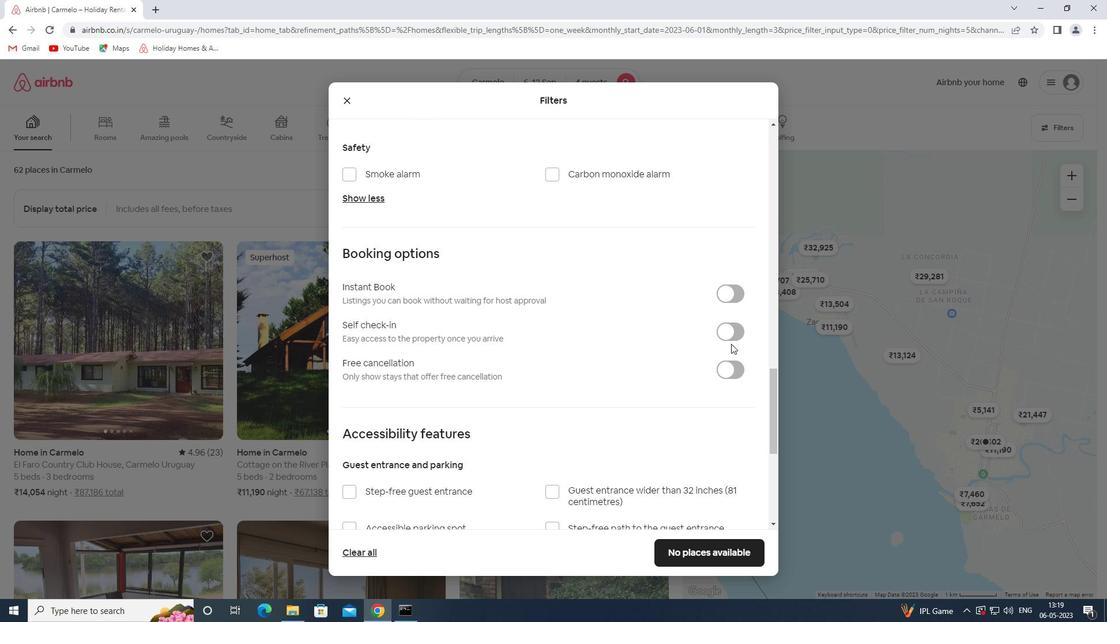
Action: Mouse moved to (559, 420)
Screenshot: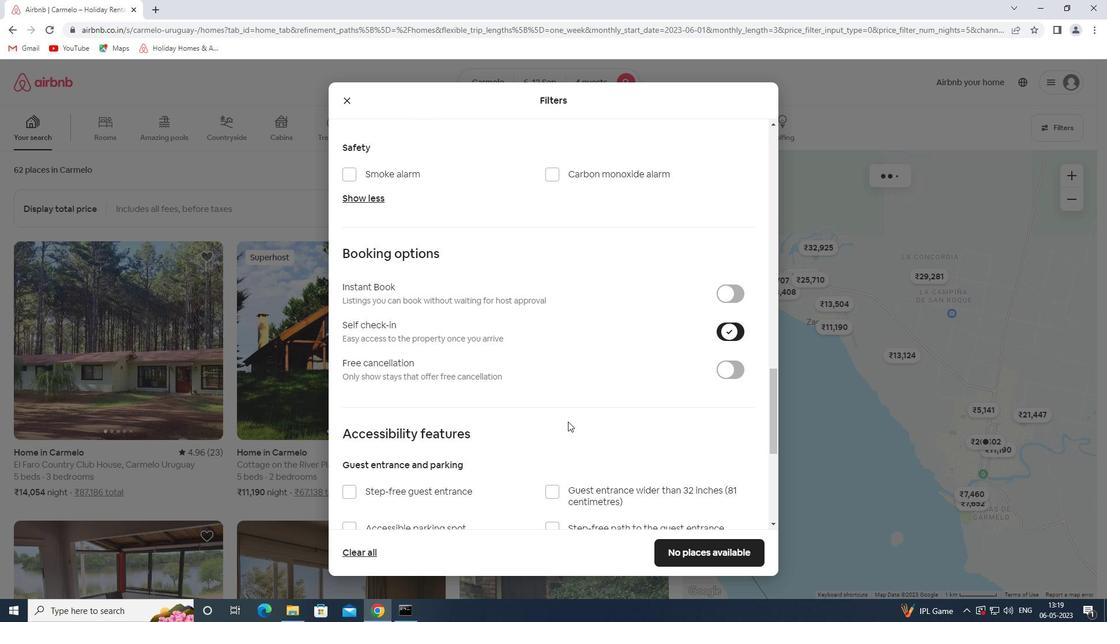 
Action: Mouse scrolled (559, 420) with delta (0, 0)
Screenshot: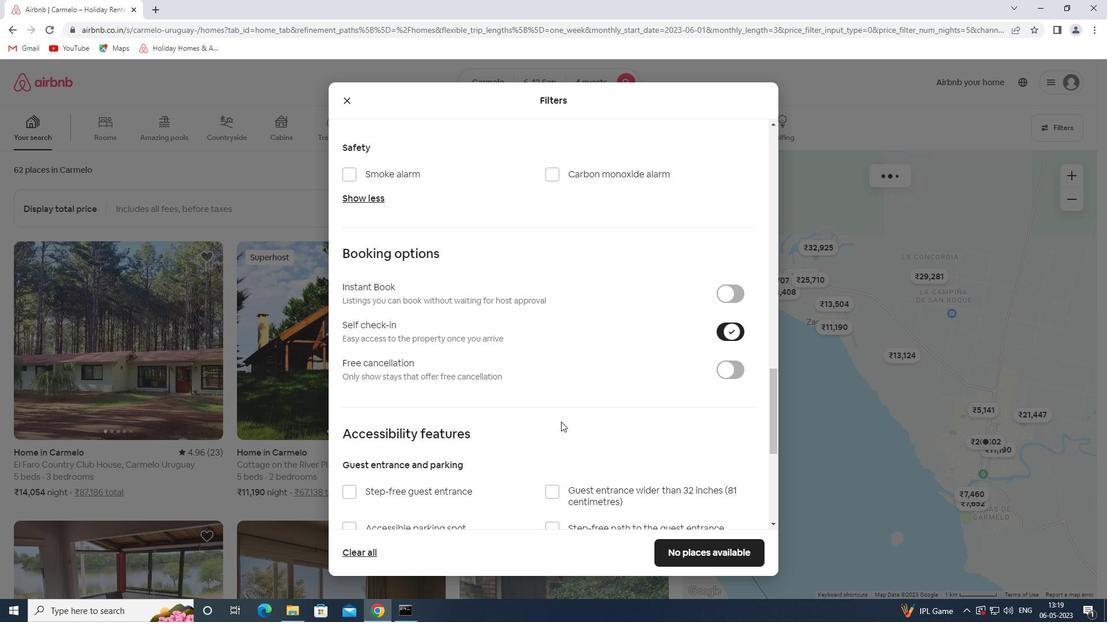 
Action: Mouse scrolled (559, 420) with delta (0, 0)
Screenshot: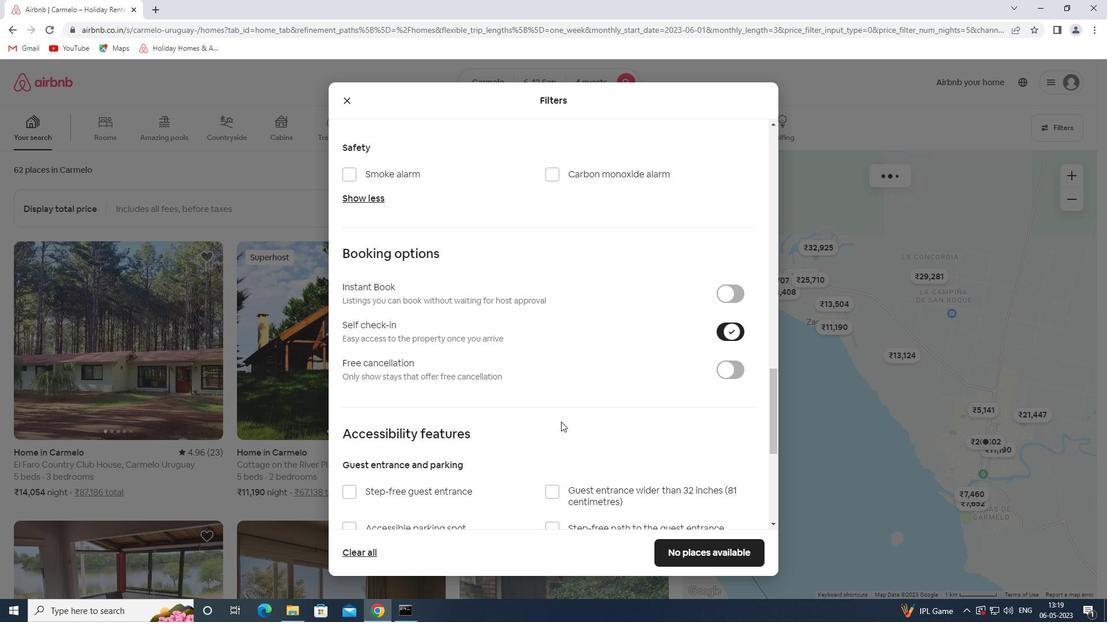 
Action: Mouse scrolled (559, 420) with delta (0, 0)
Screenshot: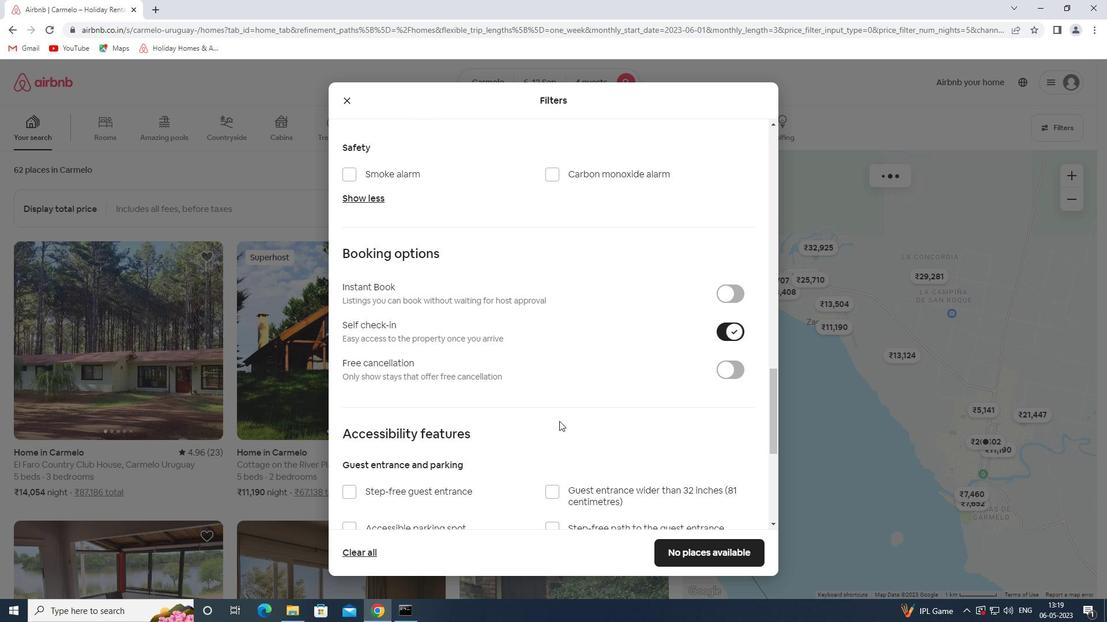 
Action: Mouse scrolled (559, 420) with delta (0, 0)
Screenshot: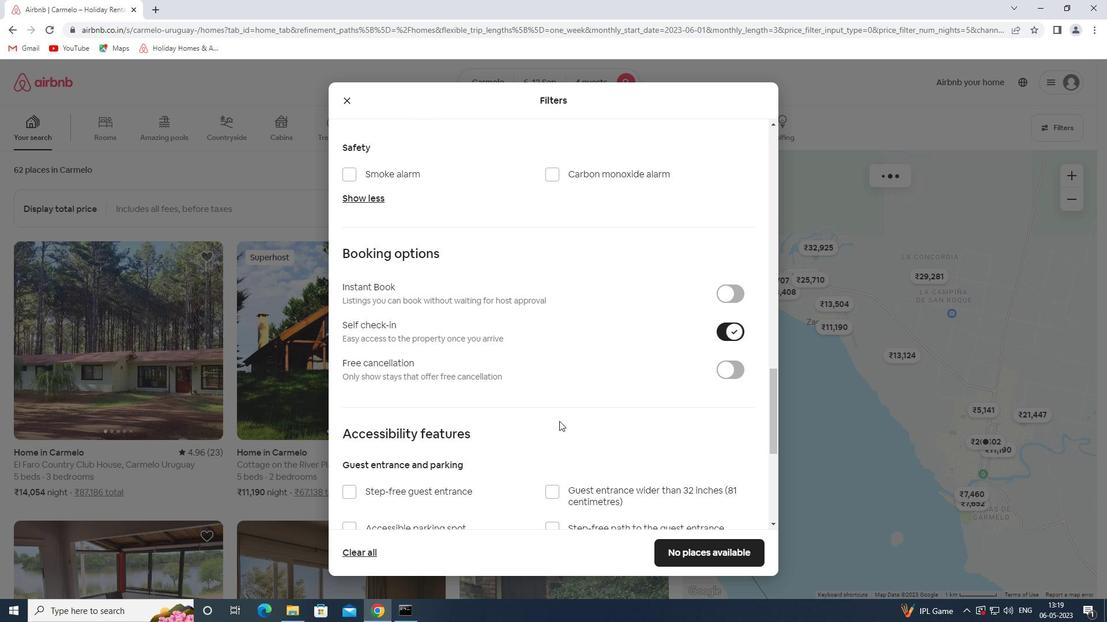 
Action: Mouse scrolled (559, 420) with delta (0, 0)
Screenshot: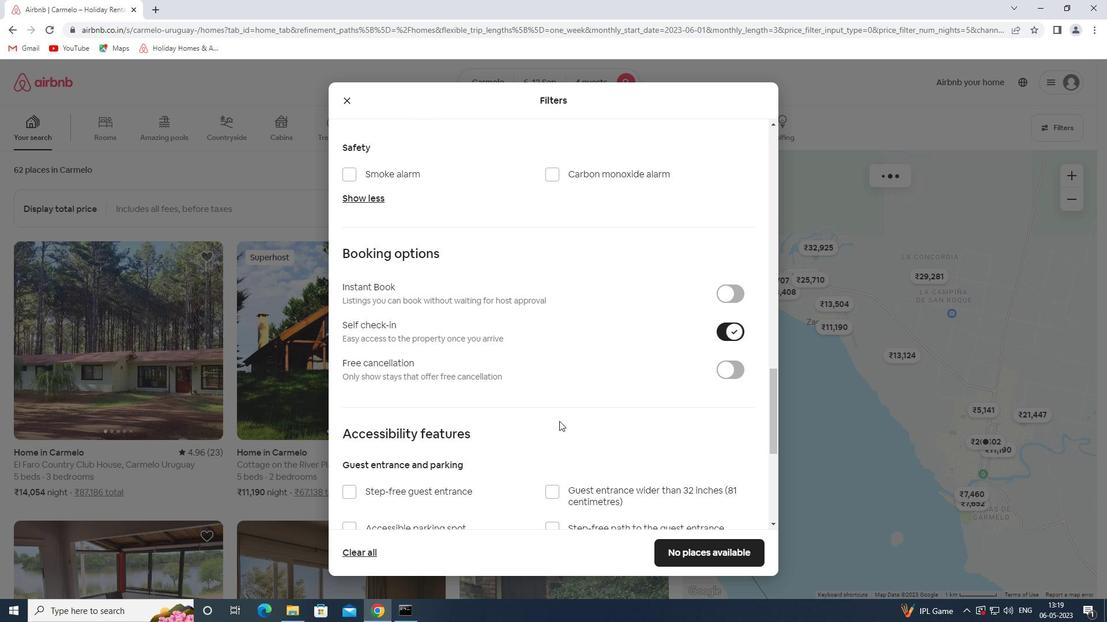 
Action: Mouse scrolled (559, 420) with delta (0, 0)
Screenshot: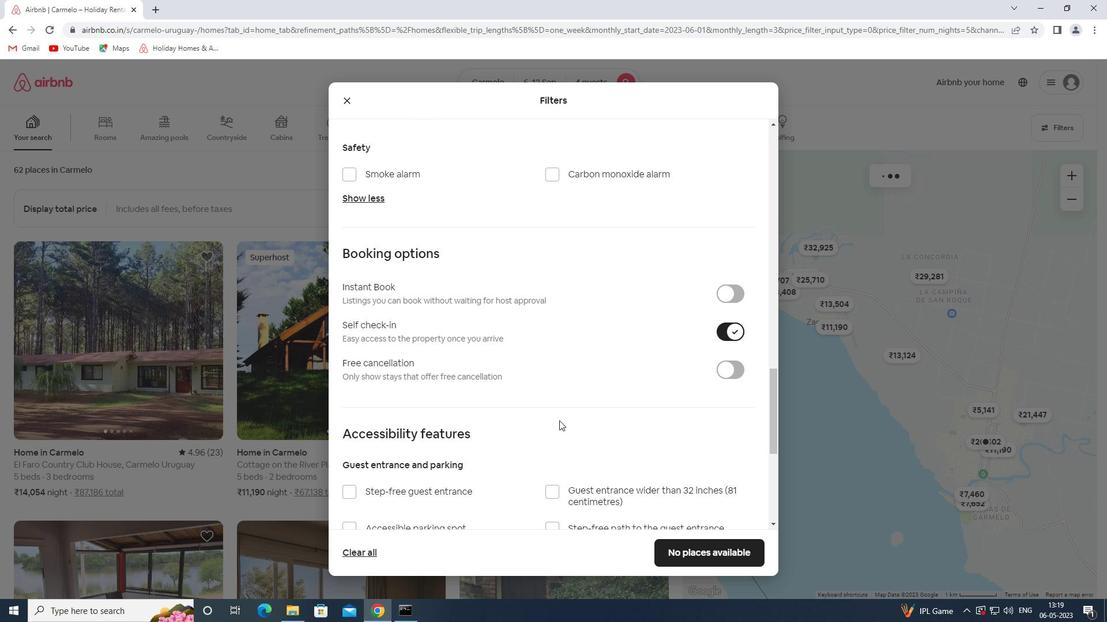
Action: Mouse scrolled (559, 420) with delta (0, 0)
Screenshot: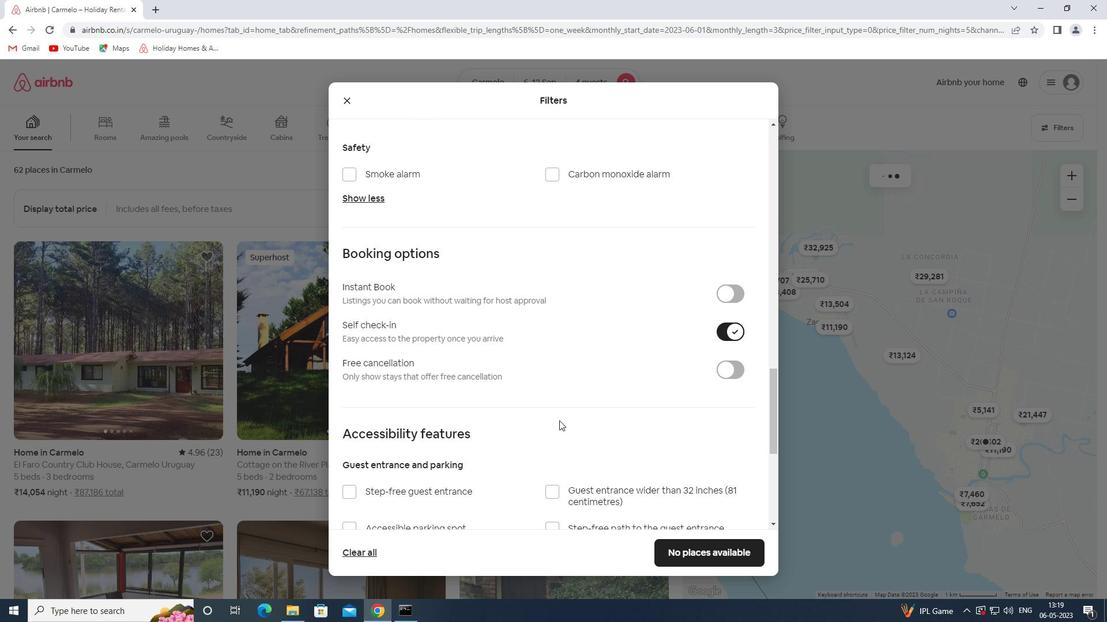 
Action: Mouse moved to (384, 445)
Screenshot: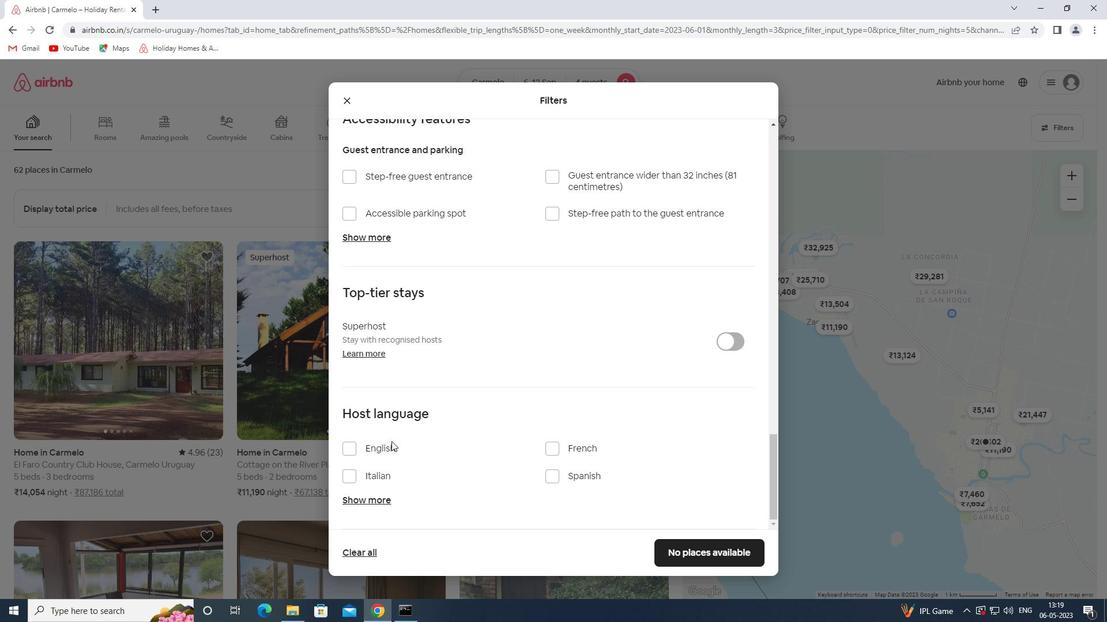 
Action: Mouse pressed left at (384, 445)
Screenshot: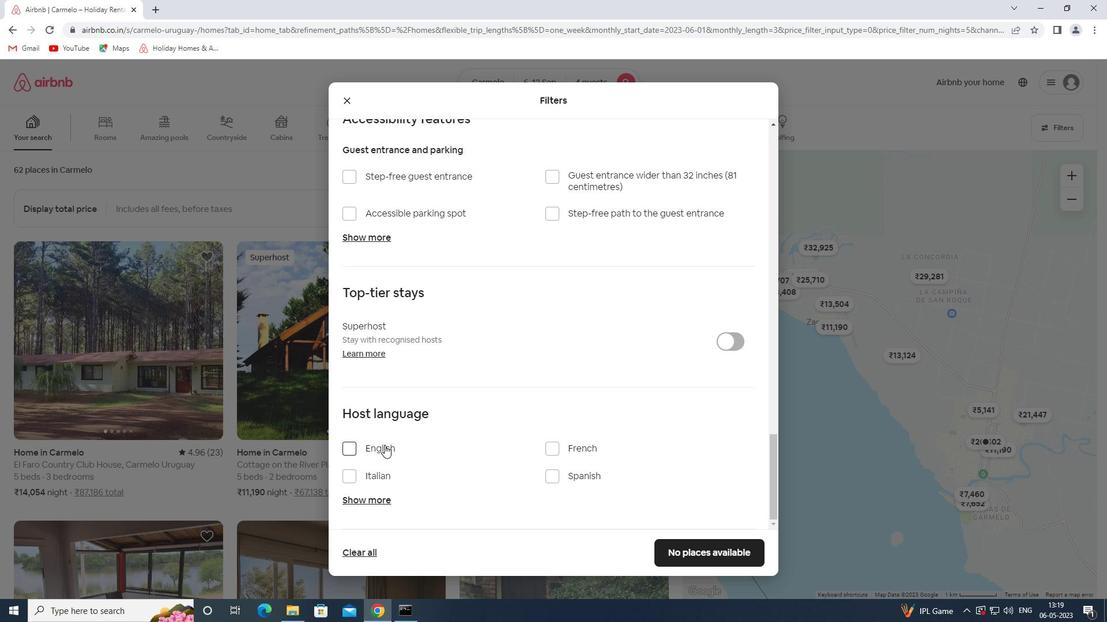 
Action: Mouse moved to (671, 543)
Screenshot: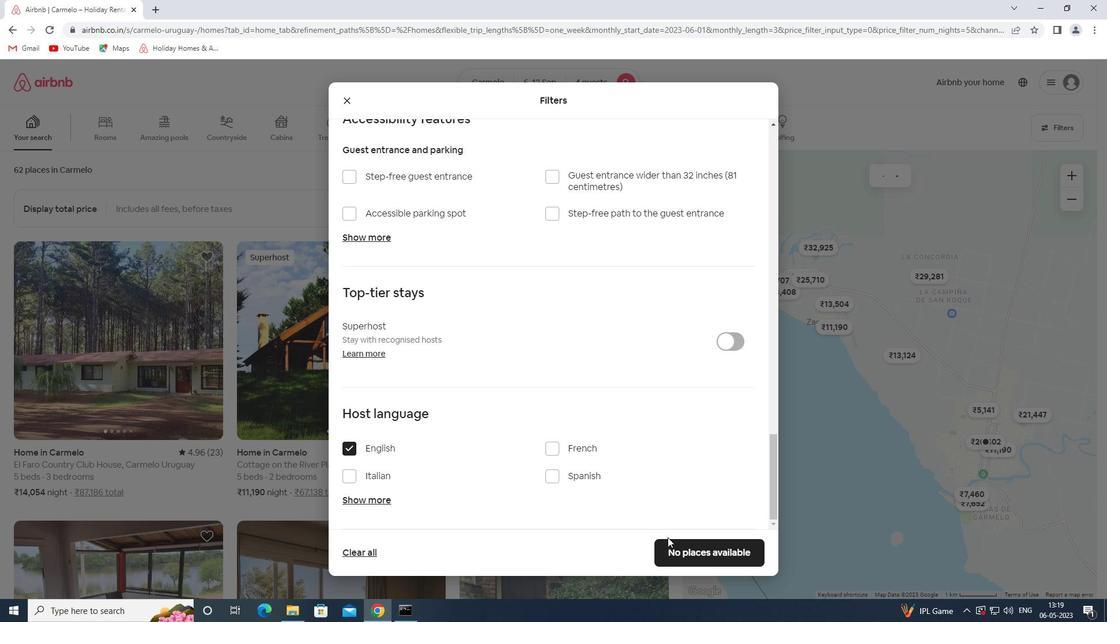 
Action: Mouse pressed left at (671, 543)
Screenshot: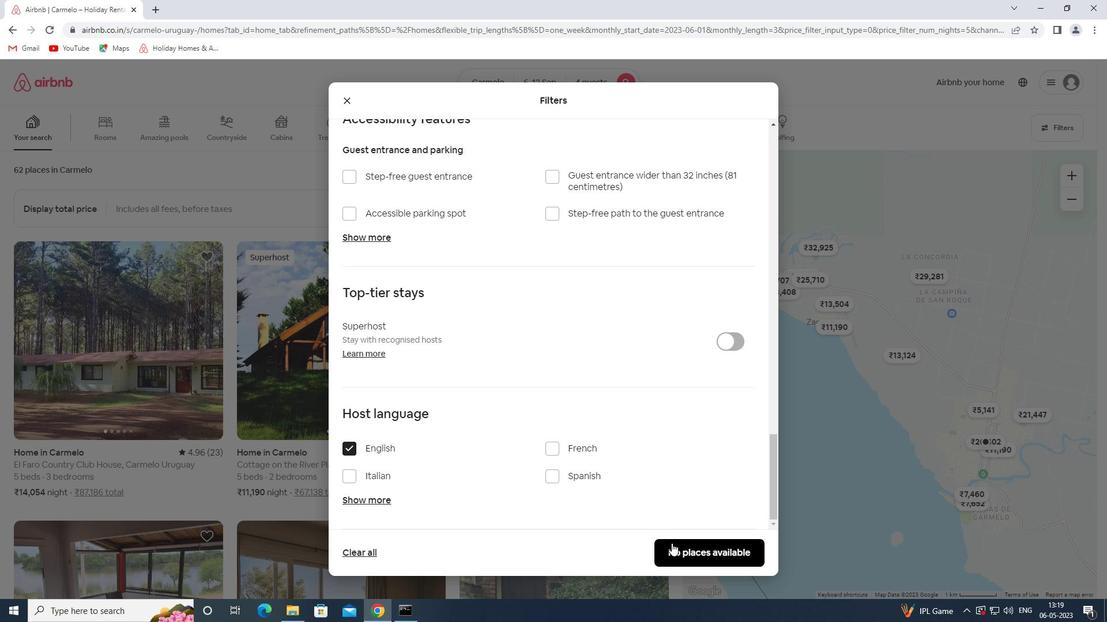 
Action: Mouse moved to (679, 518)
Screenshot: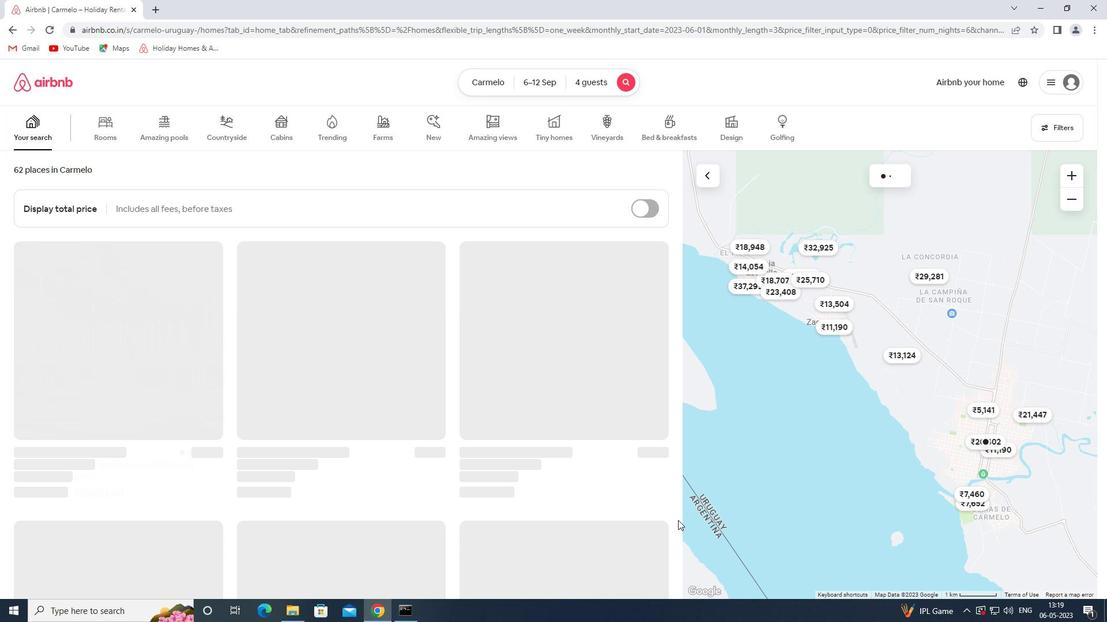 
